 Task: Find connections with filter location Gundlupet with filter topic #Crowdfundingwith filter profile language German with filter current company B. Braun Group with filter school Kolkata Jobs with filter industry E-Learning Providers with filter service category Audio Engineering with filter keywords title Marketing Consultant
Action: Mouse moved to (557, 94)
Screenshot: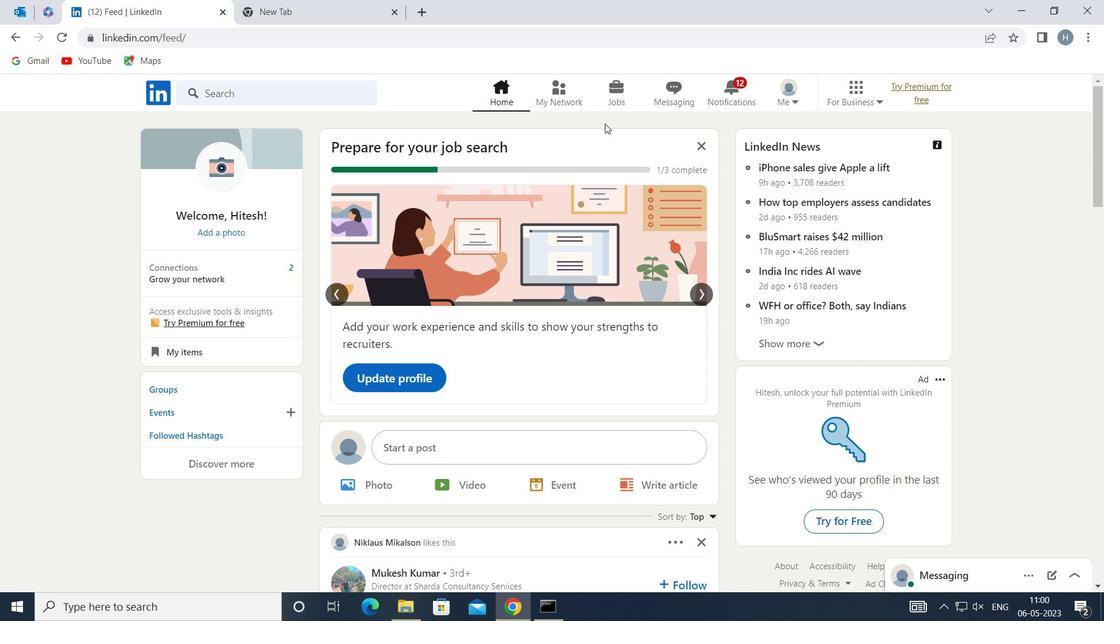 
Action: Mouse pressed left at (557, 94)
Screenshot: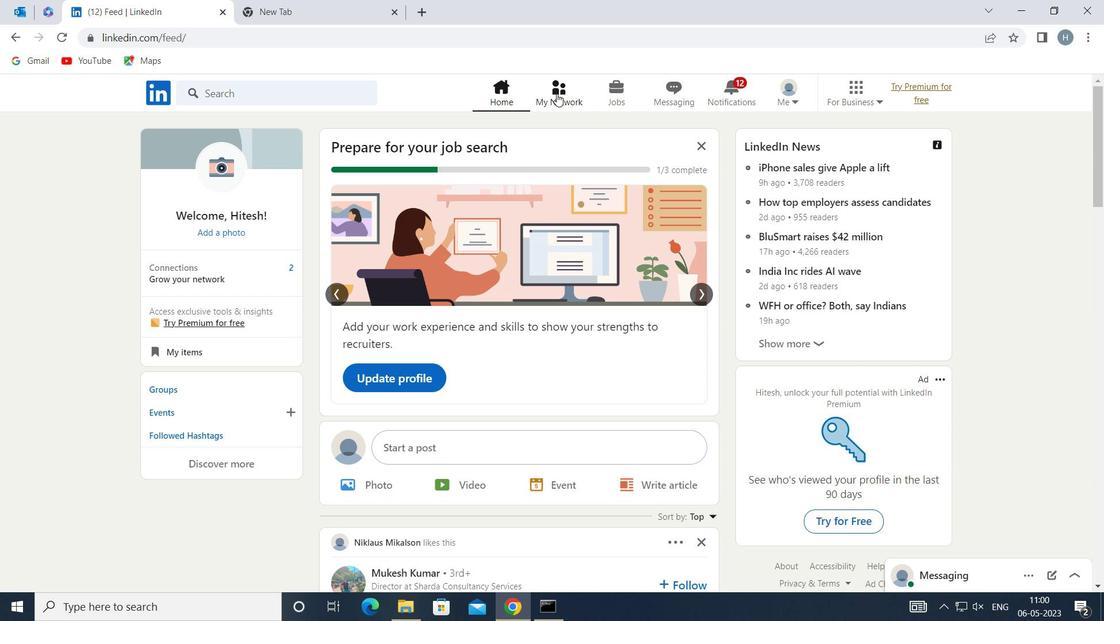 
Action: Mouse moved to (310, 175)
Screenshot: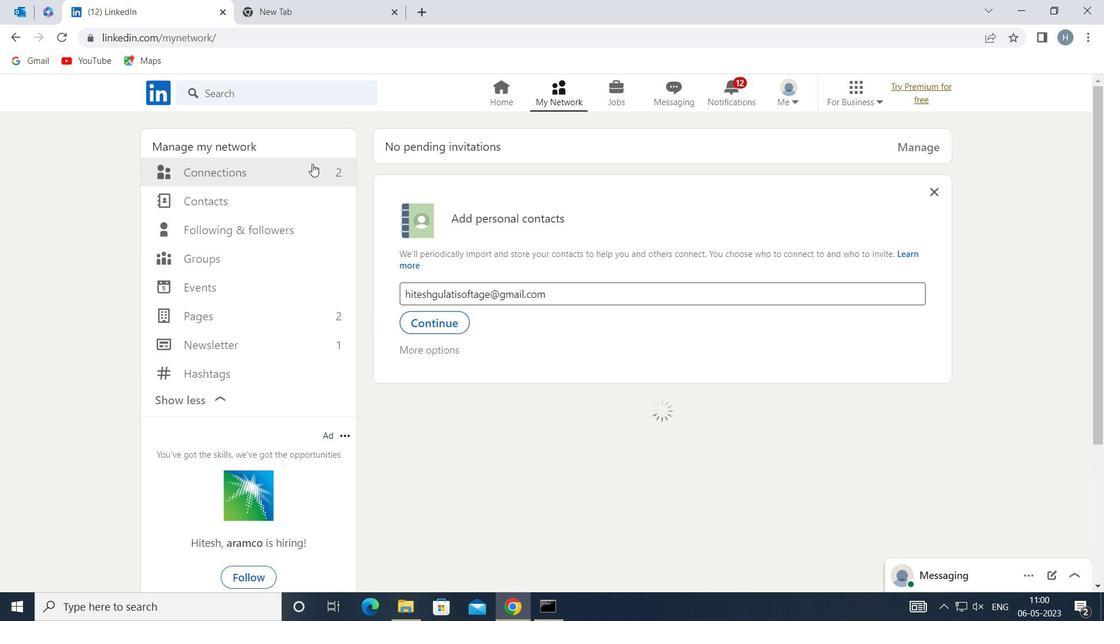 
Action: Mouse pressed left at (310, 175)
Screenshot: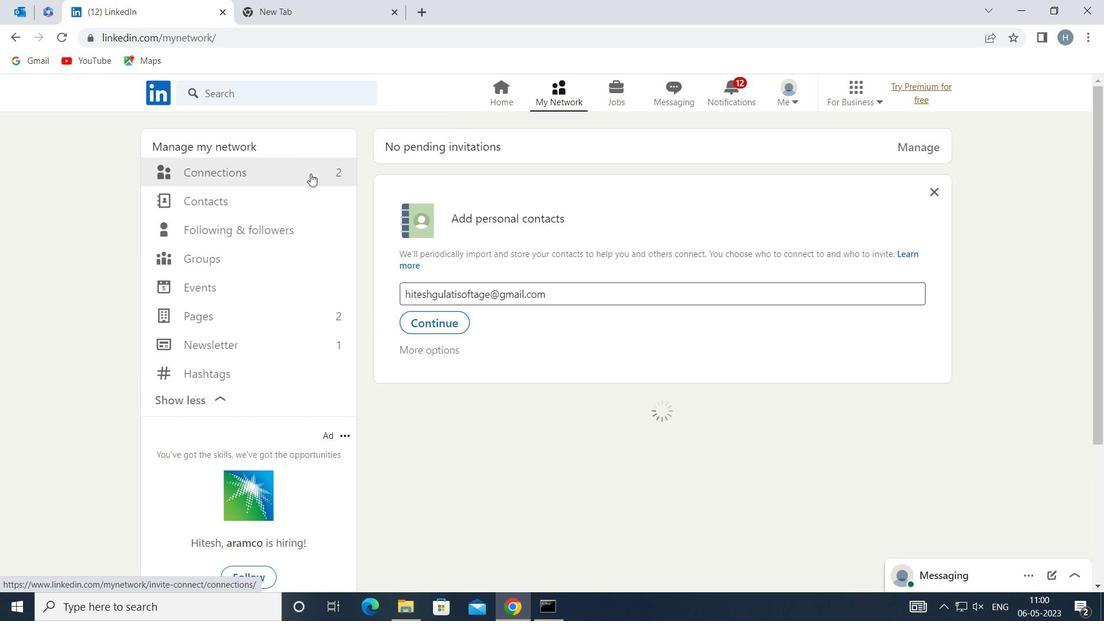
Action: Mouse moved to (677, 173)
Screenshot: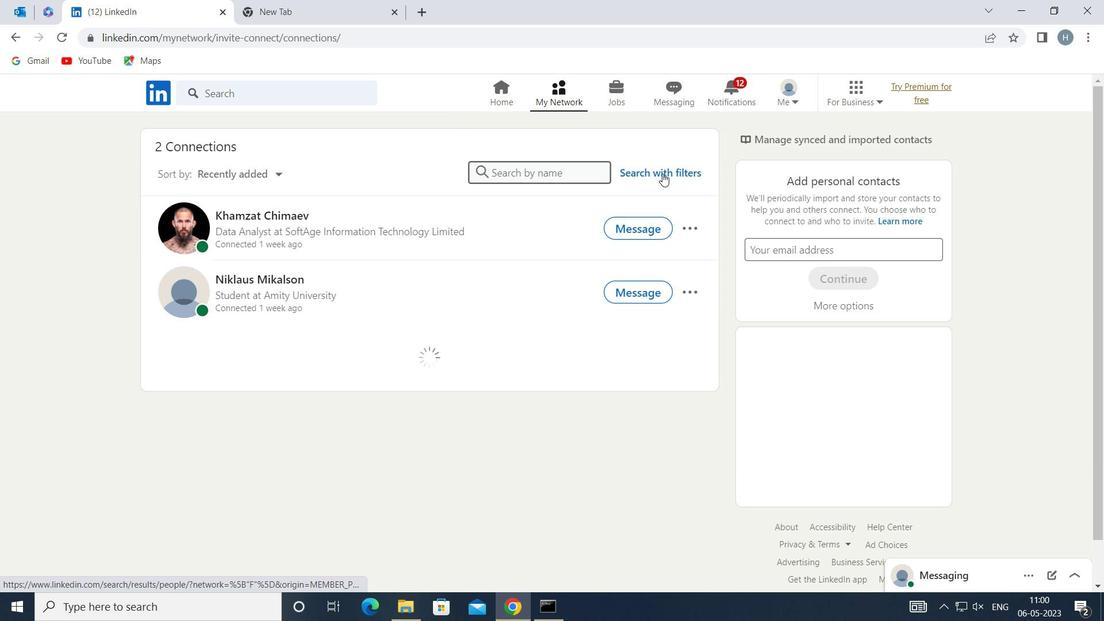 
Action: Mouse pressed left at (677, 173)
Screenshot: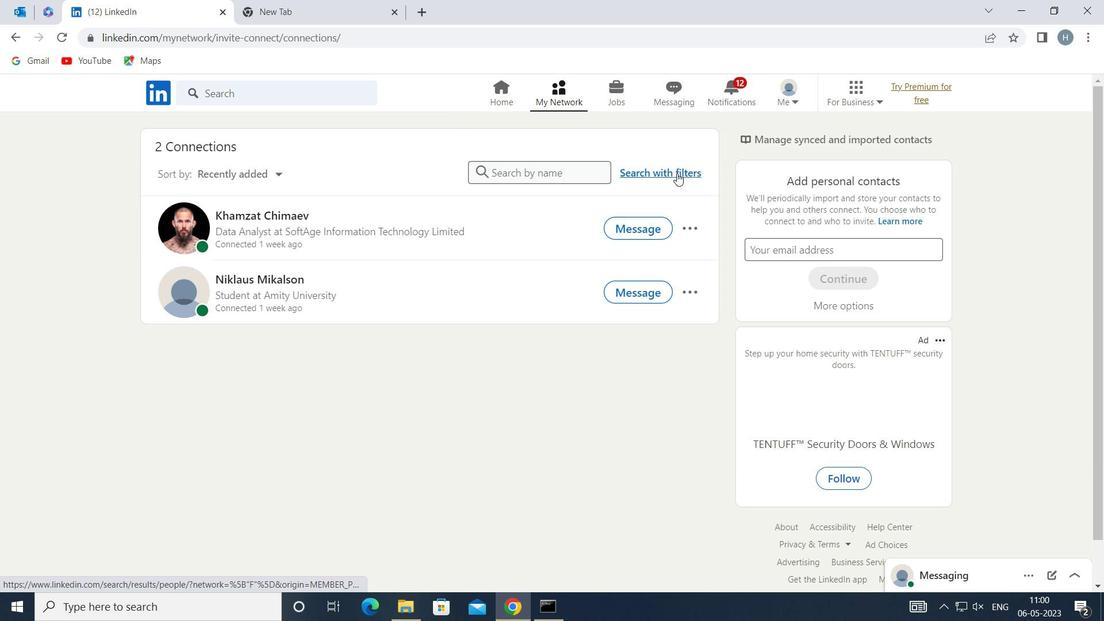 
Action: Mouse moved to (600, 132)
Screenshot: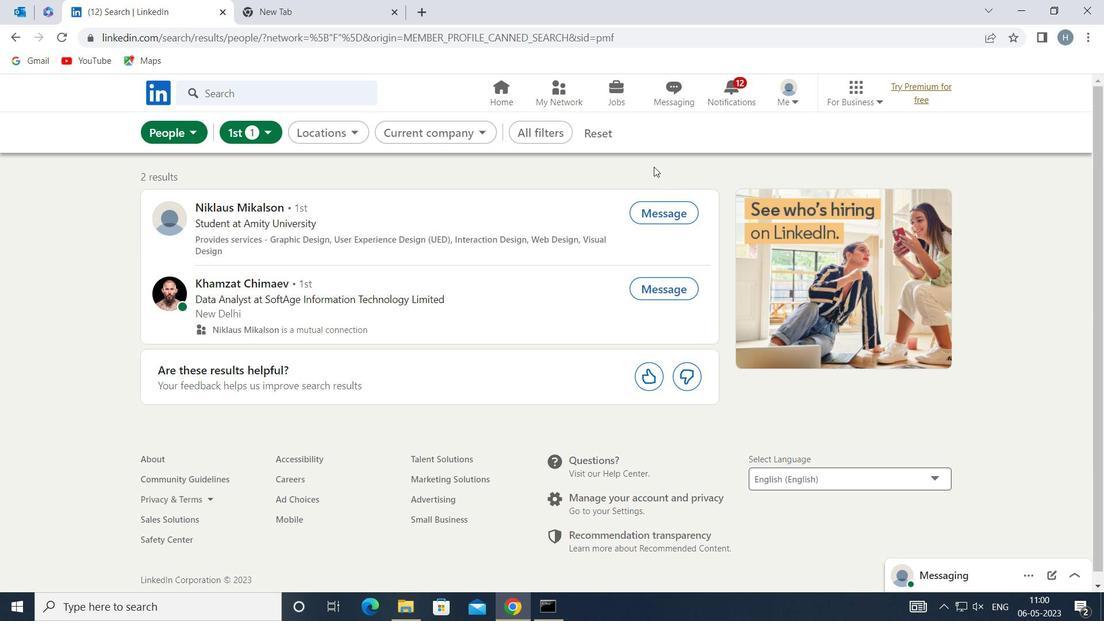 
Action: Mouse pressed left at (600, 132)
Screenshot: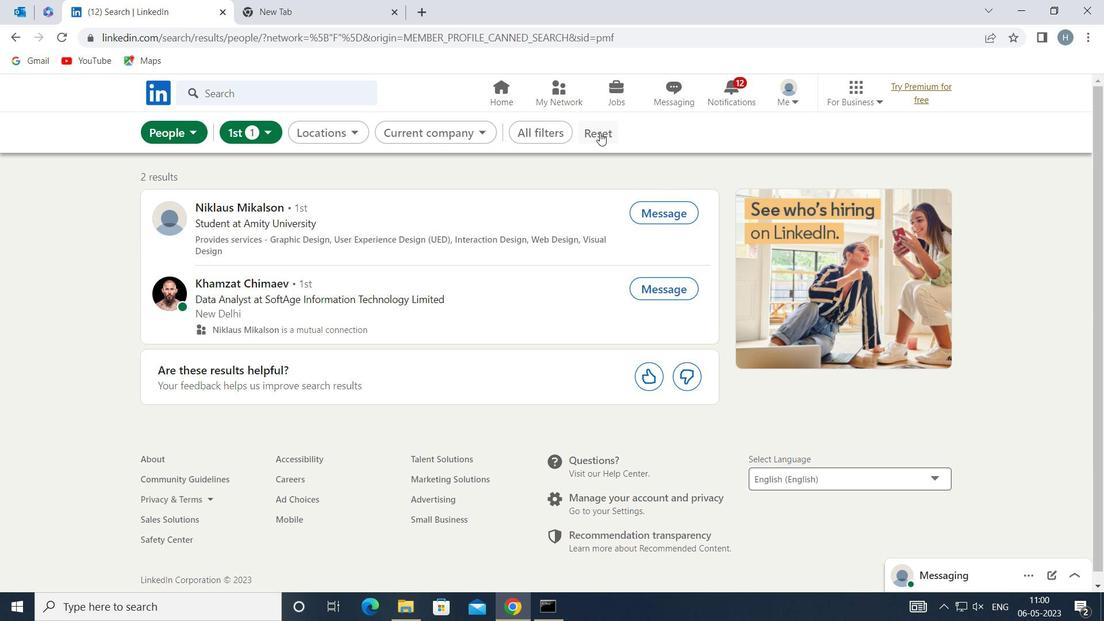 
Action: Mouse moved to (580, 130)
Screenshot: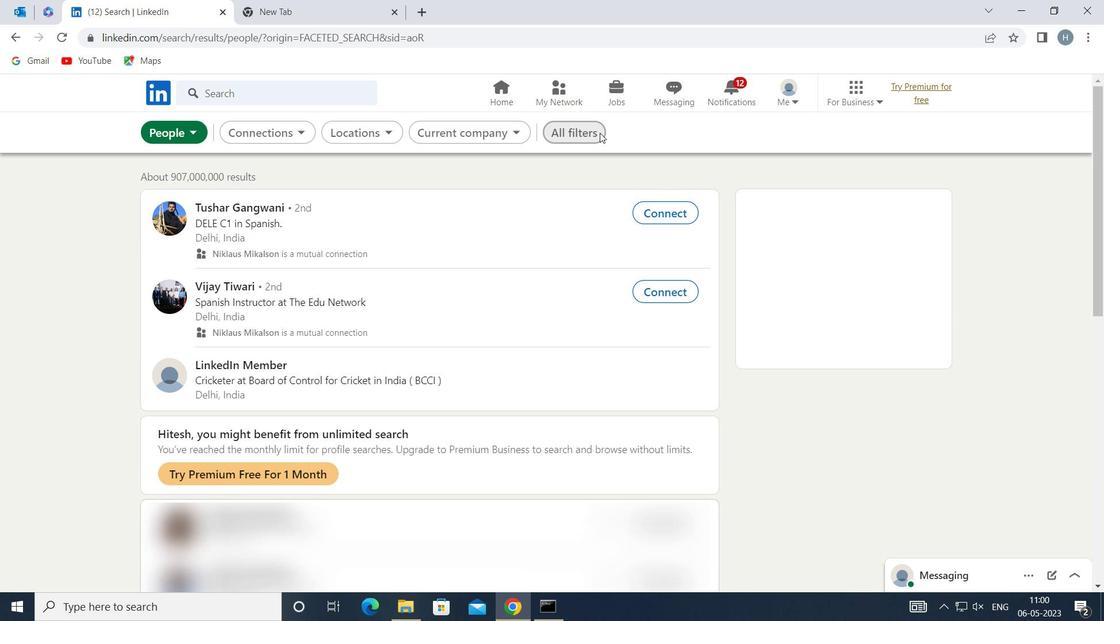 
Action: Mouse pressed left at (580, 130)
Screenshot: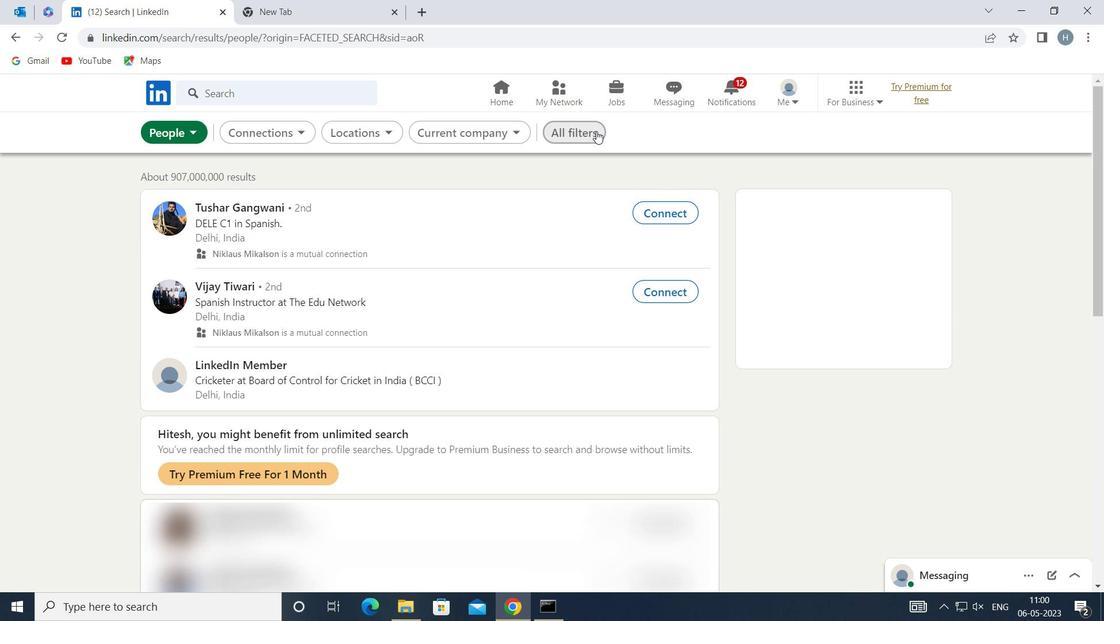 
Action: Mouse moved to (866, 363)
Screenshot: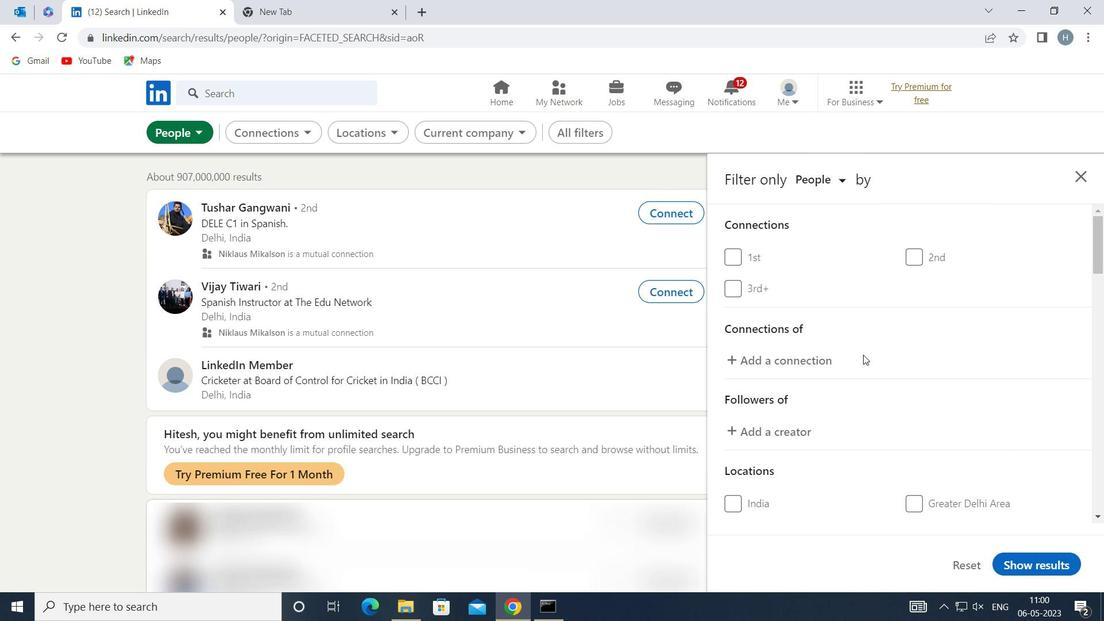 
Action: Mouse scrolled (866, 362) with delta (0, 0)
Screenshot: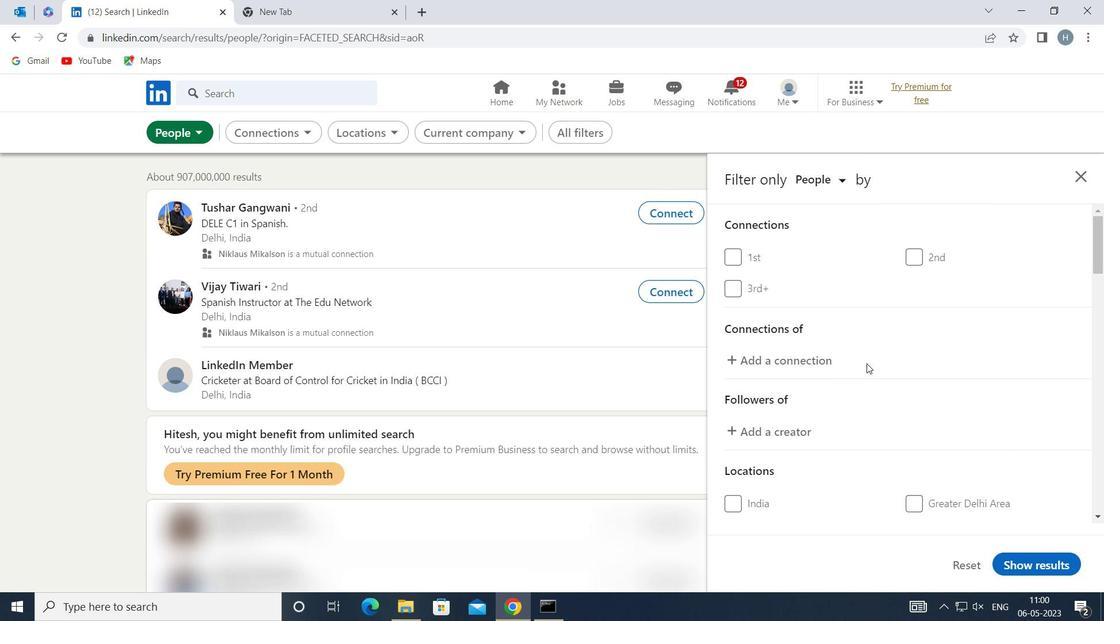 
Action: Mouse scrolled (866, 362) with delta (0, 0)
Screenshot: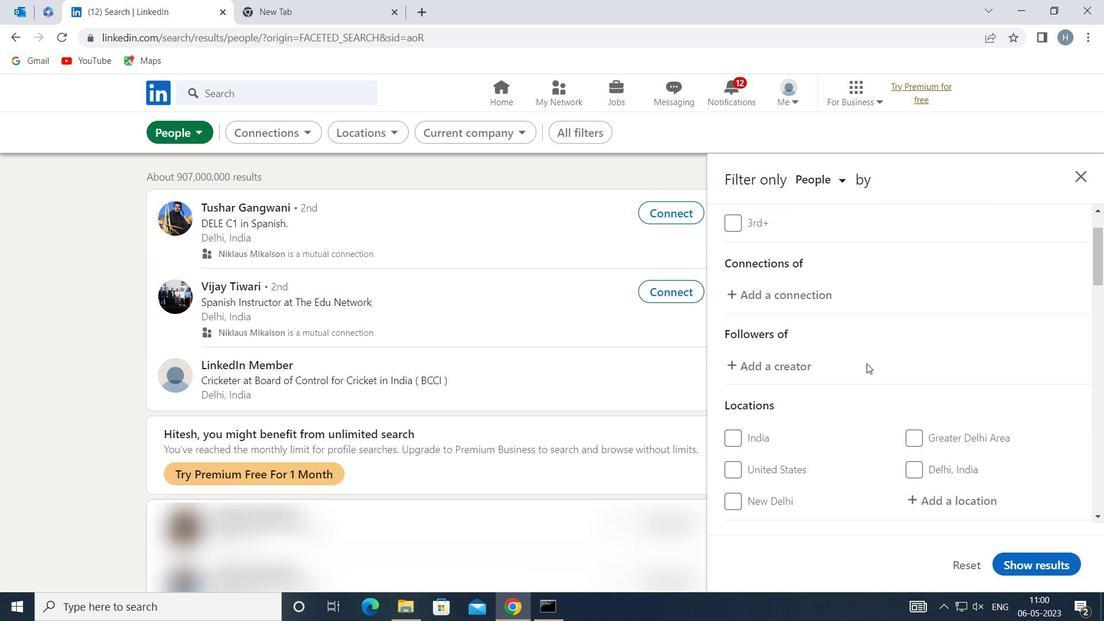 
Action: Mouse moved to (953, 413)
Screenshot: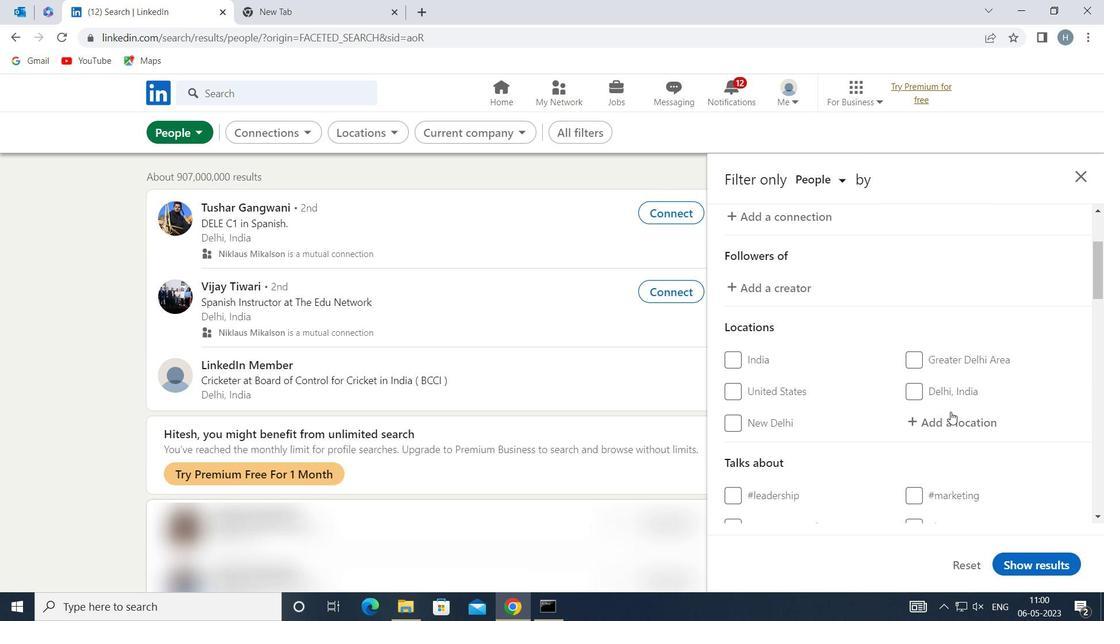 
Action: Mouse pressed left at (953, 413)
Screenshot: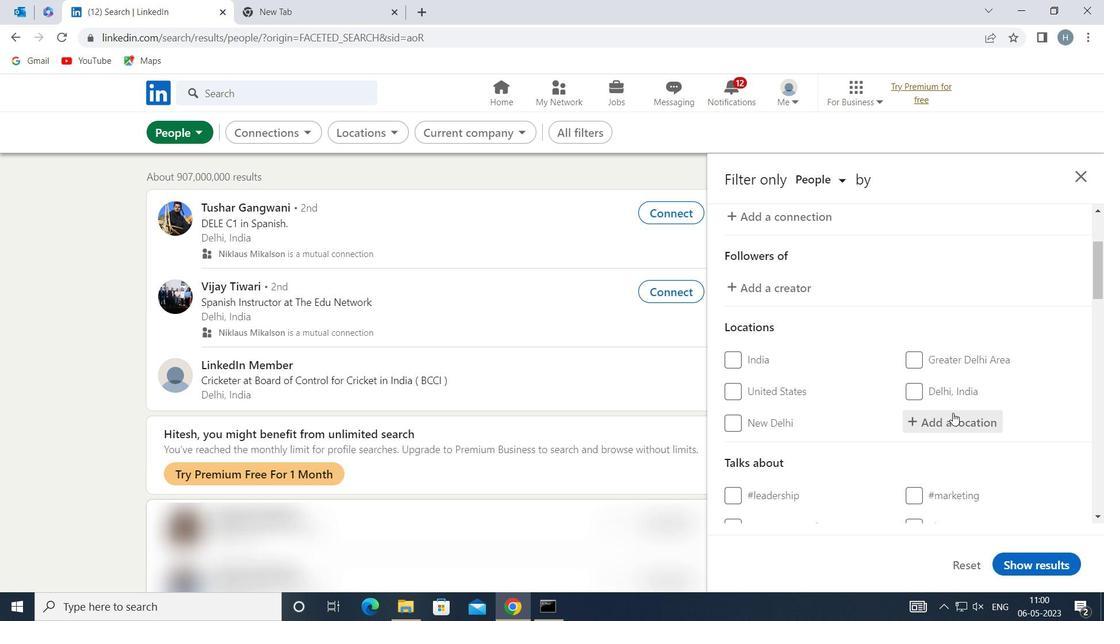 
Action: Key pressed <Key.shift>GUNDLUPET
Screenshot: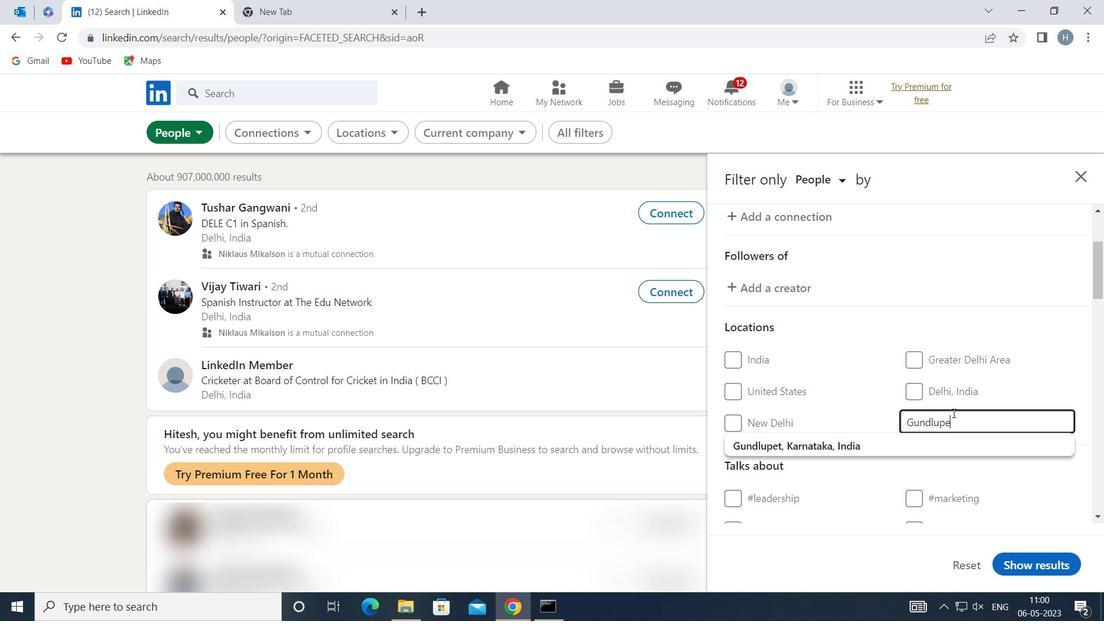 
Action: Mouse moved to (948, 448)
Screenshot: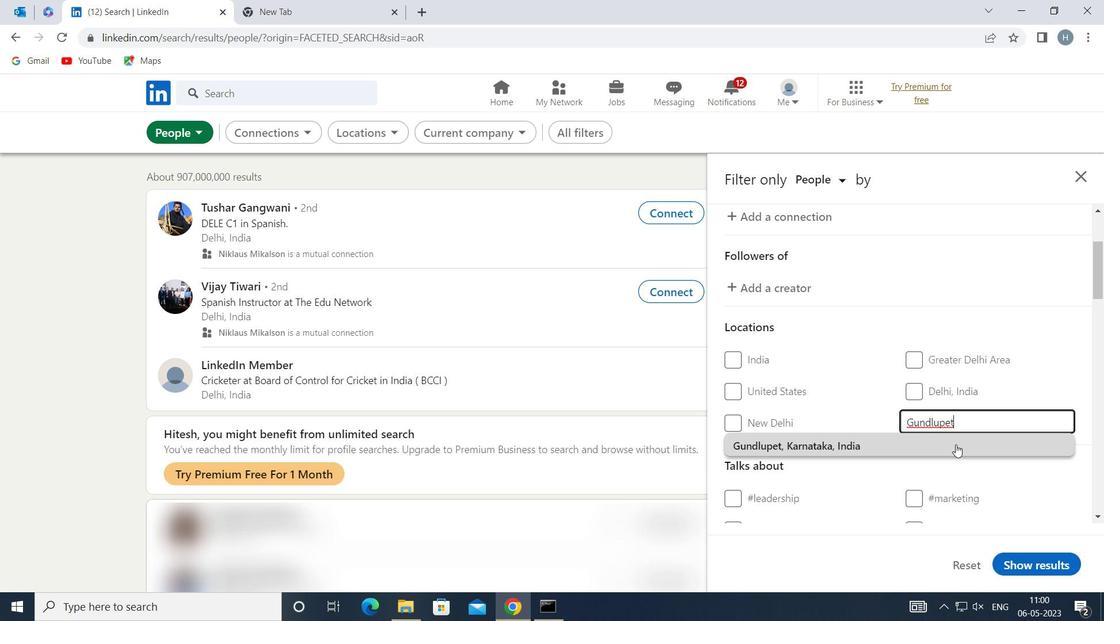 
Action: Mouse pressed left at (948, 448)
Screenshot: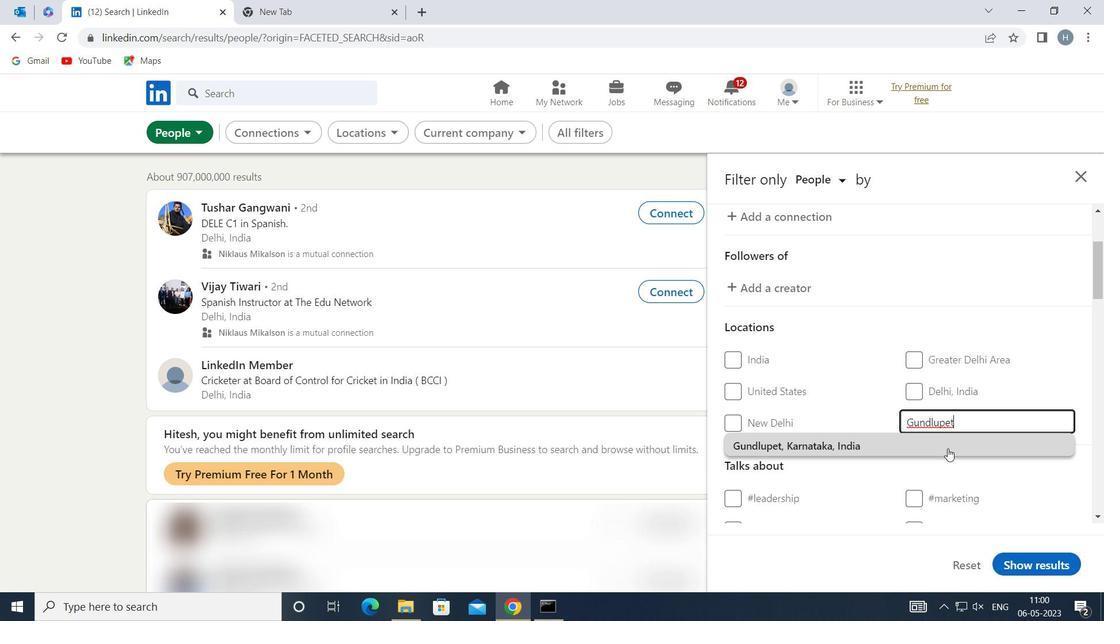 
Action: Mouse moved to (919, 444)
Screenshot: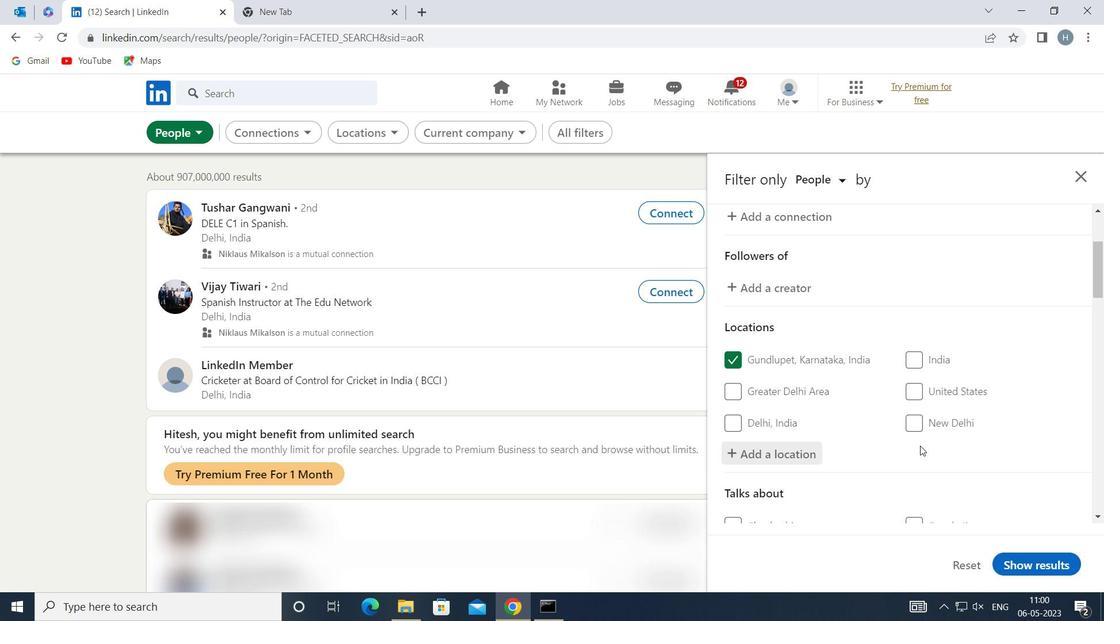 
Action: Mouse scrolled (919, 443) with delta (0, 0)
Screenshot: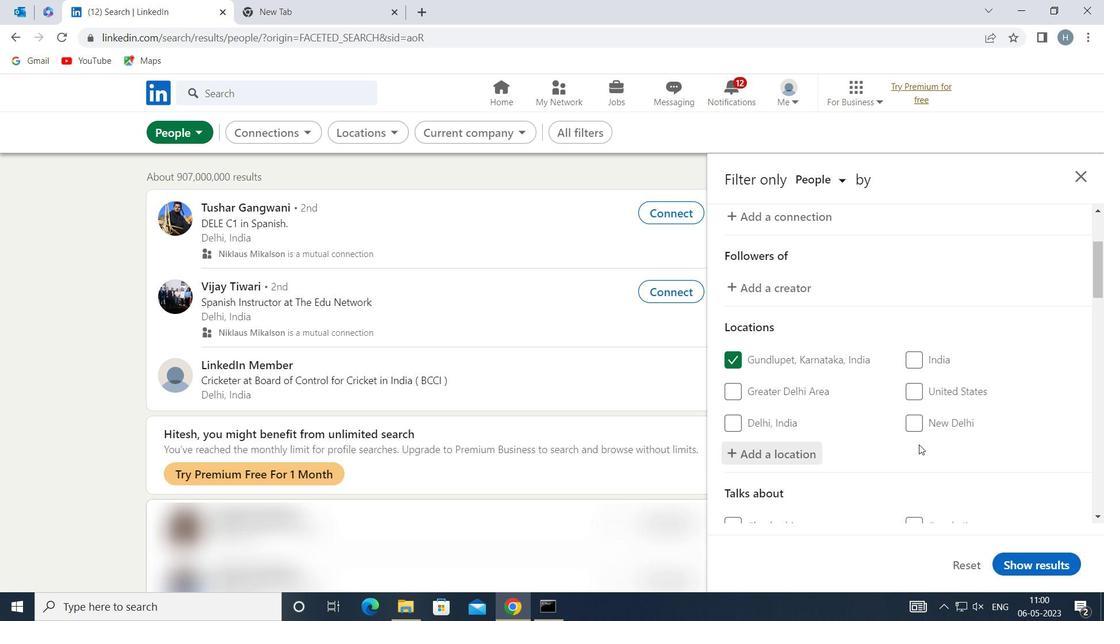 
Action: Mouse moved to (917, 444)
Screenshot: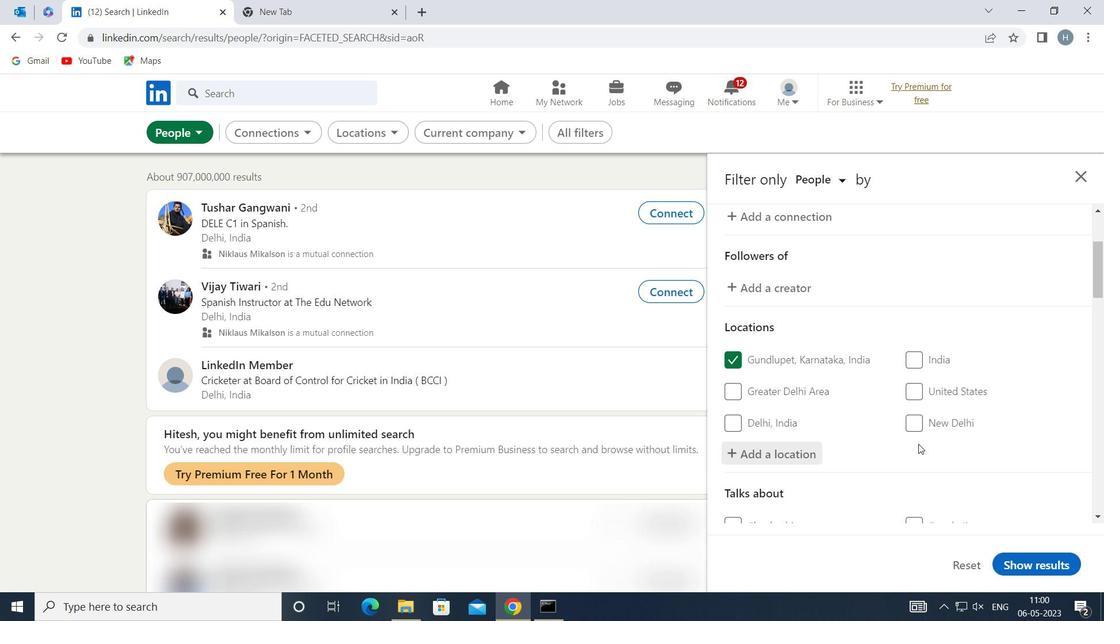 
Action: Mouse scrolled (917, 443) with delta (0, 0)
Screenshot: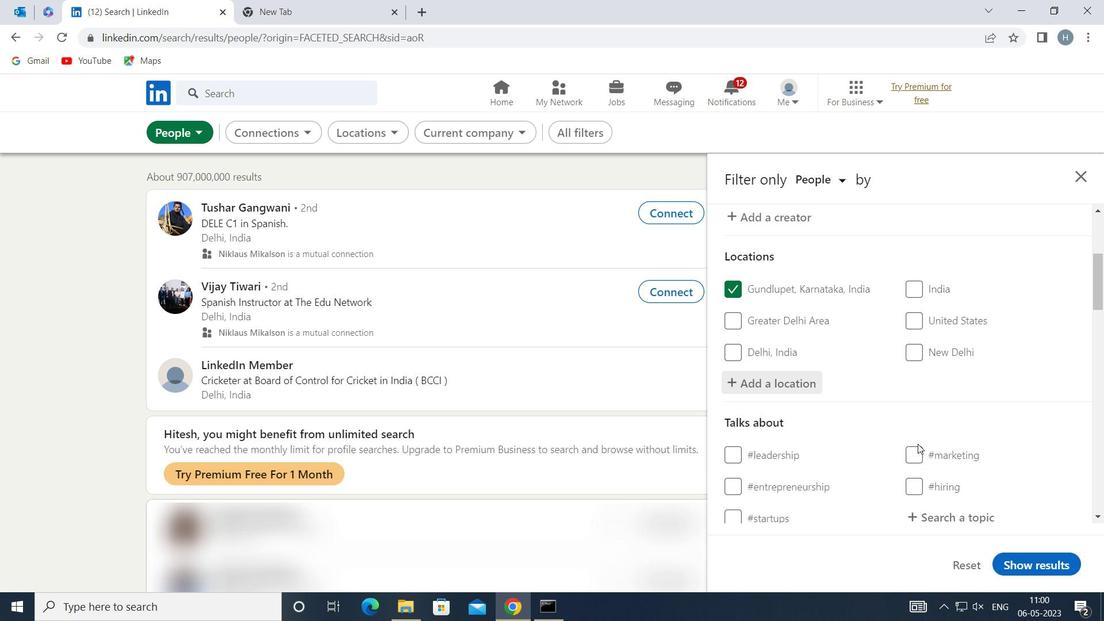 
Action: Mouse moved to (954, 438)
Screenshot: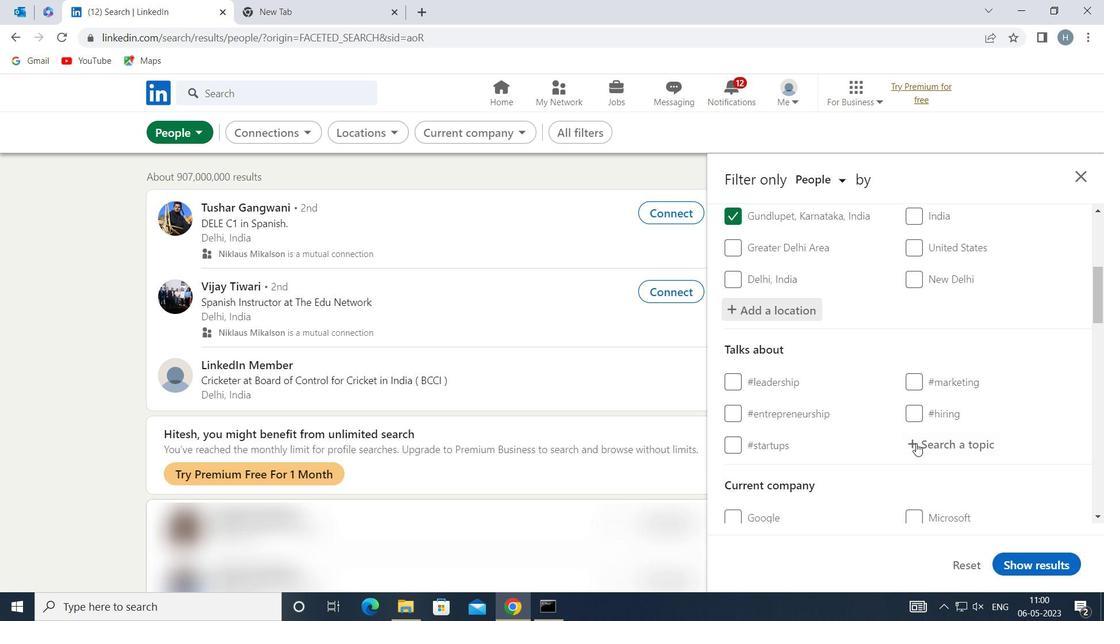 
Action: Mouse pressed left at (954, 438)
Screenshot: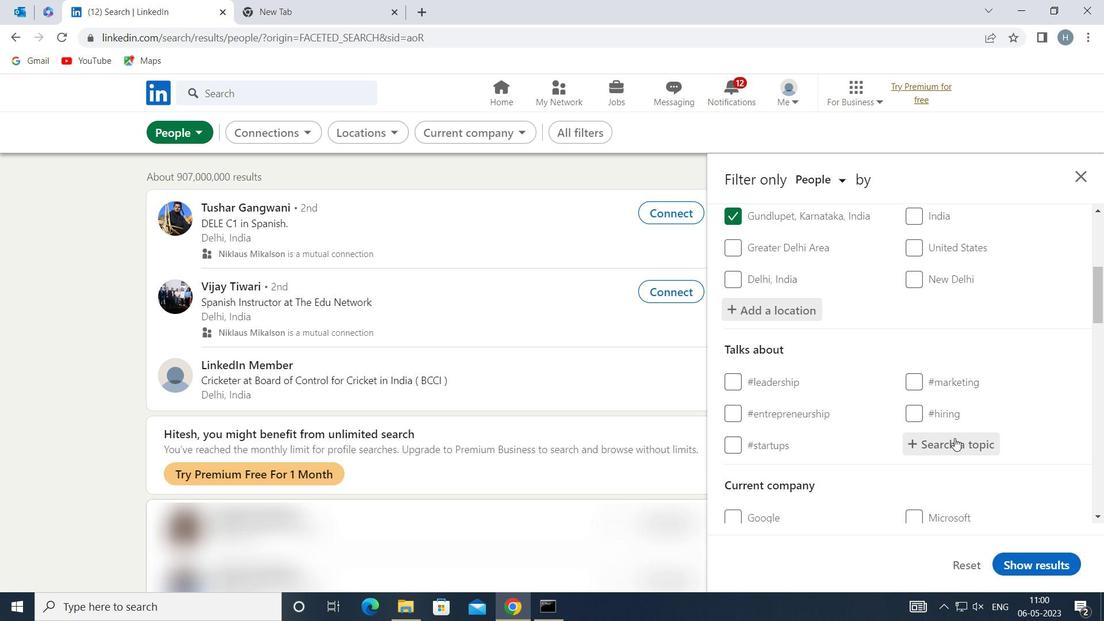 
Action: Key pressed <Key.shift>CROWDFUNING
Screenshot: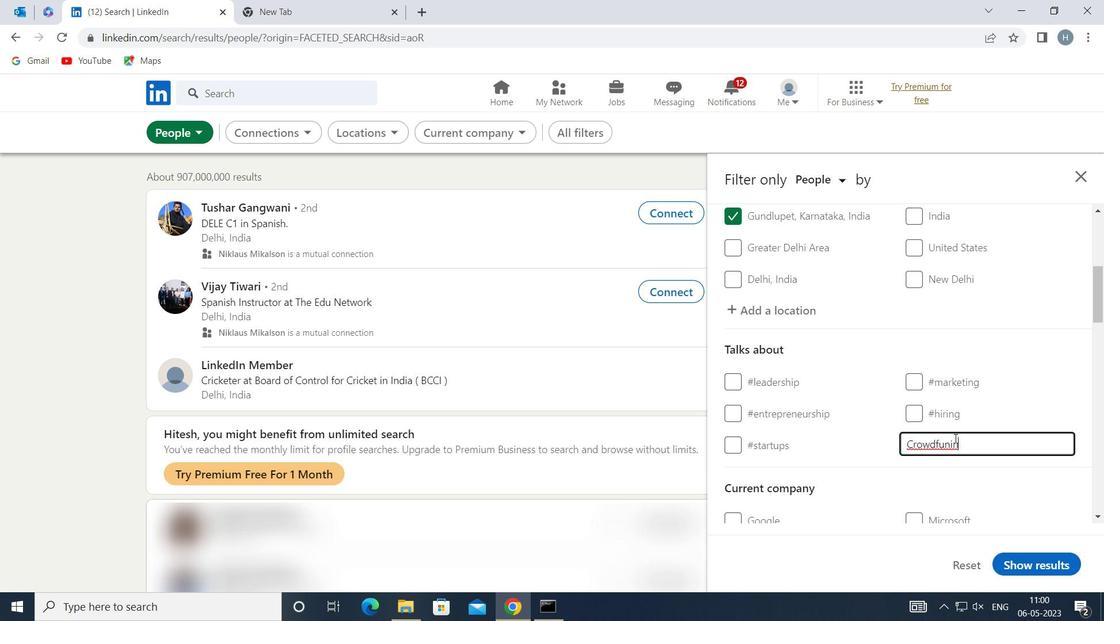 
Action: Mouse moved to (991, 442)
Screenshot: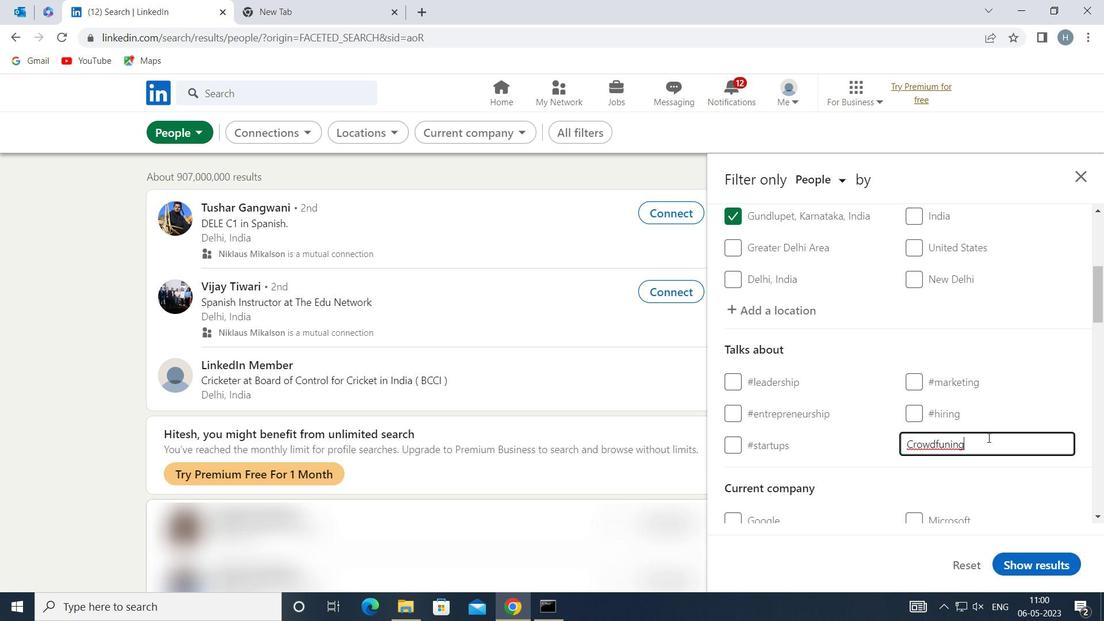 
Action: Key pressed <Key.backspace><Key.backspace><Key.backspace><Key.backspace>
Screenshot: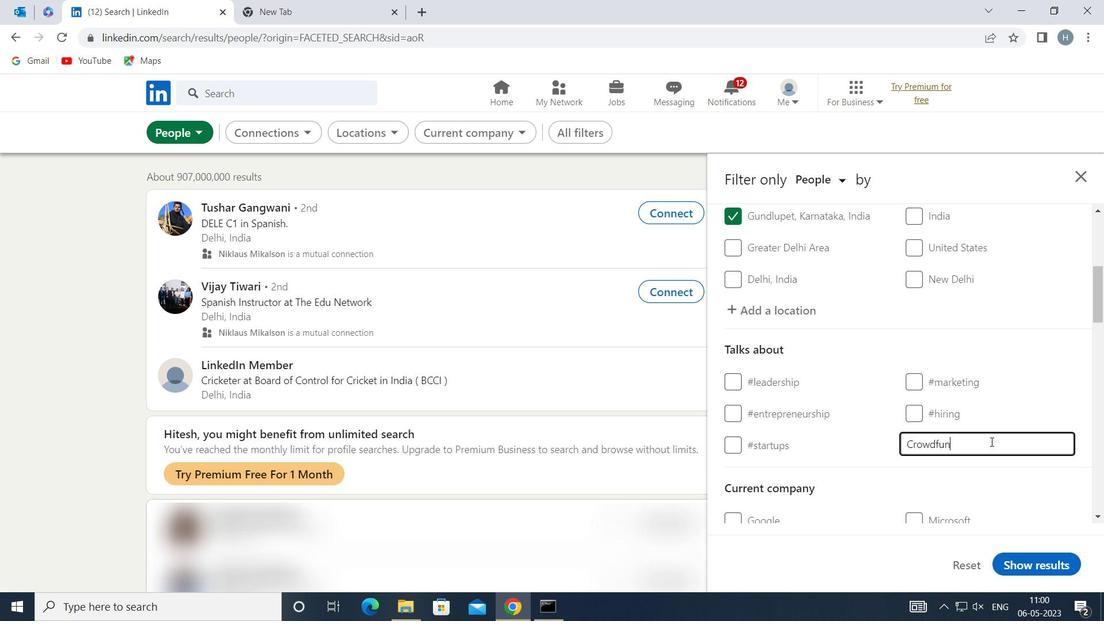 
Action: Mouse moved to (894, 463)
Screenshot: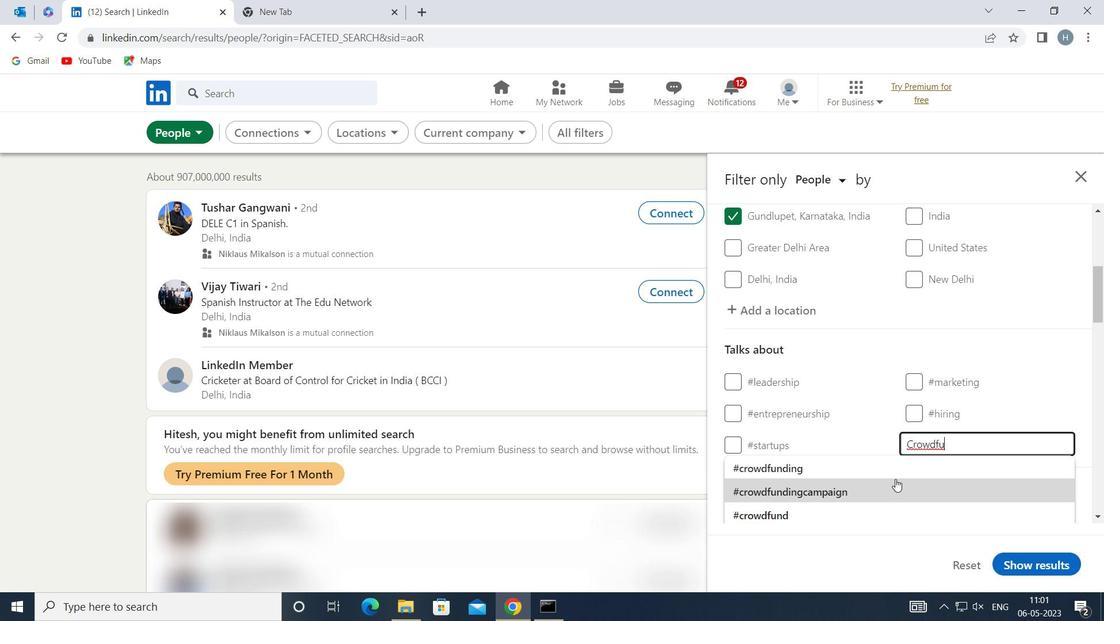 
Action: Mouse pressed left at (894, 463)
Screenshot: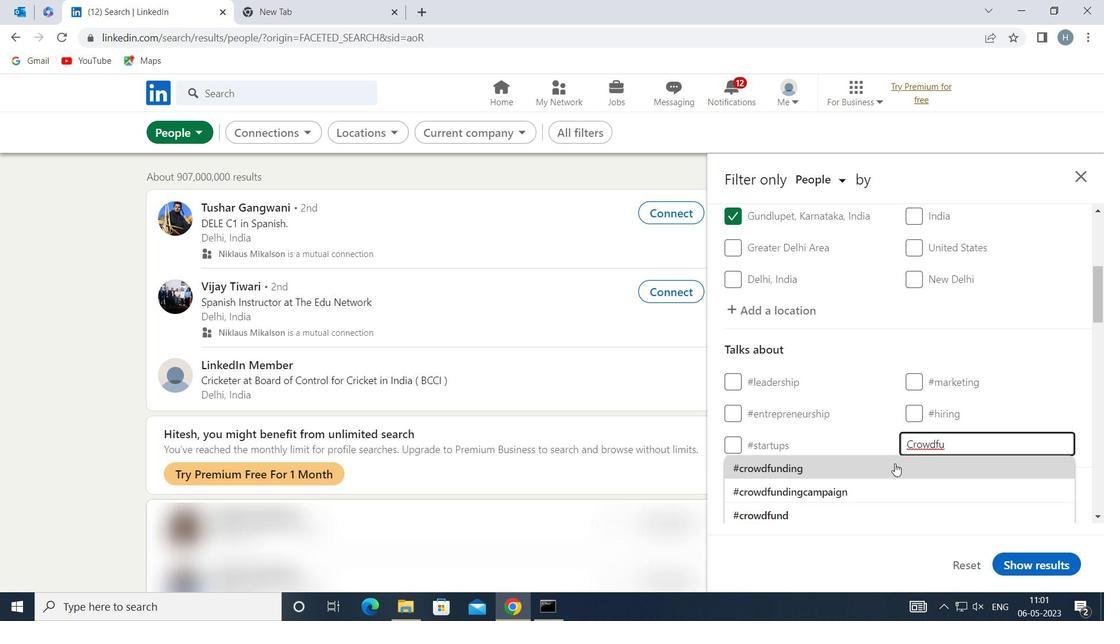 
Action: Mouse moved to (878, 445)
Screenshot: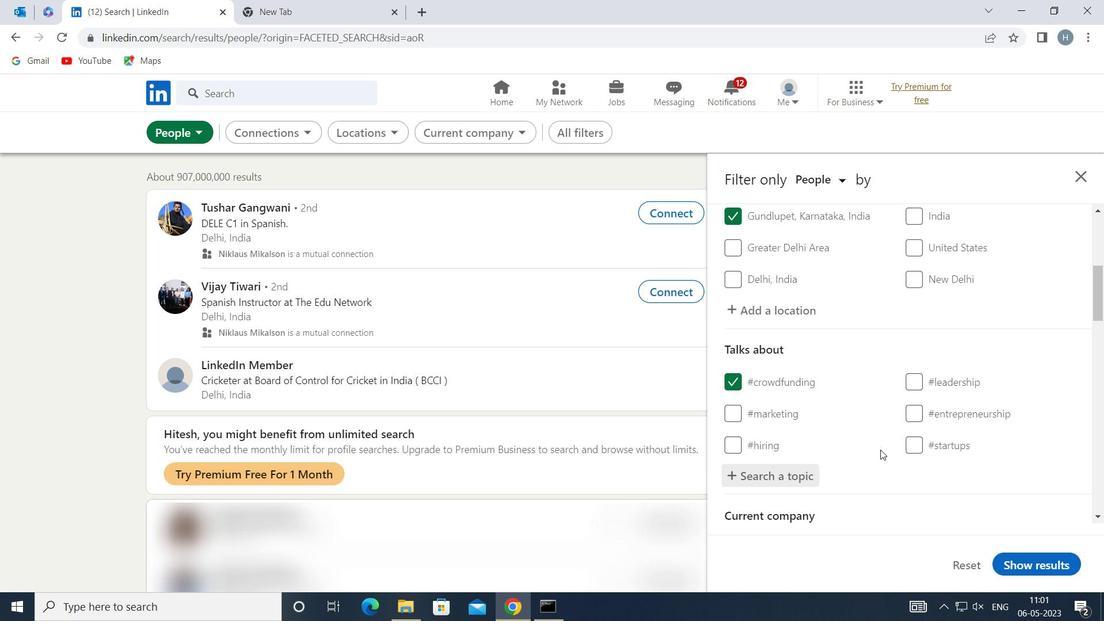 
Action: Mouse scrolled (878, 444) with delta (0, 0)
Screenshot: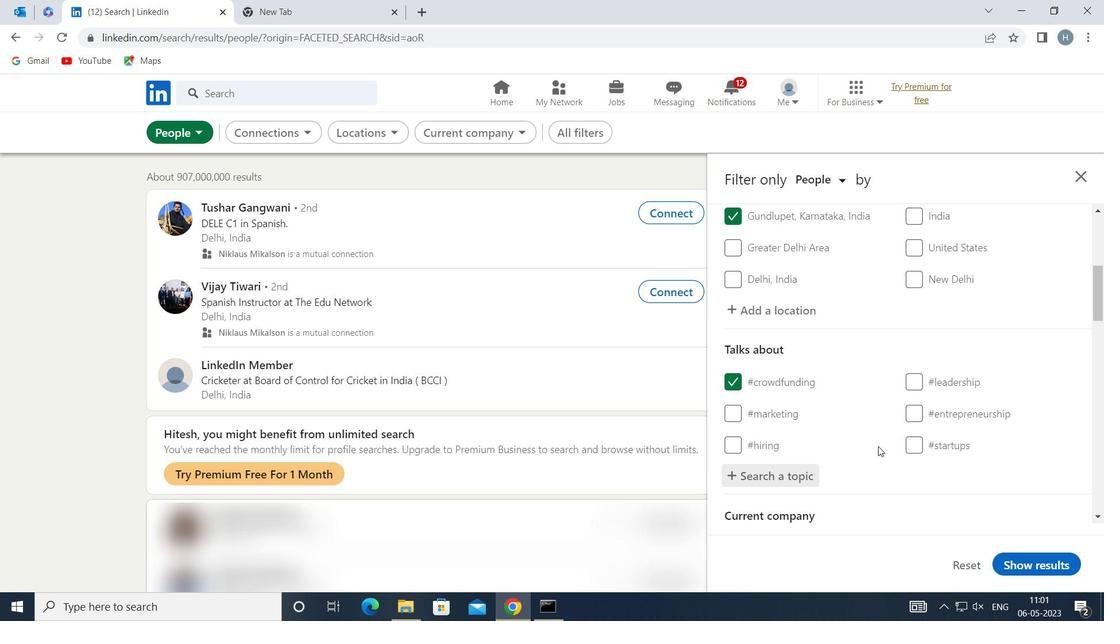 
Action: Mouse scrolled (878, 444) with delta (0, 0)
Screenshot: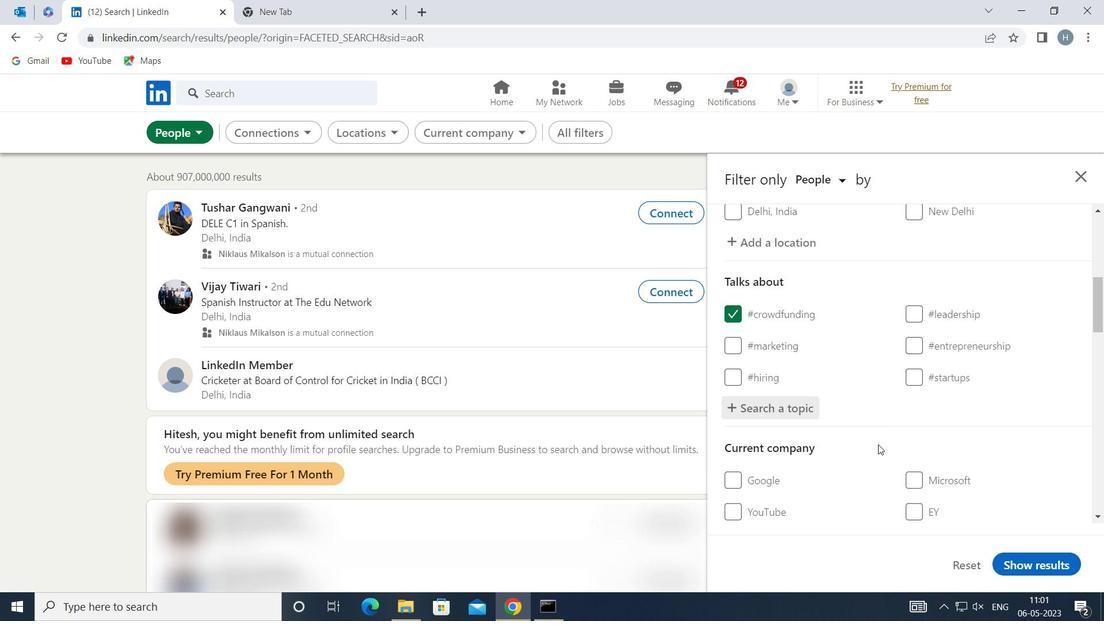 
Action: Mouse moved to (876, 441)
Screenshot: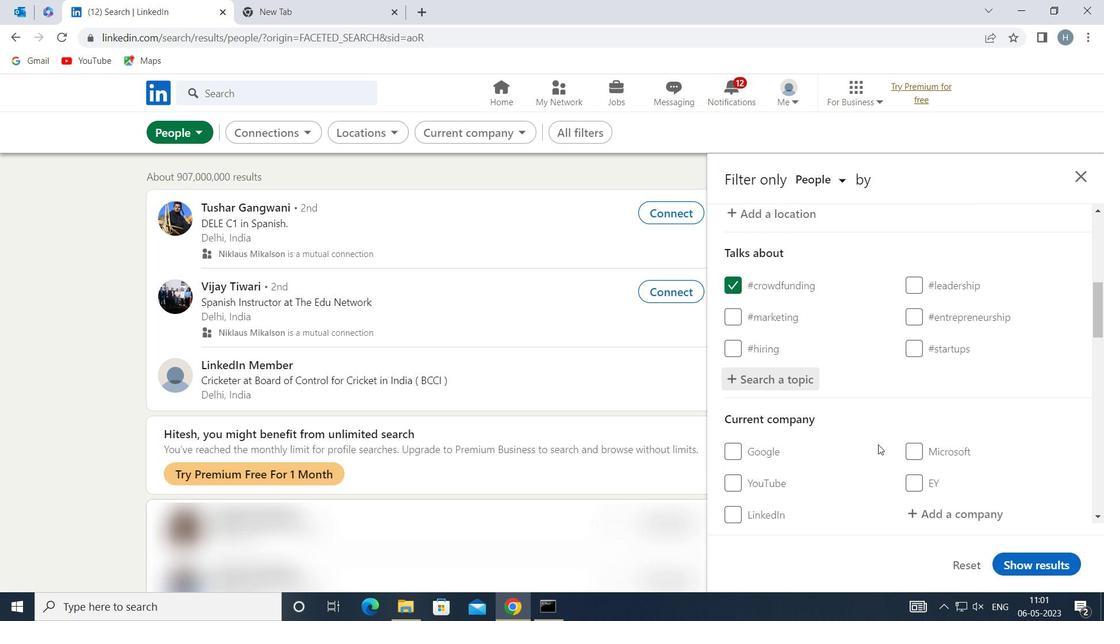 
Action: Mouse scrolled (876, 441) with delta (0, 0)
Screenshot: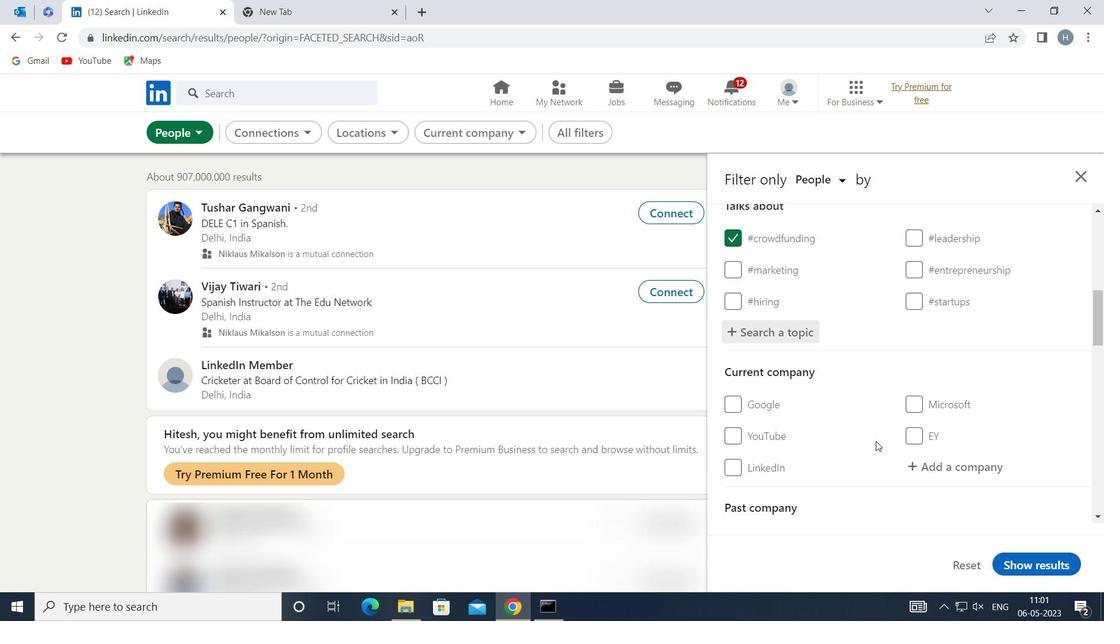 
Action: Mouse moved to (876, 441)
Screenshot: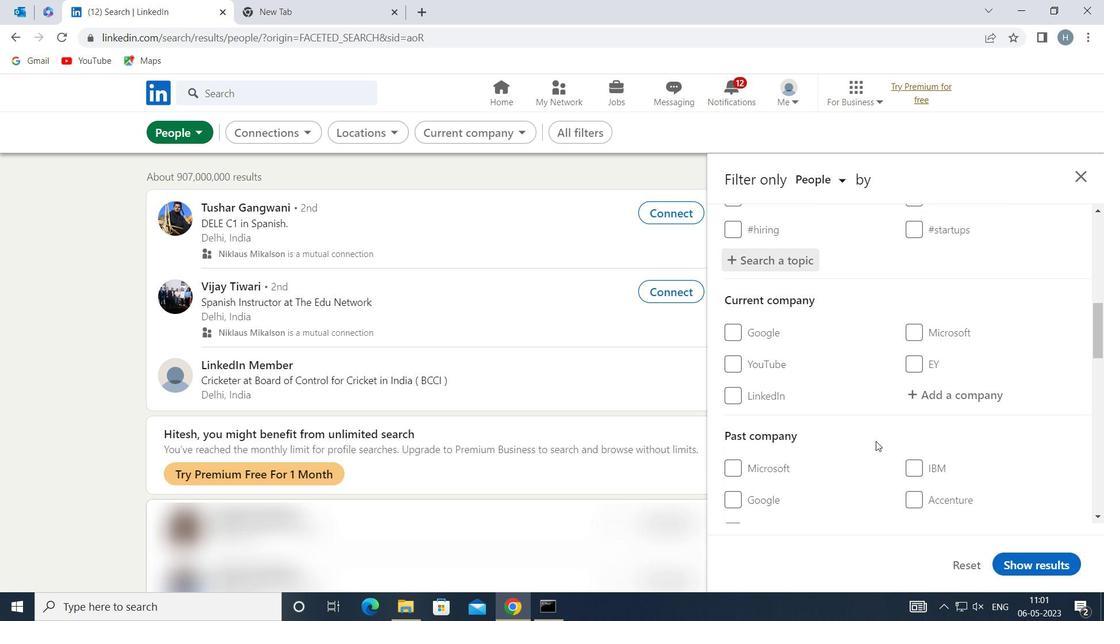 
Action: Mouse scrolled (876, 440) with delta (0, 0)
Screenshot: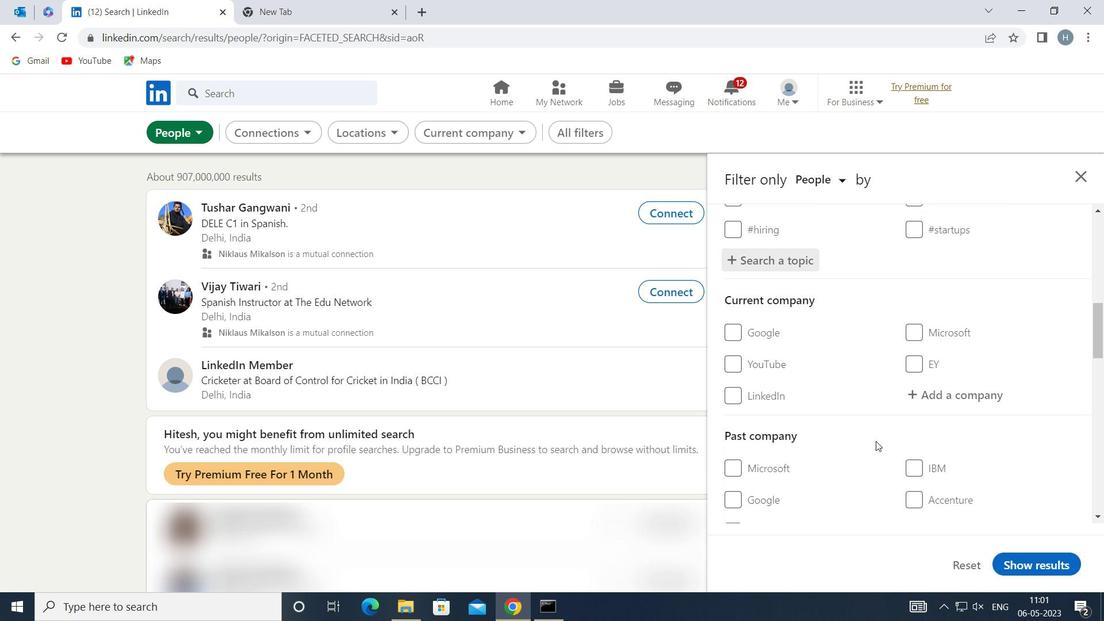 
Action: Mouse scrolled (876, 440) with delta (0, 0)
Screenshot: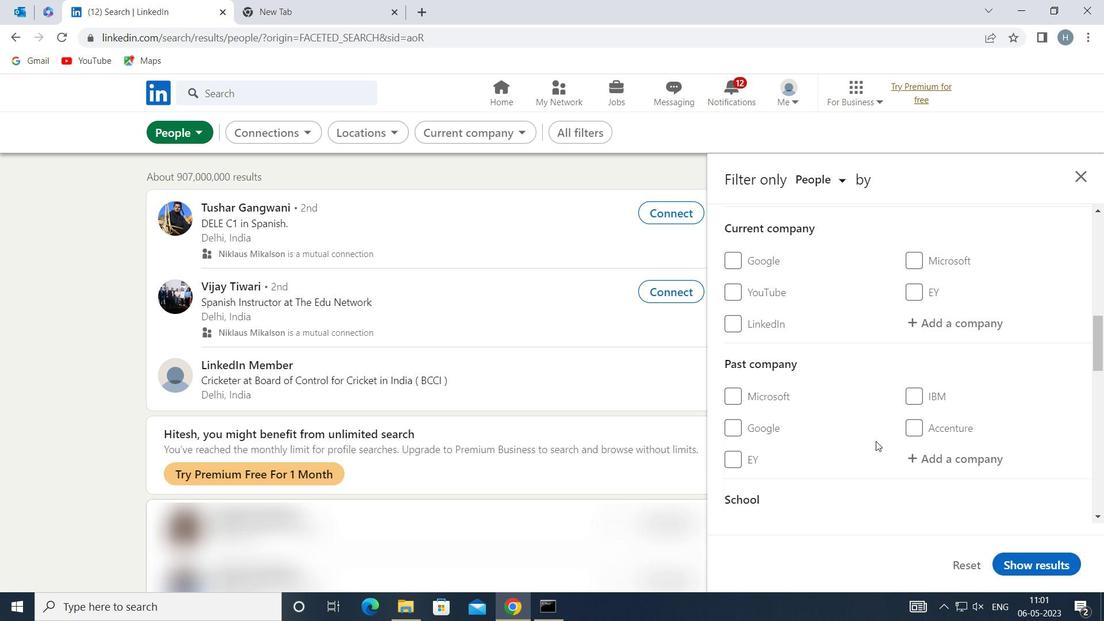 
Action: Mouse scrolled (876, 440) with delta (0, 0)
Screenshot: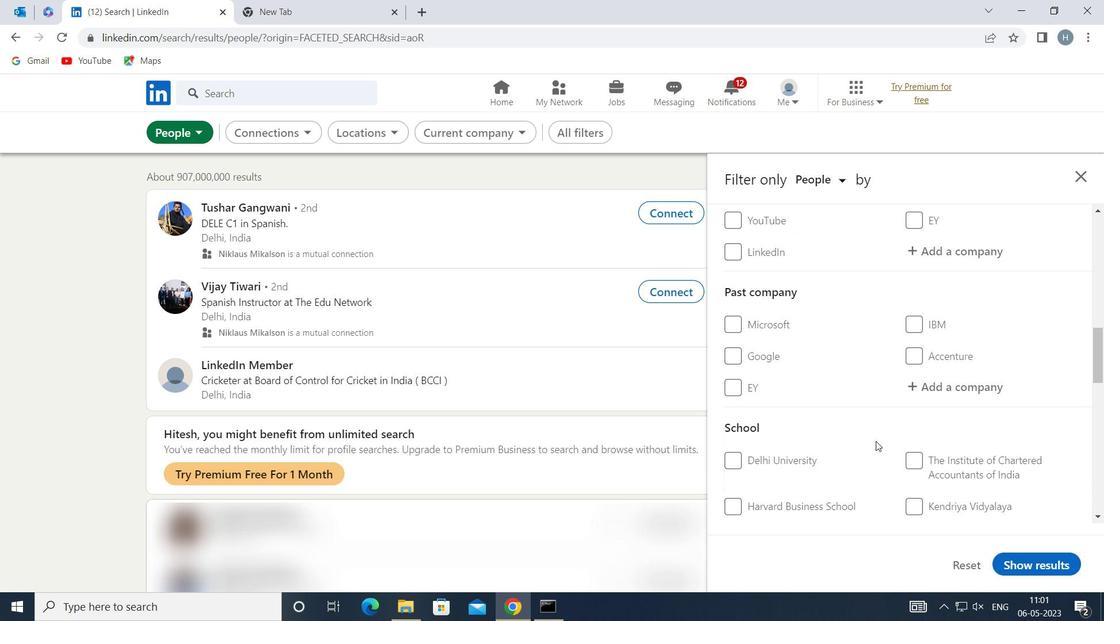 
Action: Mouse scrolled (876, 440) with delta (0, 0)
Screenshot: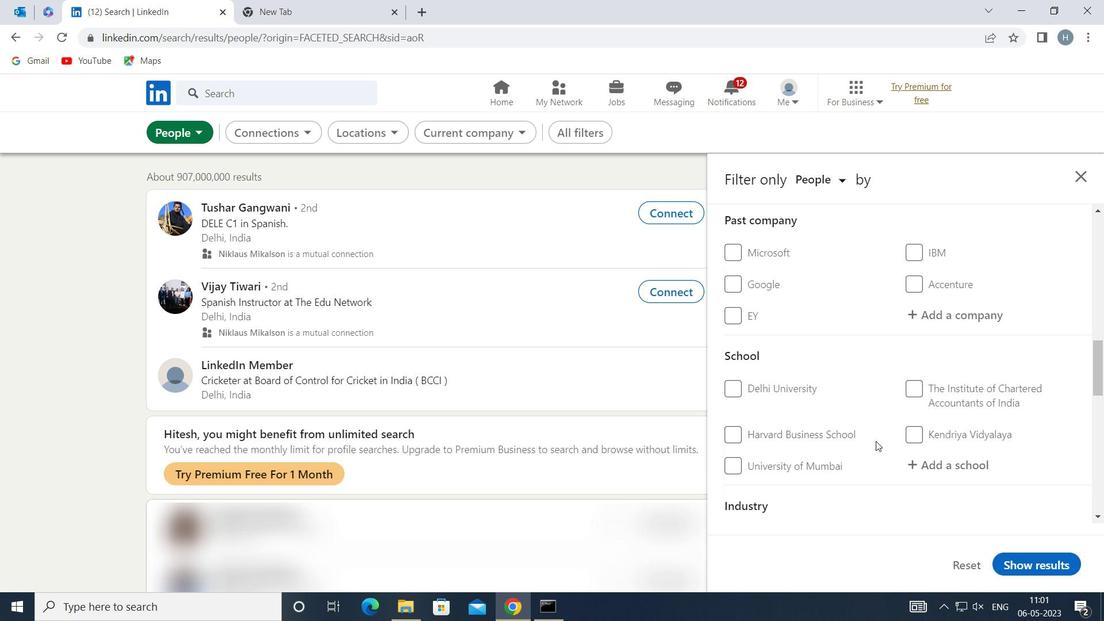 
Action: Mouse scrolled (876, 440) with delta (0, 0)
Screenshot: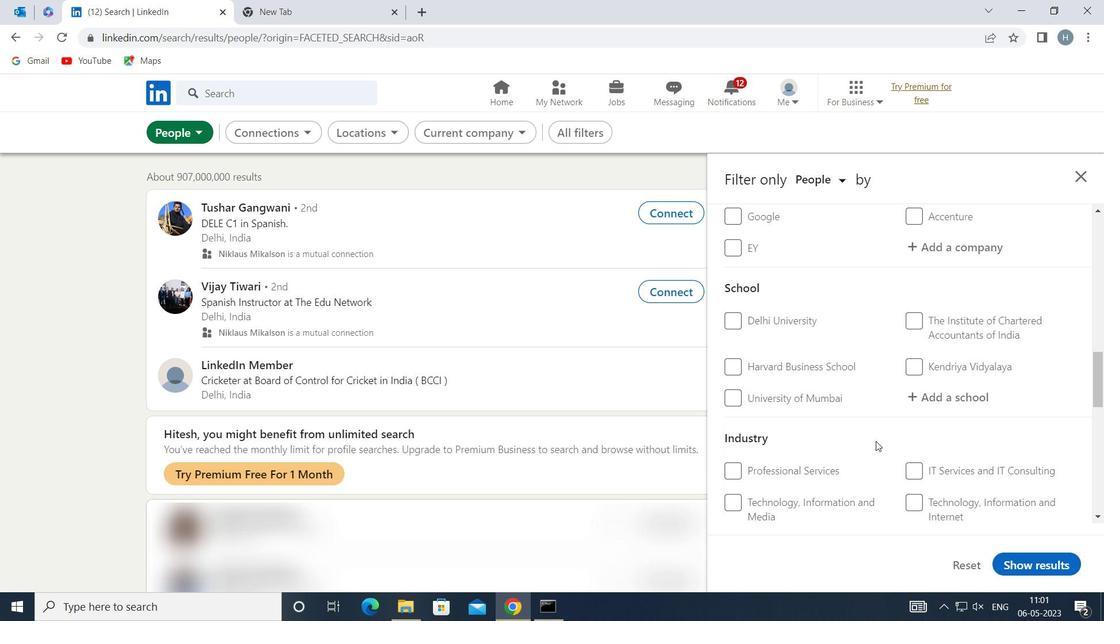 
Action: Mouse scrolled (876, 440) with delta (0, 0)
Screenshot: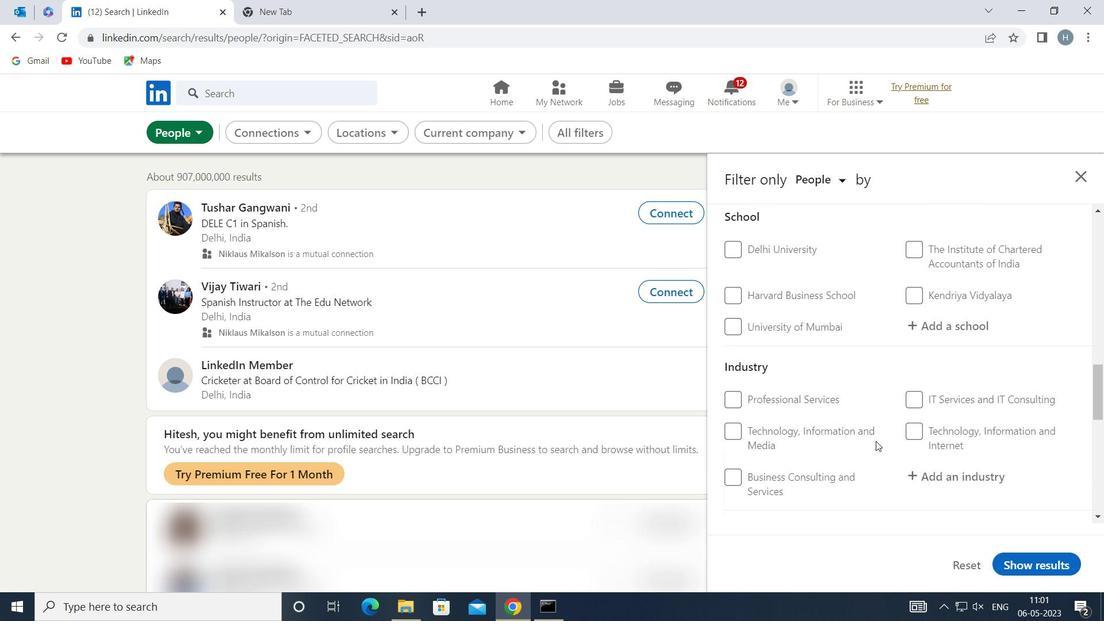 
Action: Mouse scrolled (876, 440) with delta (0, 0)
Screenshot: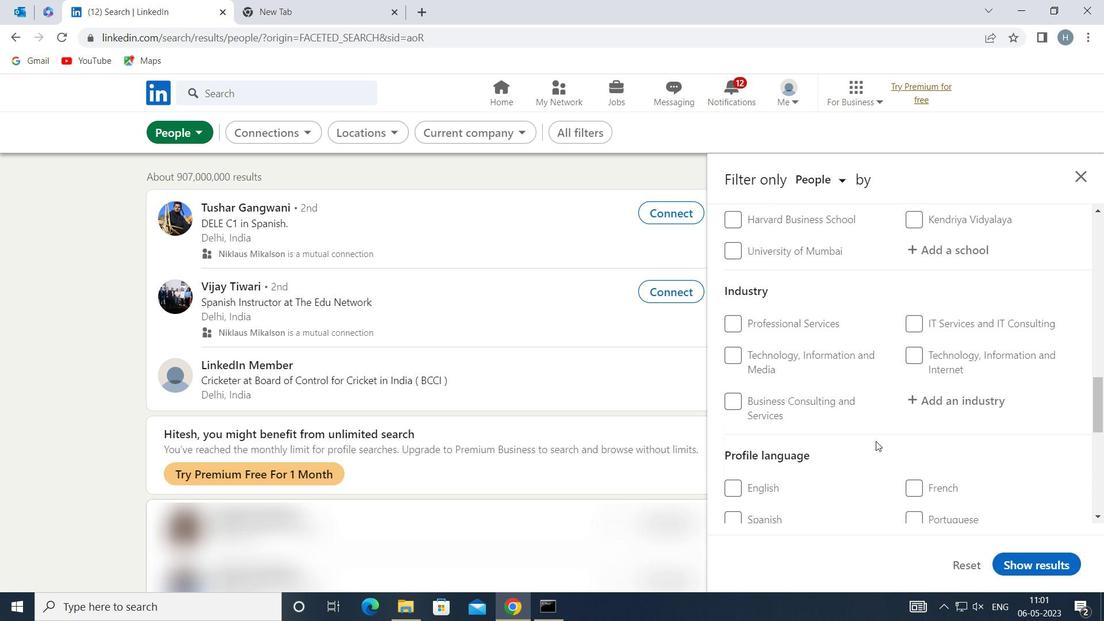 
Action: Mouse moved to (759, 478)
Screenshot: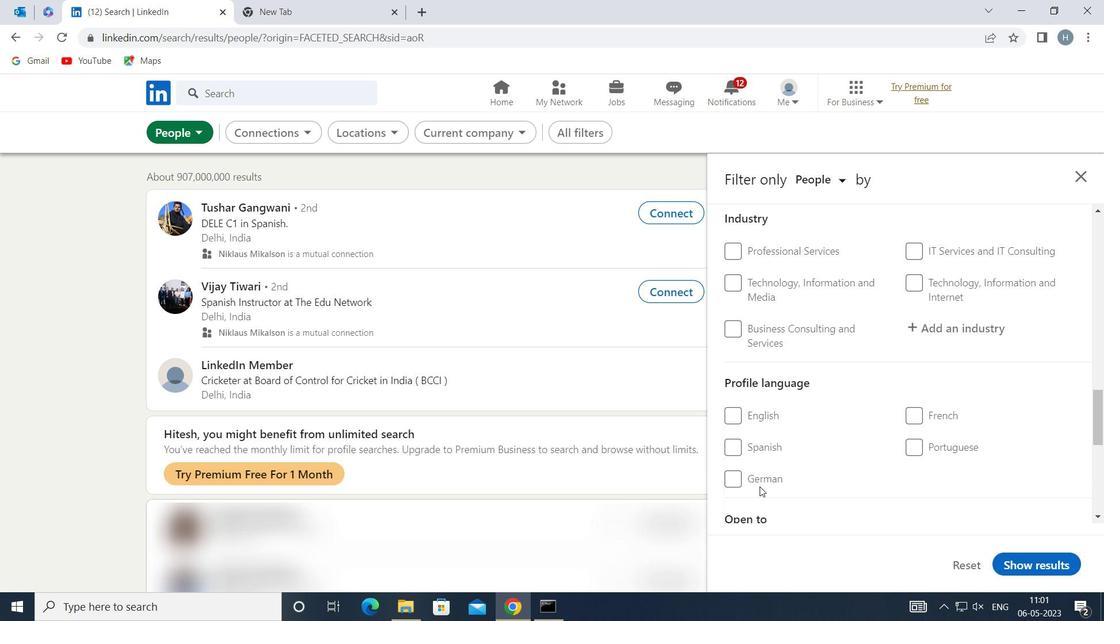 
Action: Mouse pressed left at (759, 478)
Screenshot: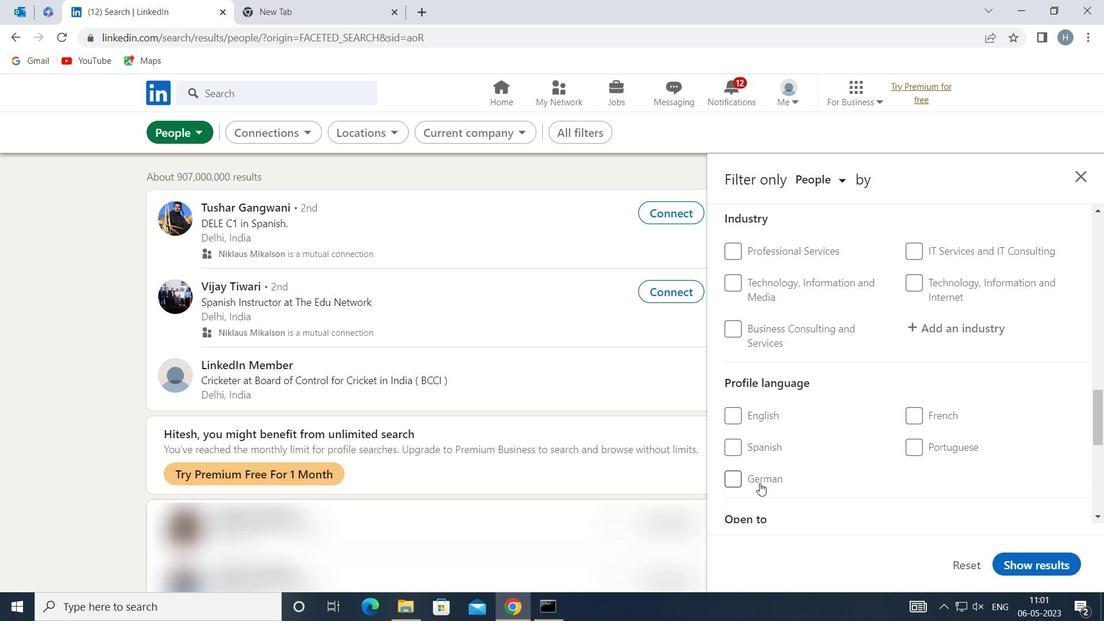 
Action: Mouse moved to (817, 471)
Screenshot: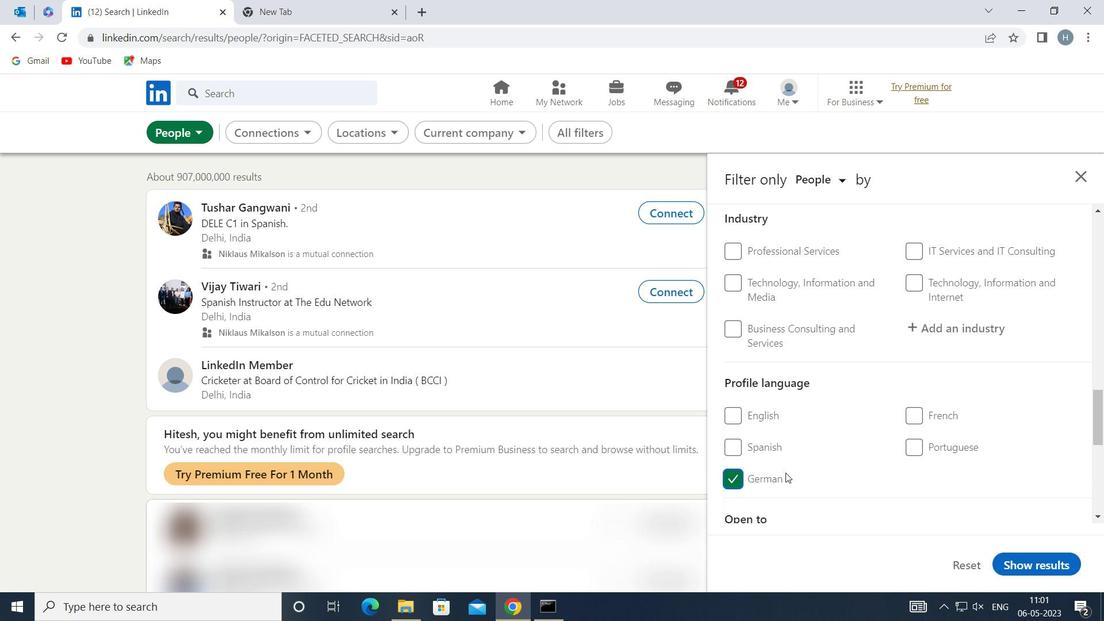 
Action: Mouse scrolled (817, 471) with delta (0, 0)
Screenshot: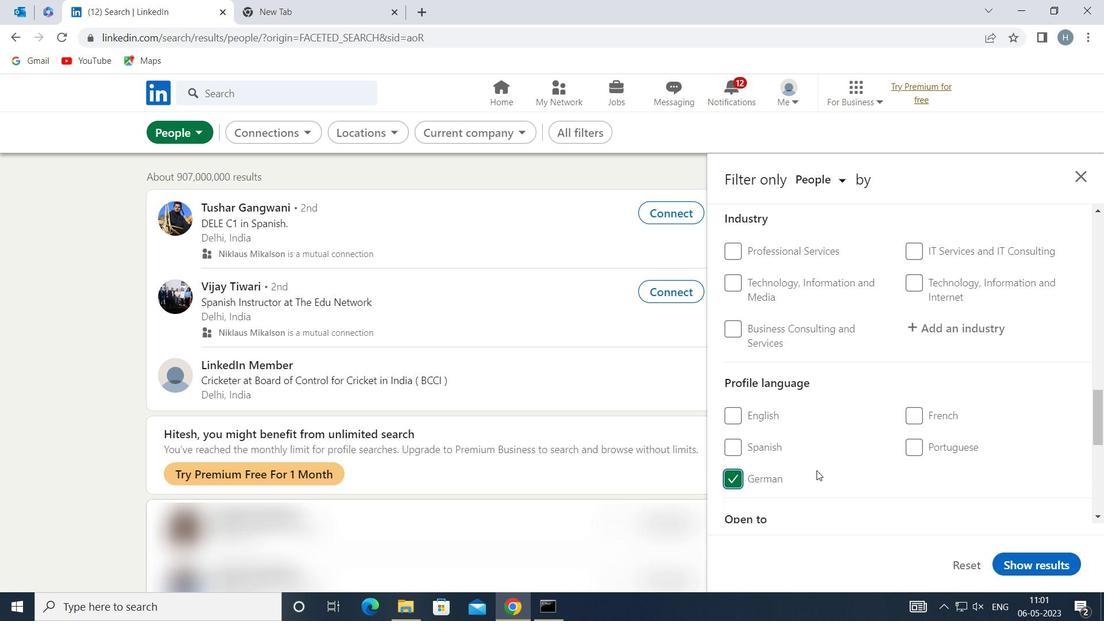 
Action: Mouse scrolled (817, 471) with delta (0, 0)
Screenshot: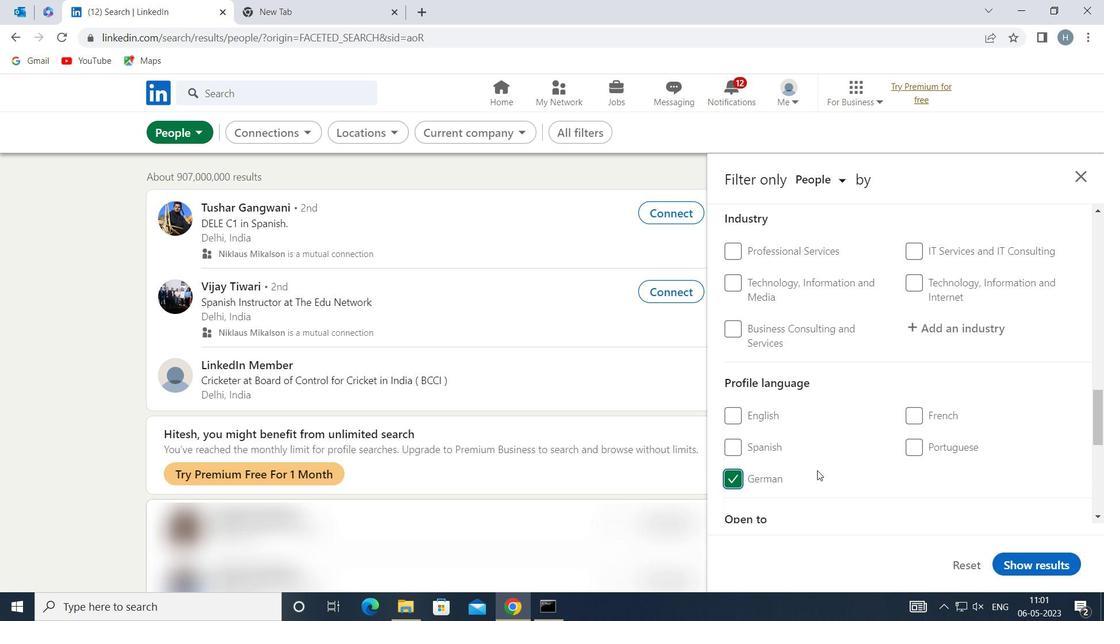 
Action: Mouse moved to (823, 465)
Screenshot: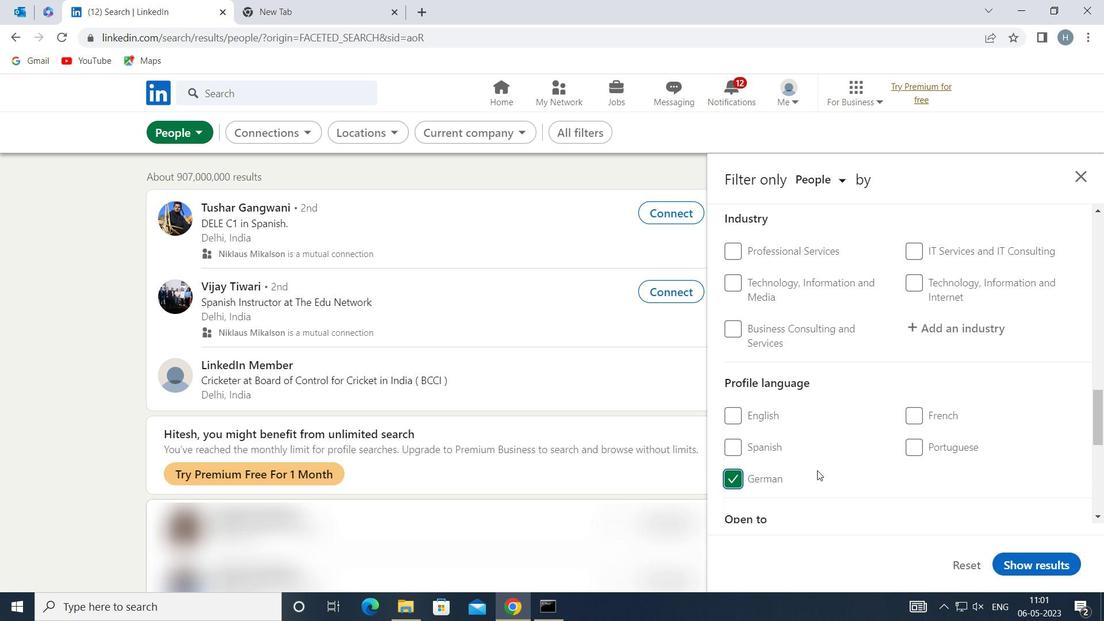 
Action: Mouse scrolled (823, 466) with delta (0, 0)
Screenshot: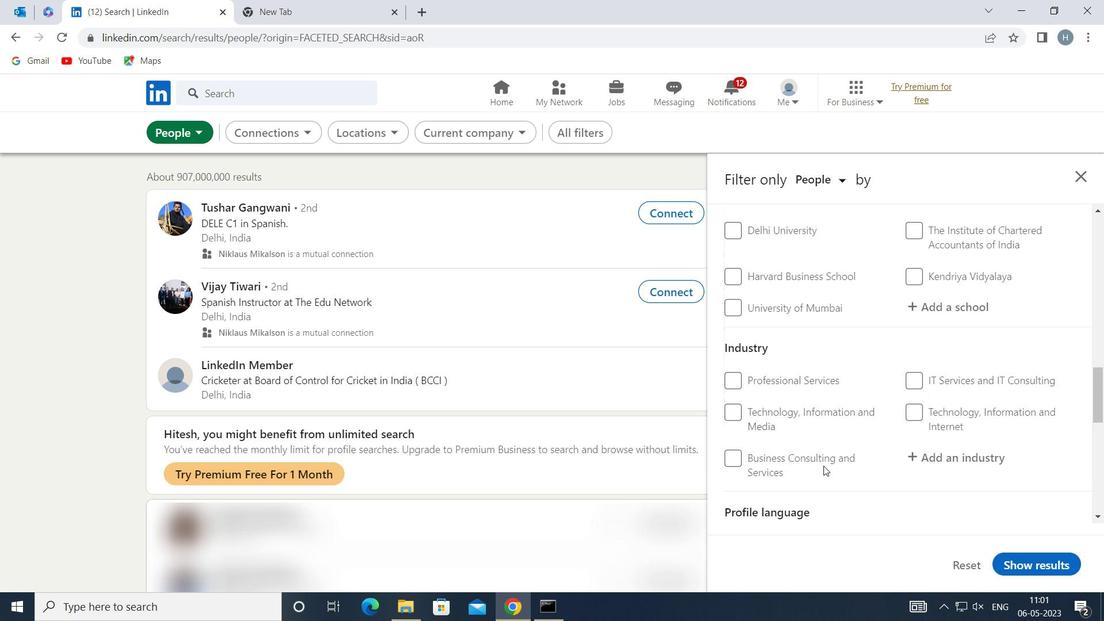 
Action: Mouse scrolled (823, 466) with delta (0, 0)
Screenshot: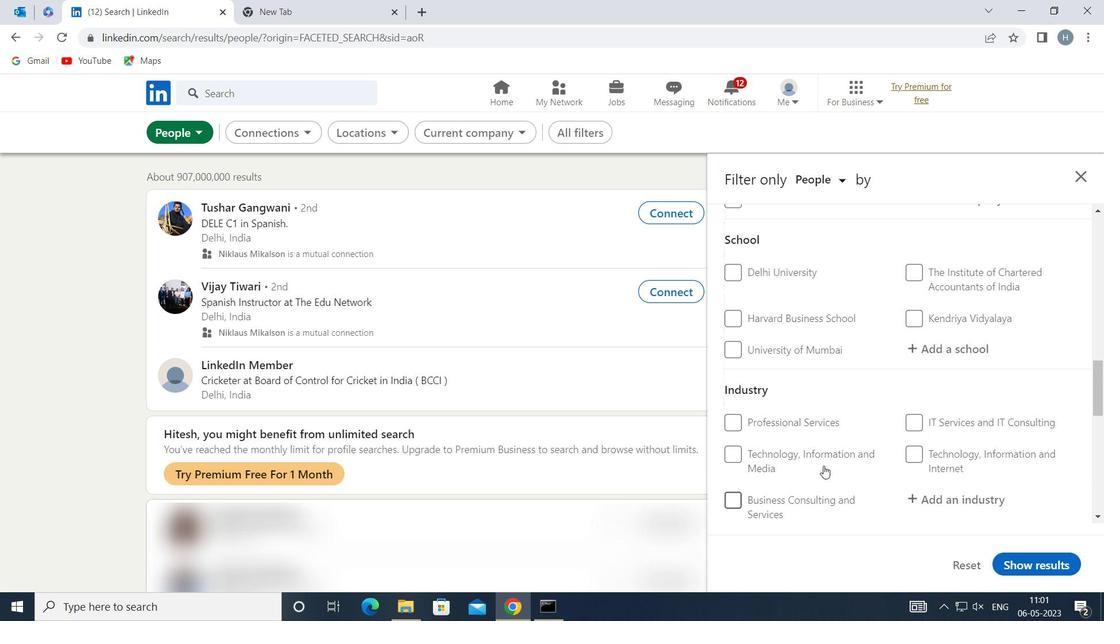 
Action: Mouse scrolled (823, 466) with delta (0, 0)
Screenshot: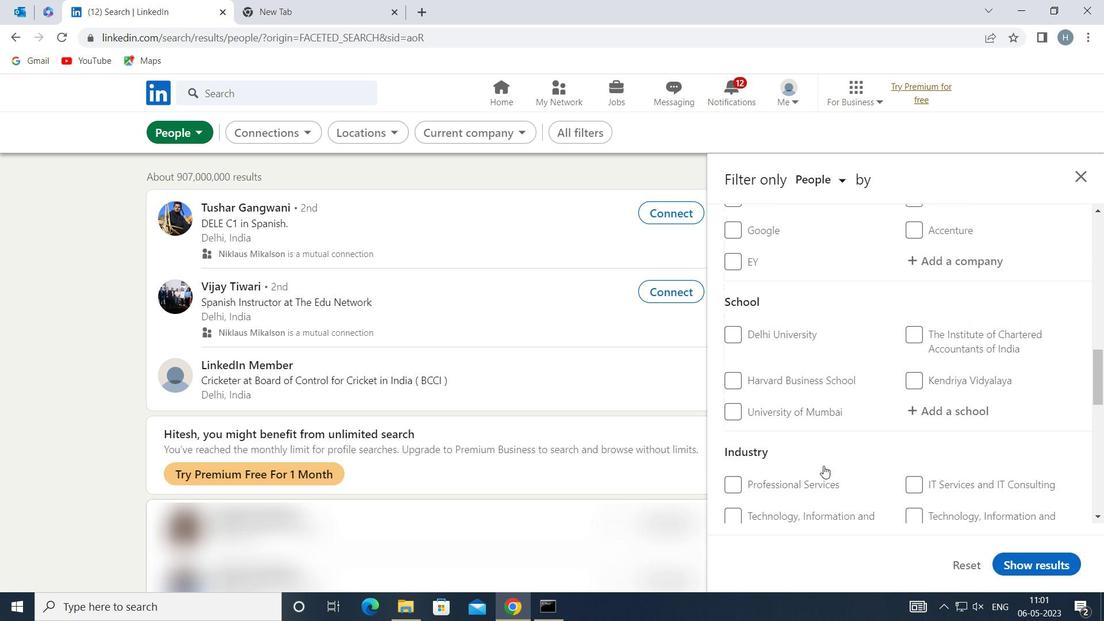 
Action: Mouse scrolled (823, 466) with delta (0, 0)
Screenshot: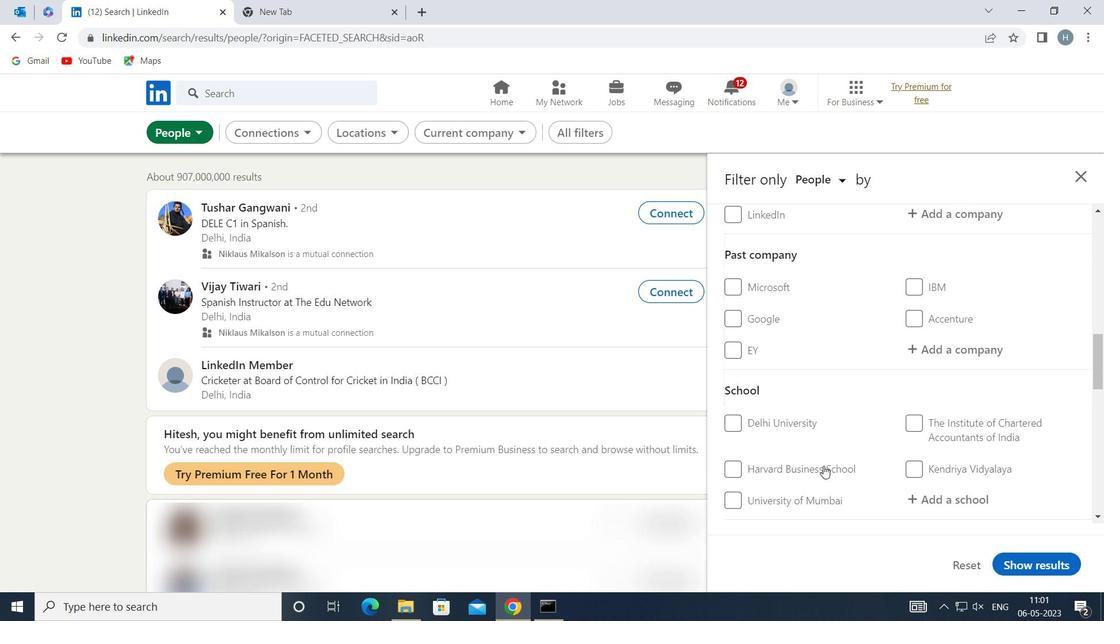 
Action: Mouse scrolled (823, 466) with delta (0, 0)
Screenshot: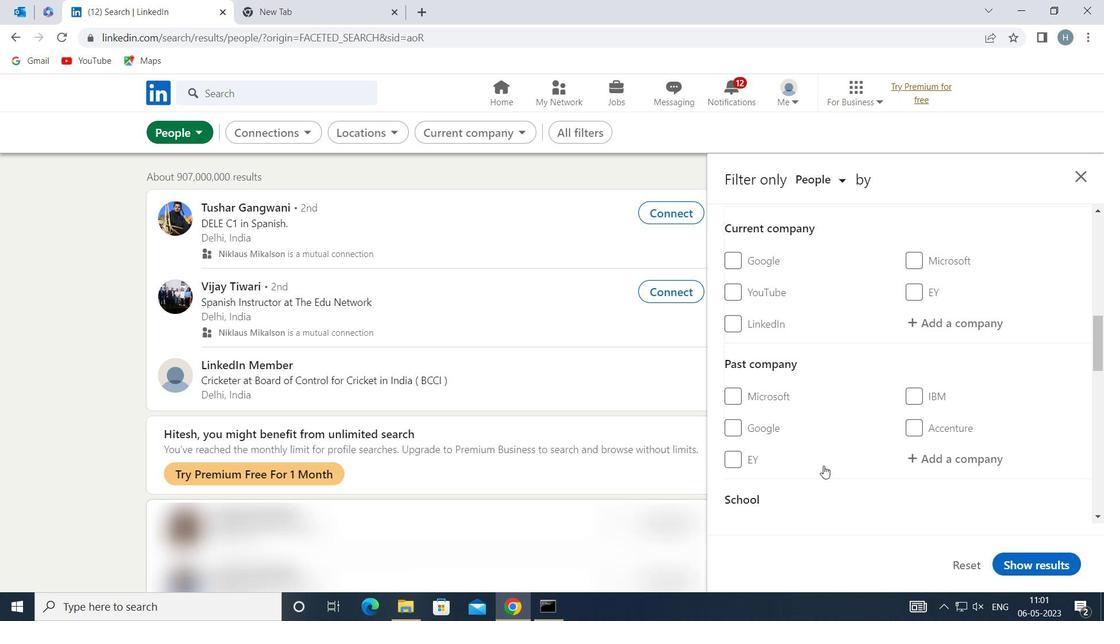 
Action: Mouse moved to (960, 398)
Screenshot: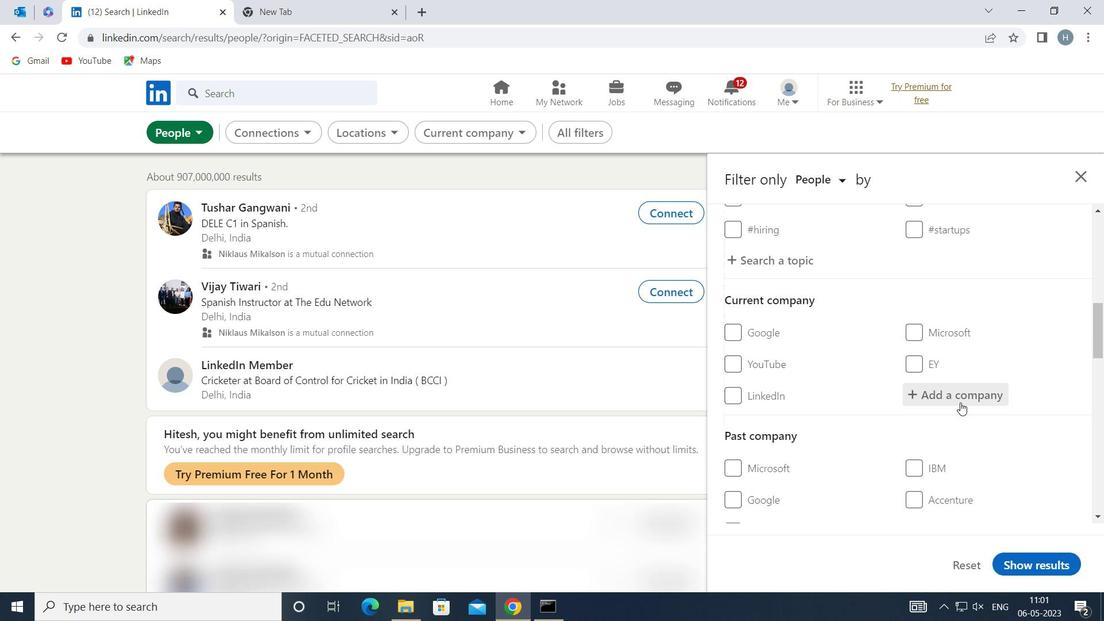 
Action: Mouse pressed left at (960, 398)
Screenshot: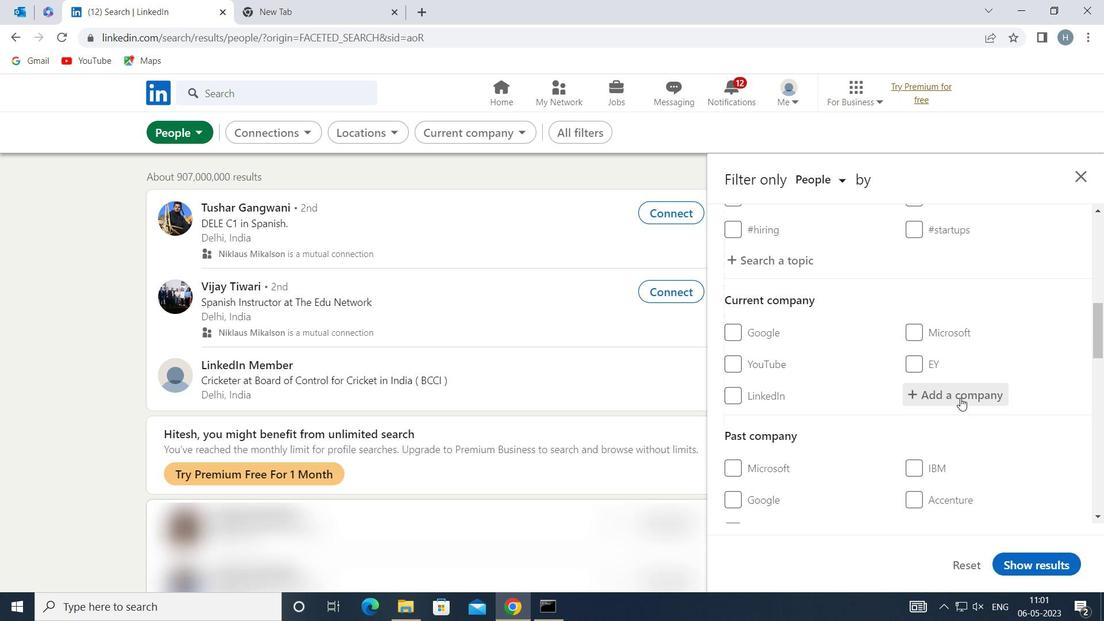 
Action: Key pressed <Key.shift>B<Key.space><Key.shift>BRAUN<Key.space>
Screenshot: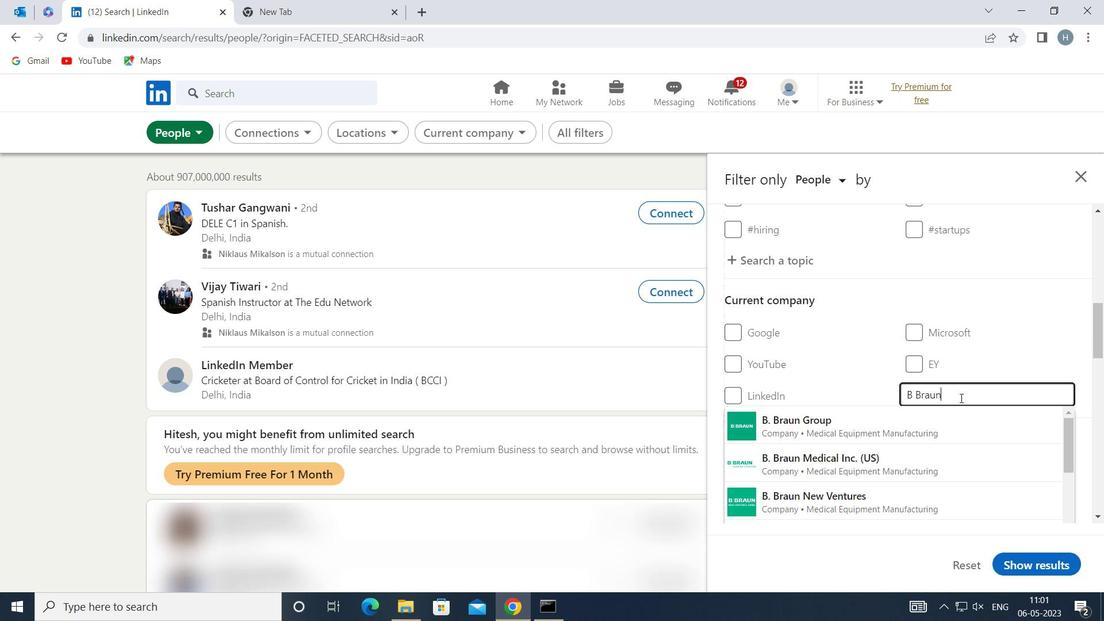 
Action: Mouse moved to (917, 421)
Screenshot: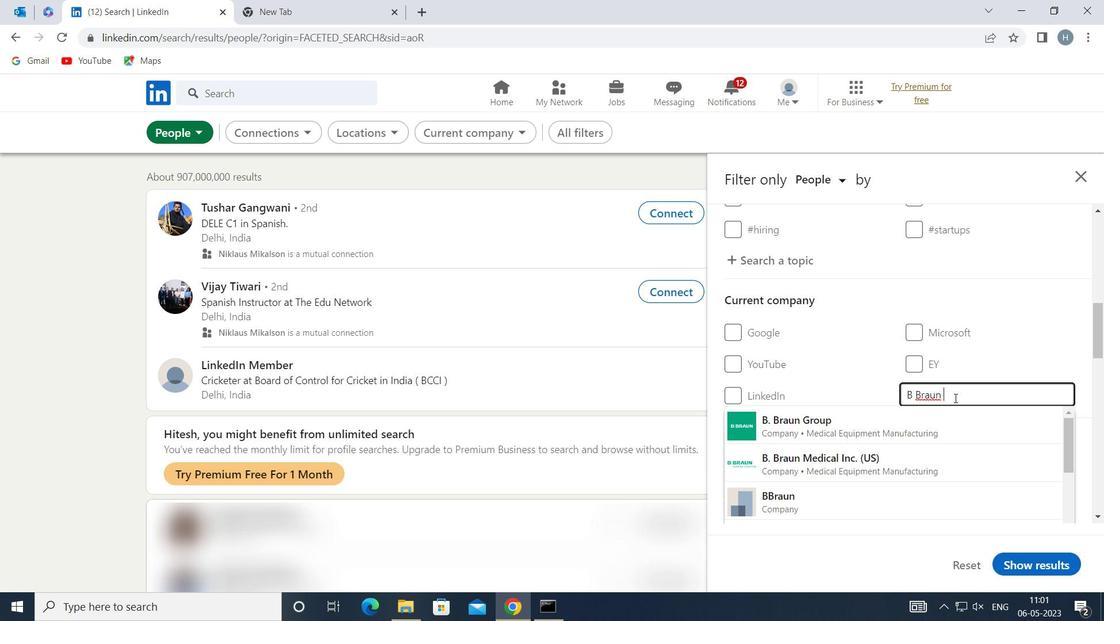
Action: Mouse pressed left at (917, 421)
Screenshot: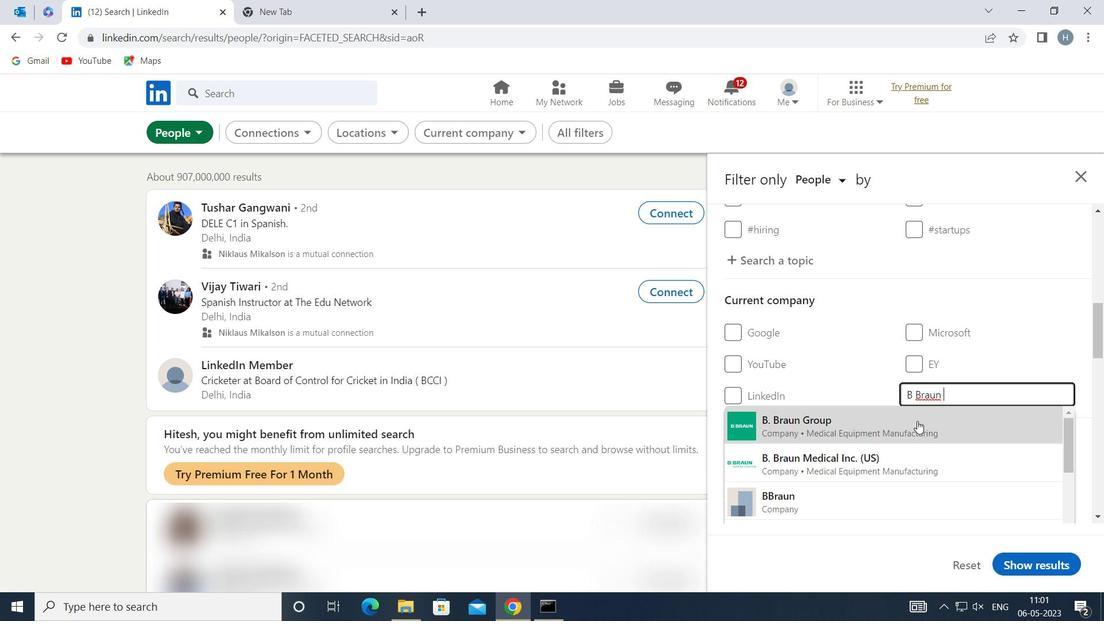 
Action: Mouse moved to (823, 430)
Screenshot: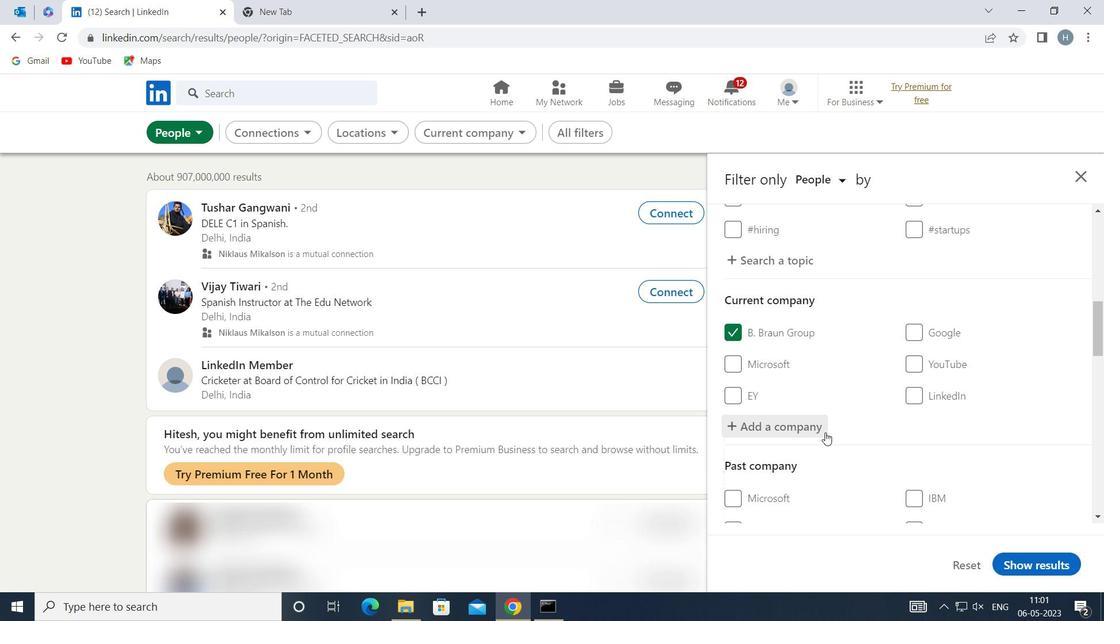 
Action: Mouse scrolled (823, 430) with delta (0, 0)
Screenshot: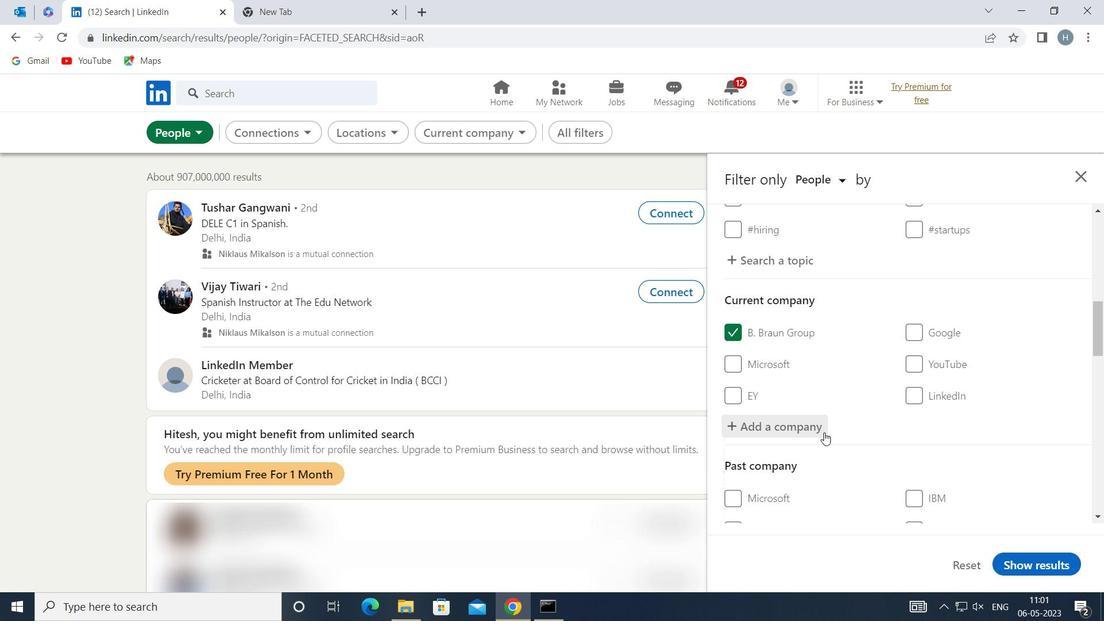 
Action: Mouse moved to (826, 428)
Screenshot: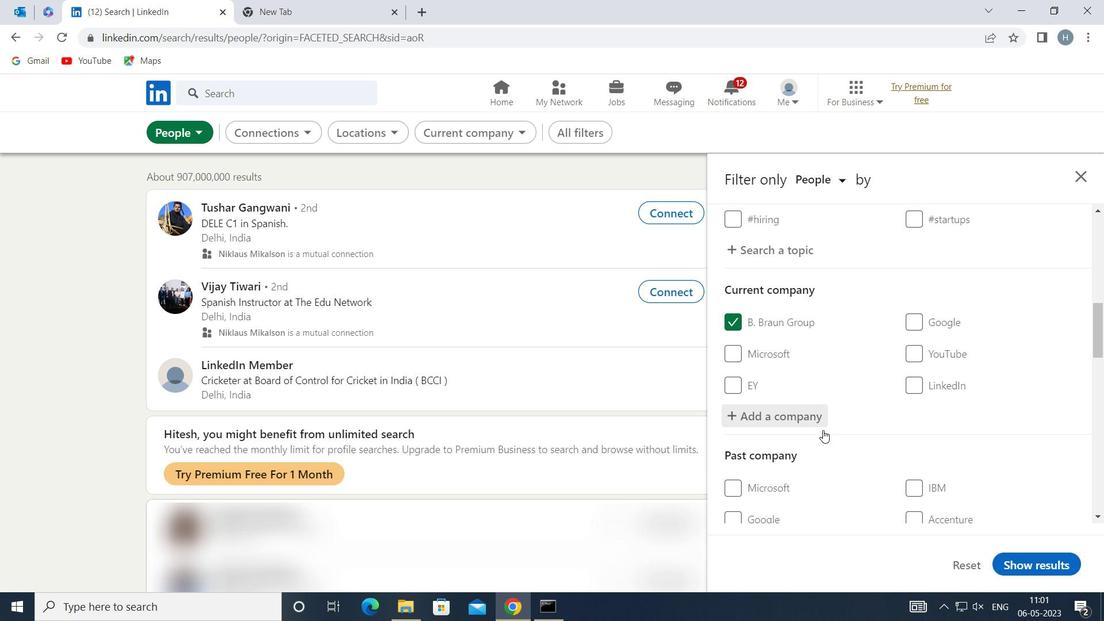 
Action: Mouse scrolled (826, 427) with delta (0, 0)
Screenshot: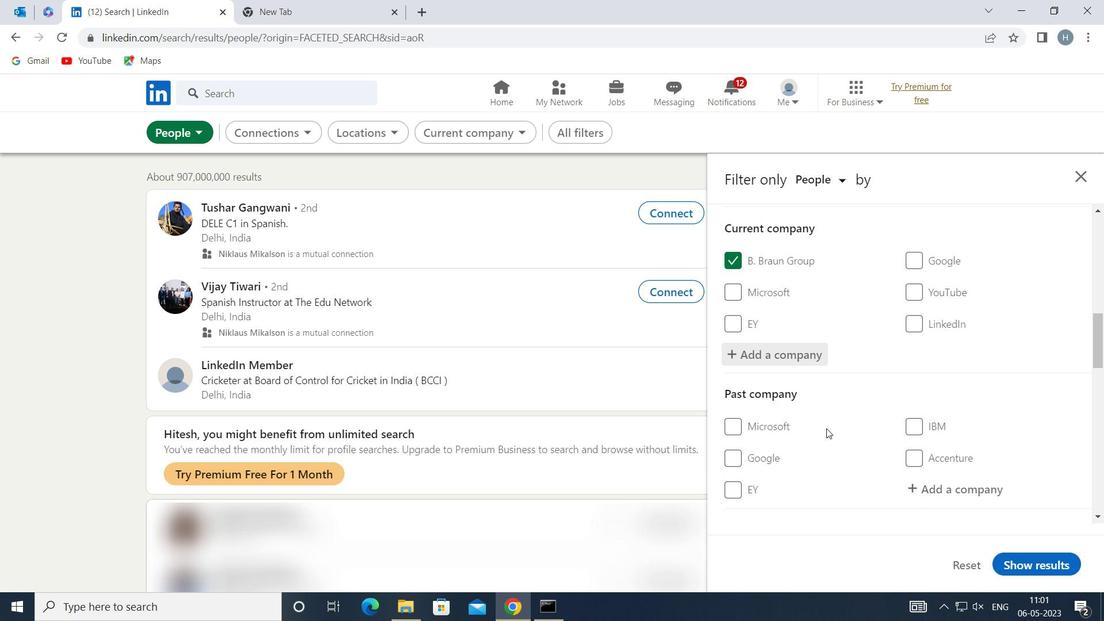 
Action: Mouse moved to (831, 426)
Screenshot: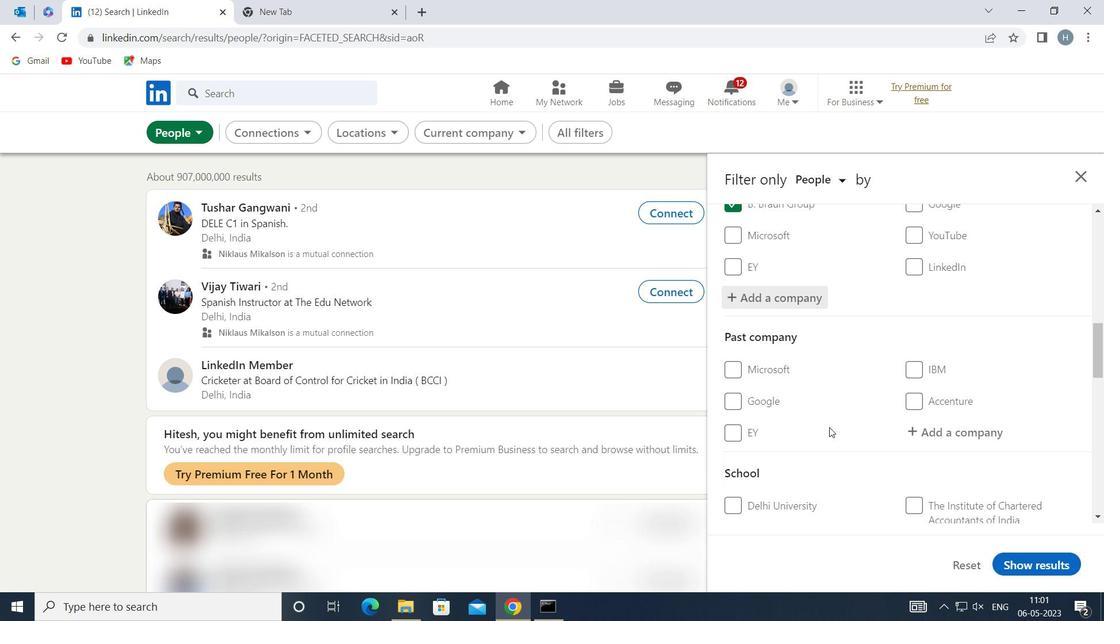 
Action: Mouse scrolled (831, 426) with delta (0, 0)
Screenshot: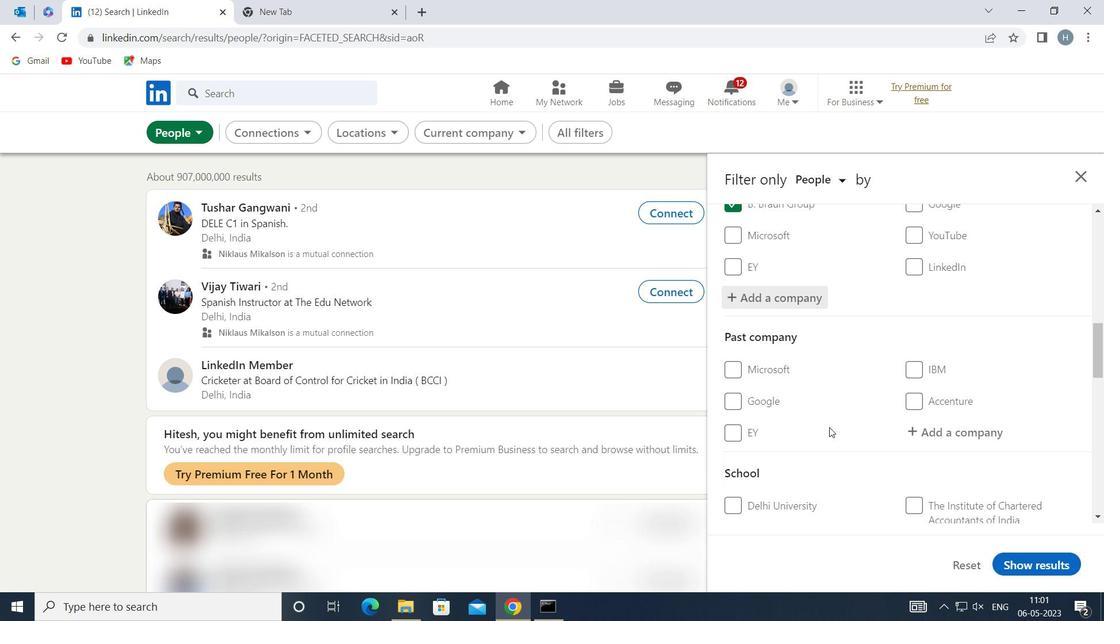 
Action: Mouse moved to (836, 426)
Screenshot: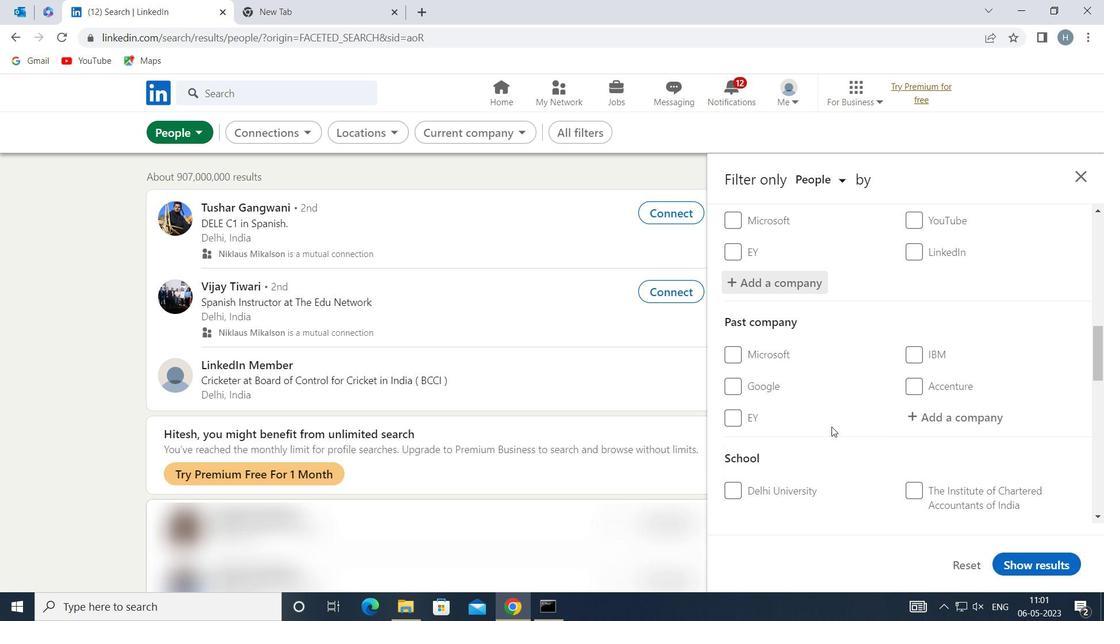 
Action: Mouse scrolled (836, 426) with delta (0, 0)
Screenshot: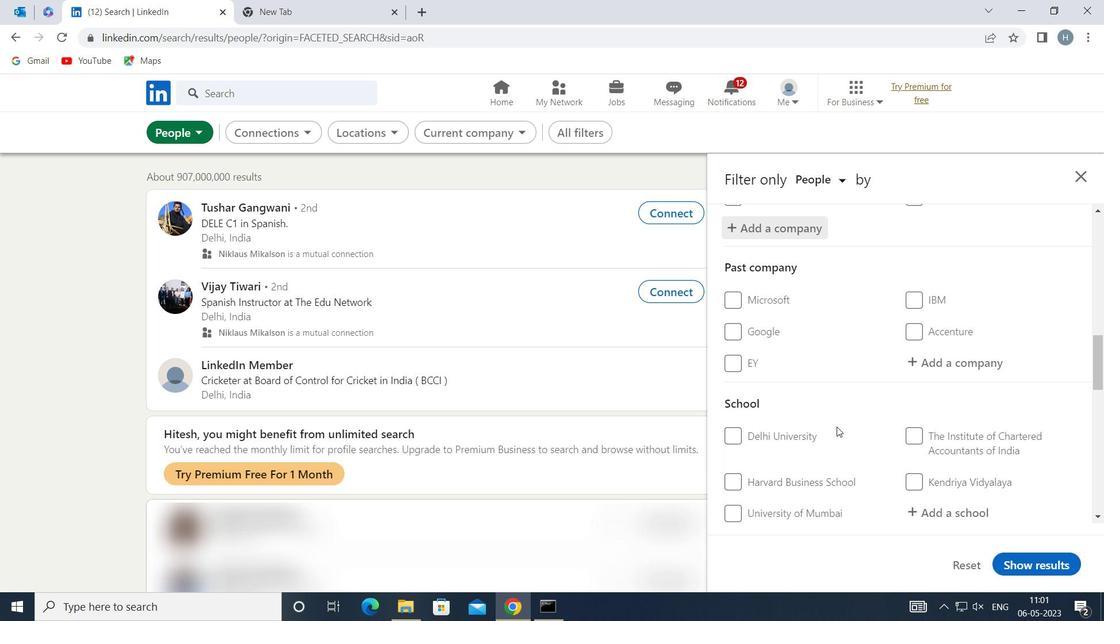 
Action: Mouse moved to (944, 423)
Screenshot: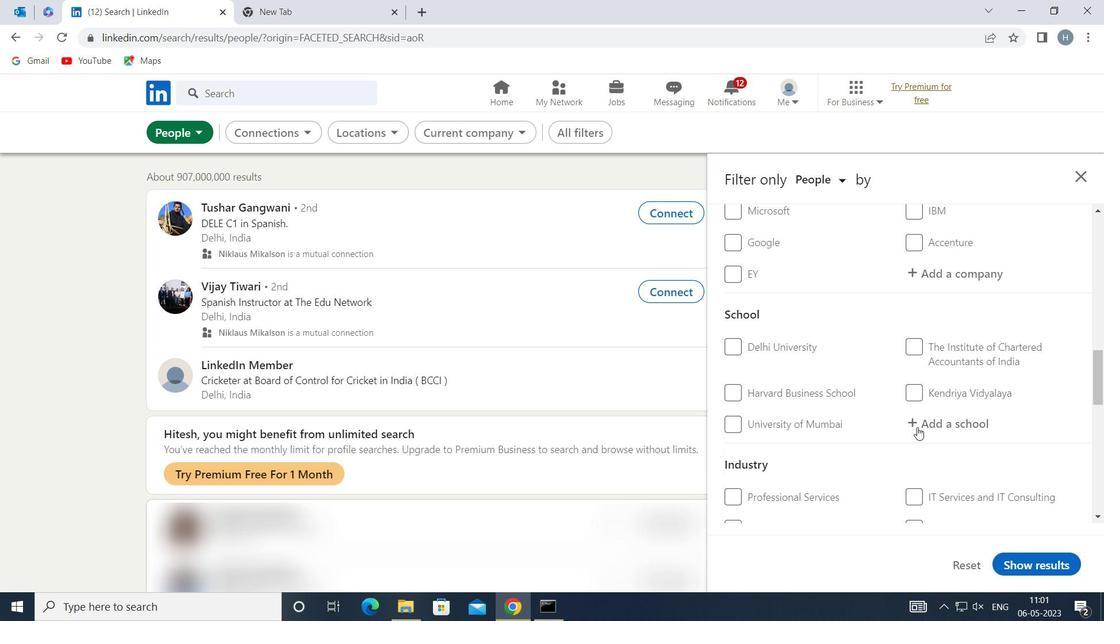 
Action: Mouse pressed left at (944, 423)
Screenshot: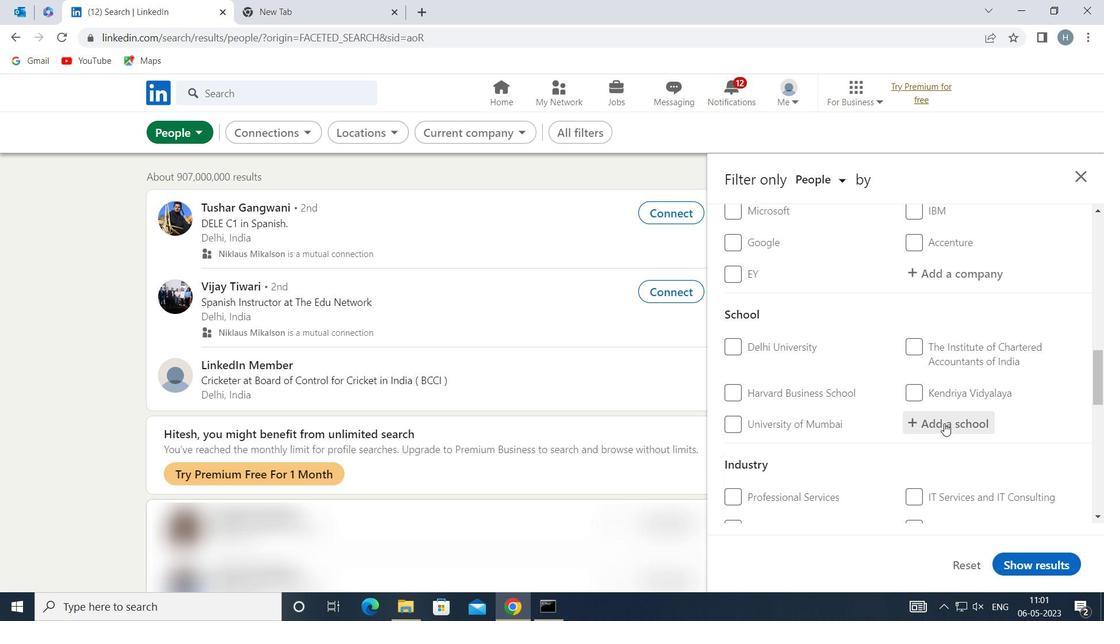
Action: Mouse moved to (945, 422)
Screenshot: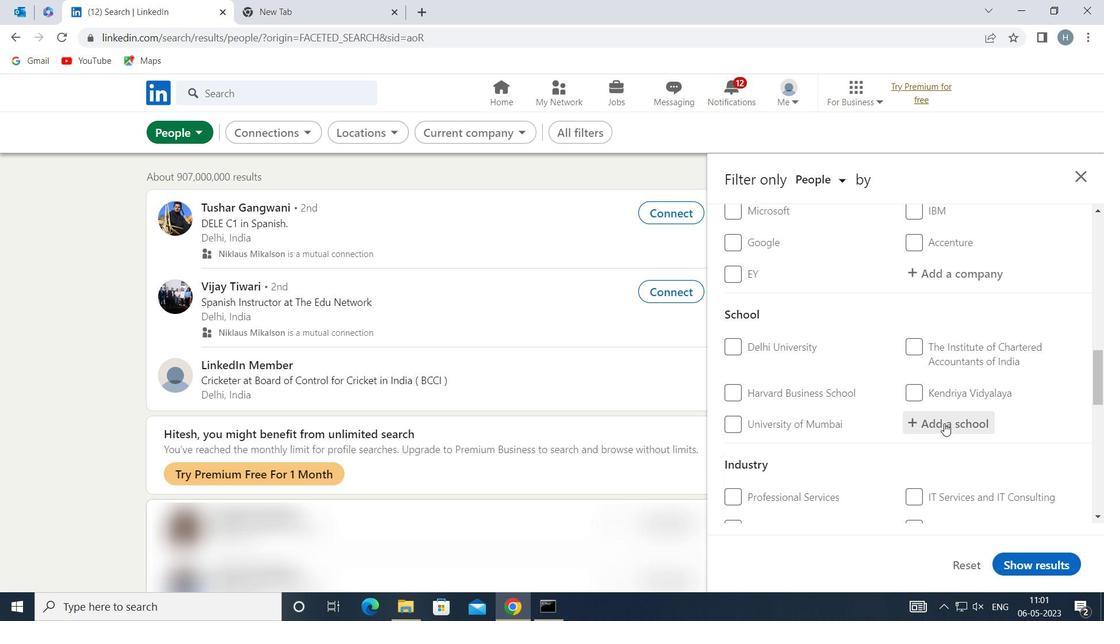 
Action: Key pressed <Key.shift>KOLKATA<Key.space><Key.shift>J
Screenshot: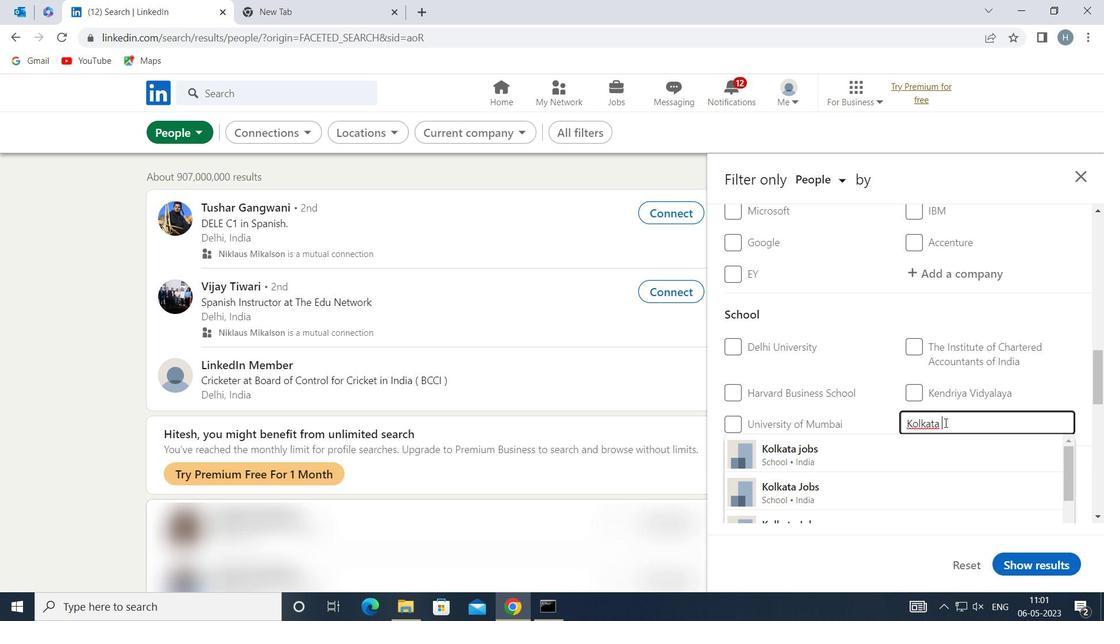 
Action: Mouse moved to (879, 456)
Screenshot: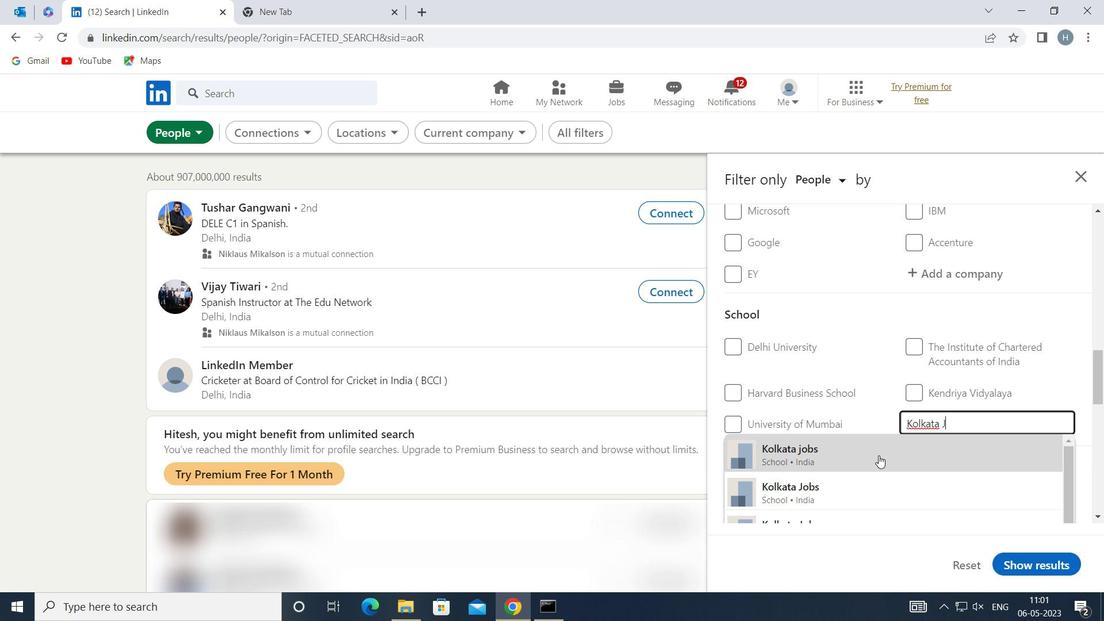 
Action: Mouse pressed left at (879, 456)
Screenshot: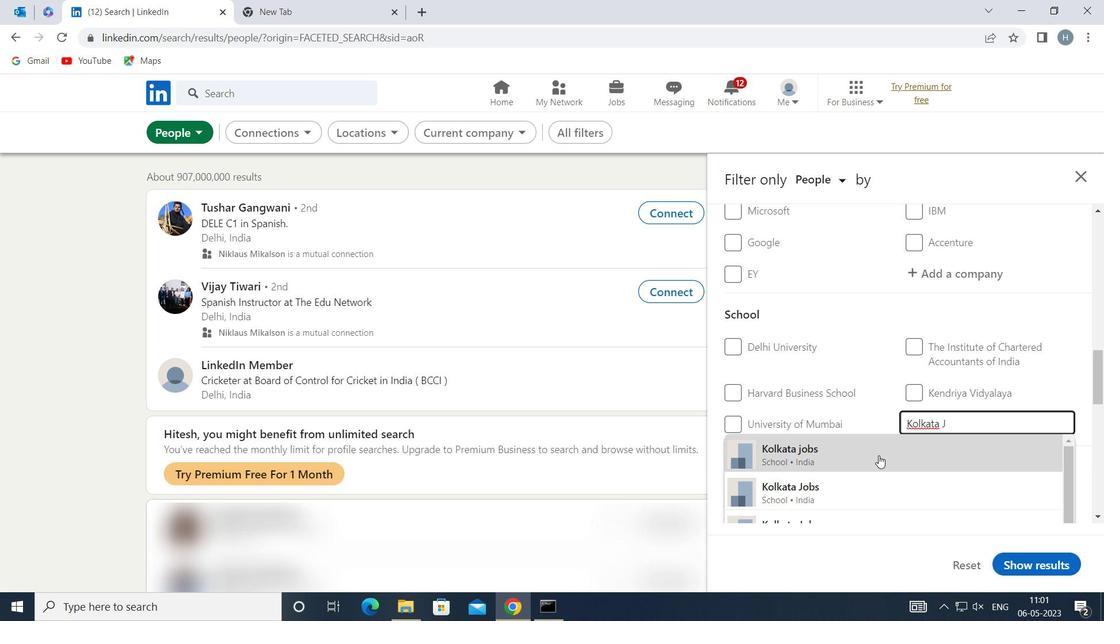 
Action: Mouse moved to (819, 434)
Screenshot: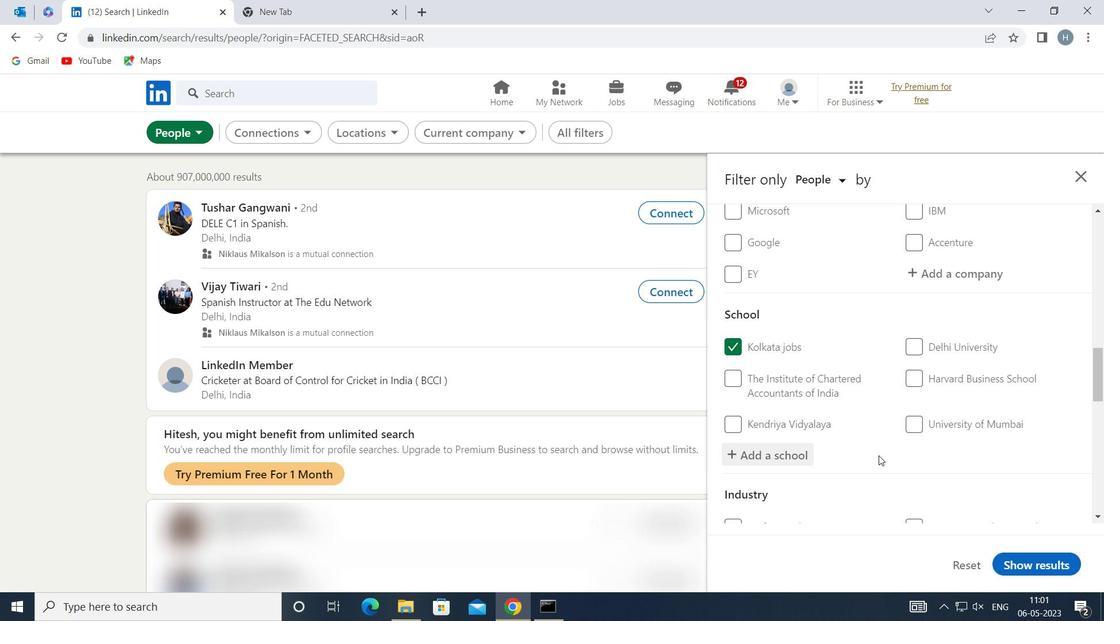 
Action: Mouse scrolled (819, 434) with delta (0, 0)
Screenshot: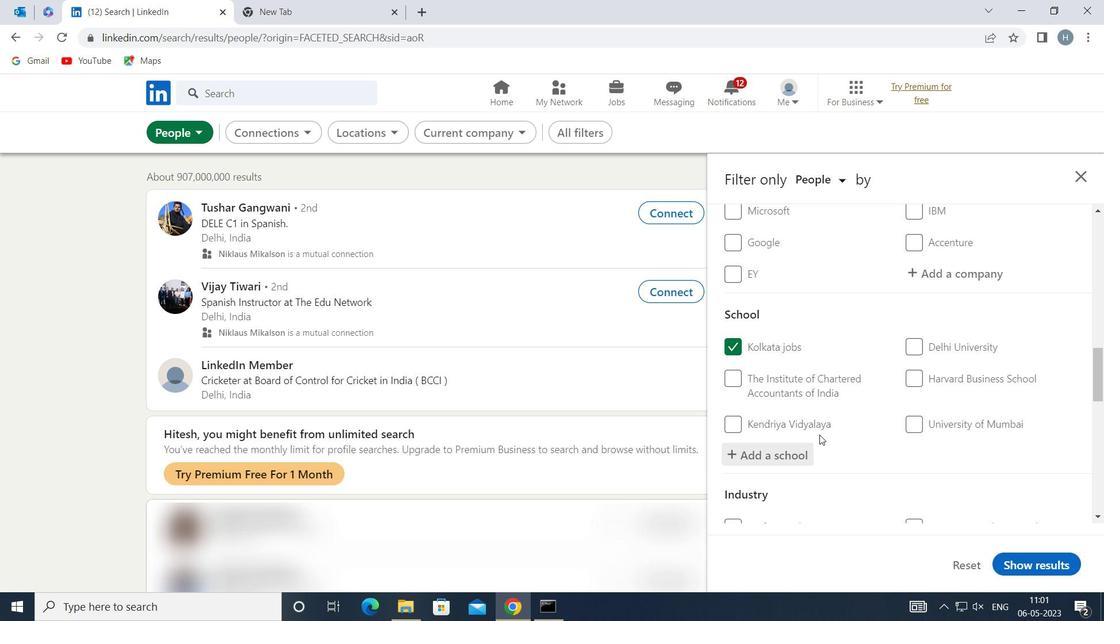 
Action: Mouse scrolled (819, 434) with delta (0, 0)
Screenshot: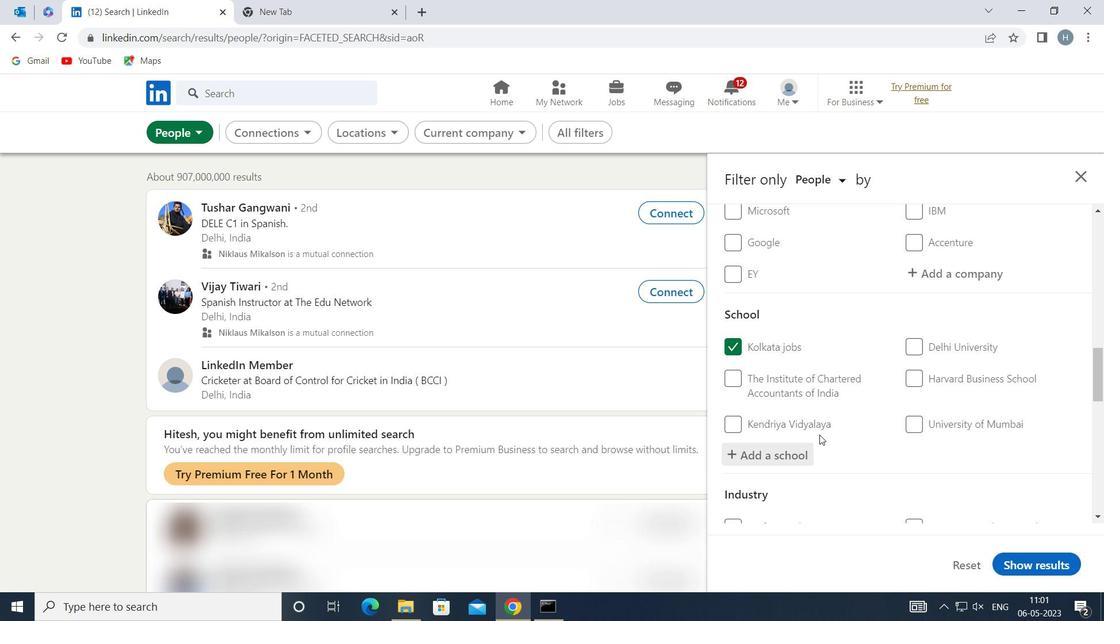 
Action: Mouse moved to (823, 433)
Screenshot: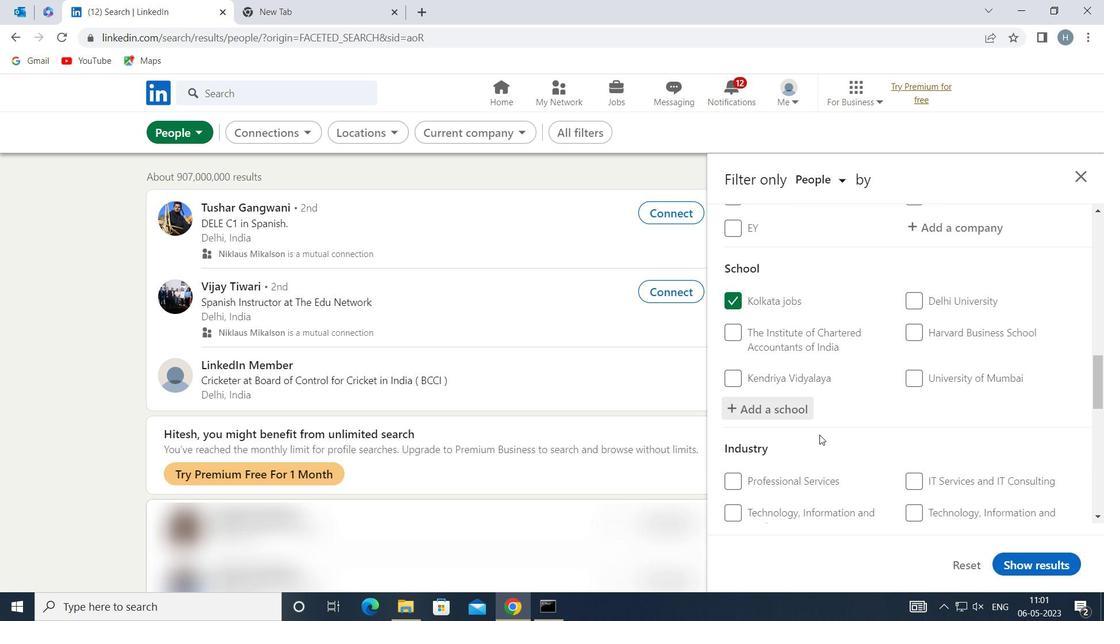 
Action: Mouse scrolled (823, 433) with delta (0, 0)
Screenshot: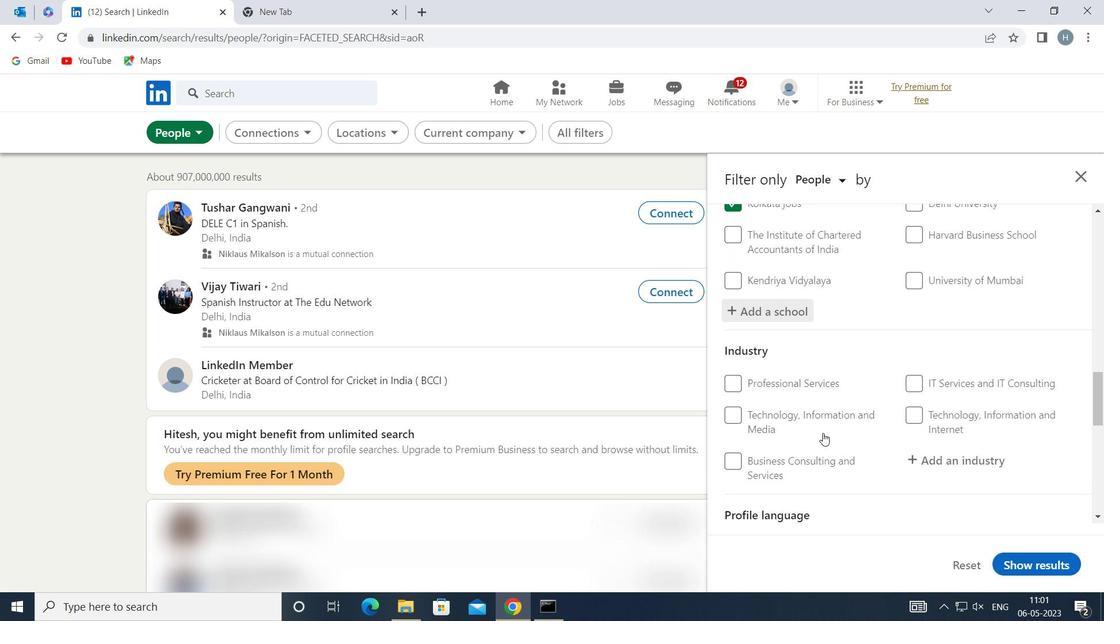 
Action: Mouse moved to (968, 391)
Screenshot: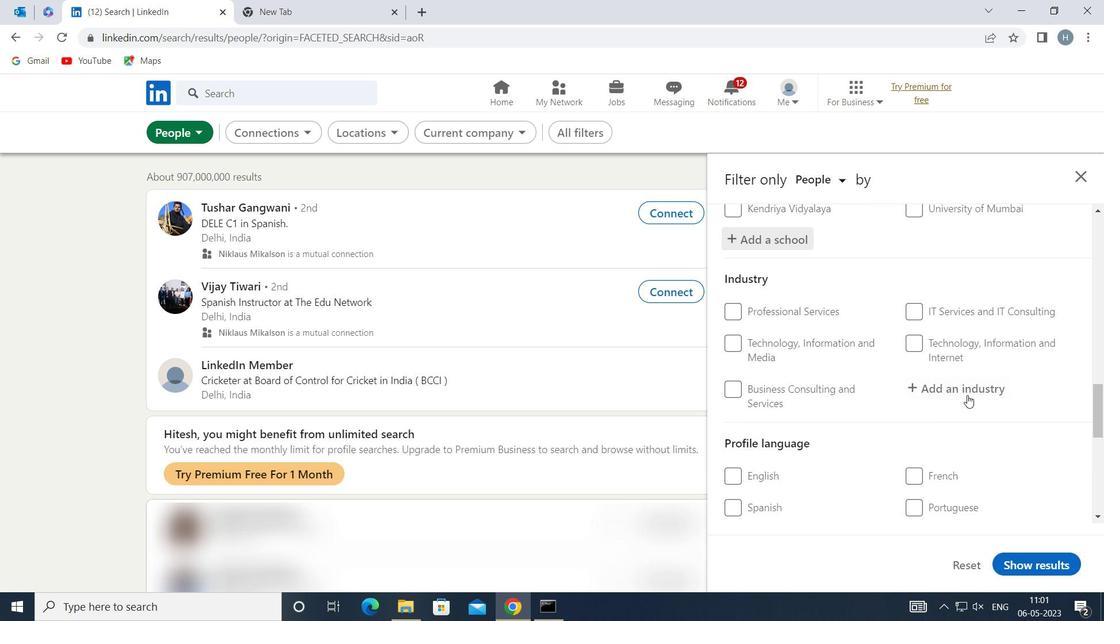 
Action: Mouse pressed left at (968, 391)
Screenshot: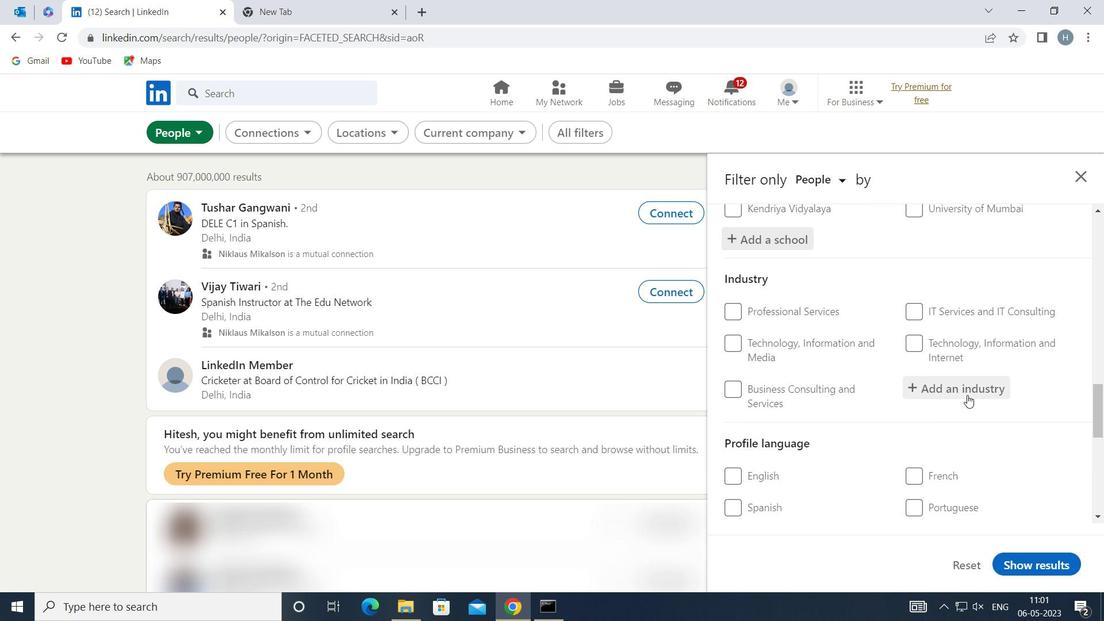 
Action: Key pressed <Key.shift>E-<Key.space><Key.shift>LEAR
Screenshot: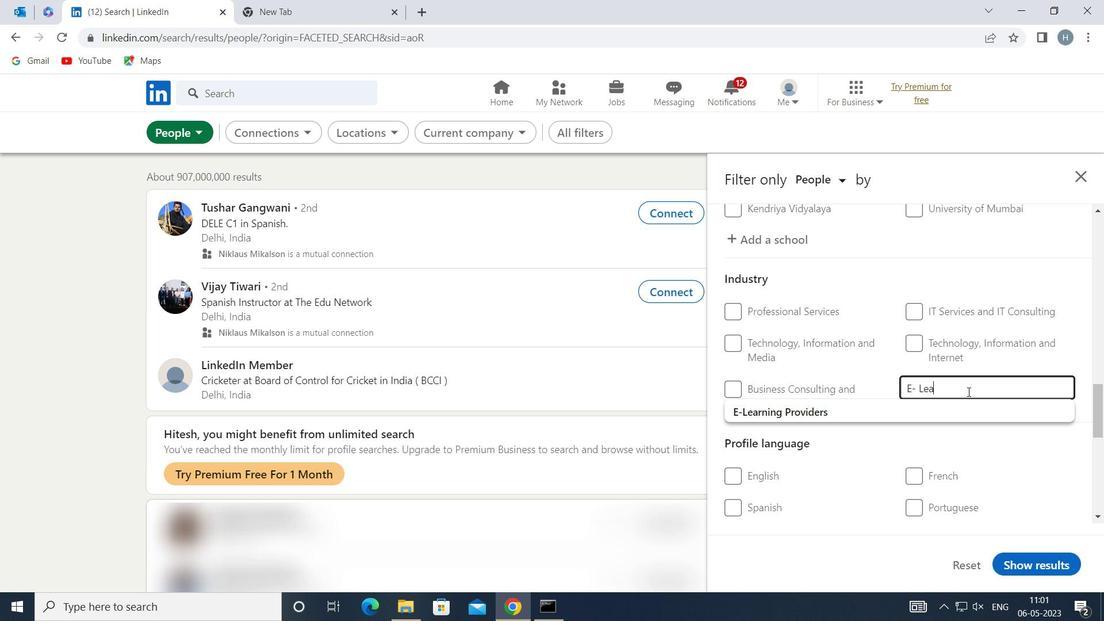 
Action: Mouse moved to (850, 410)
Screenshot: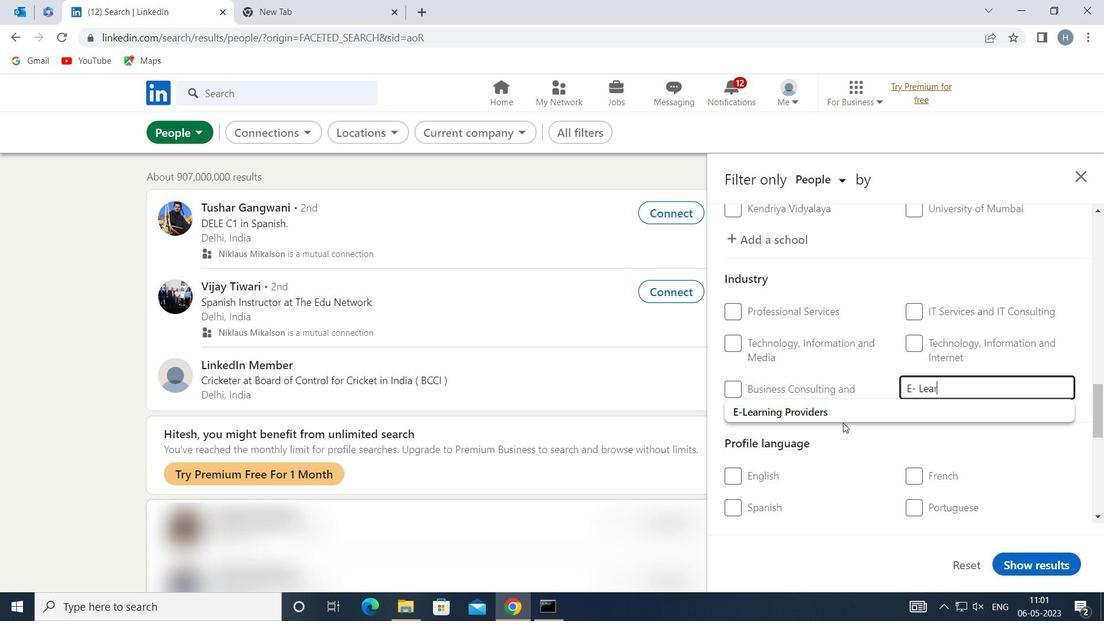 
Action: Mouse pressed left at (850, 410)
Screenshot: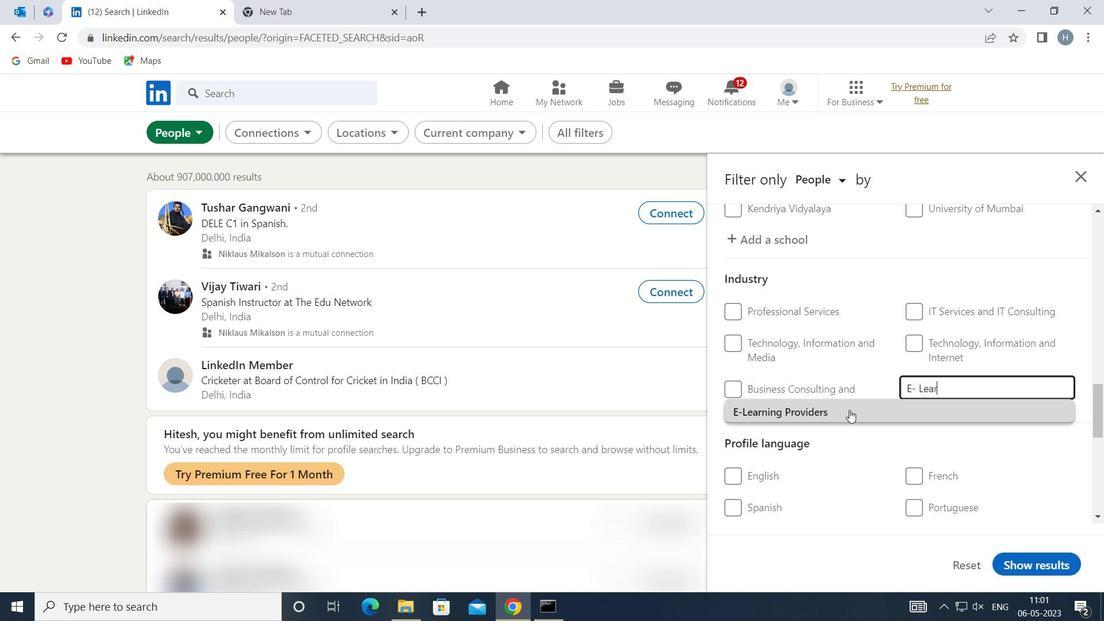 
Action: Mouse moved to (847, 391)
Screenshot: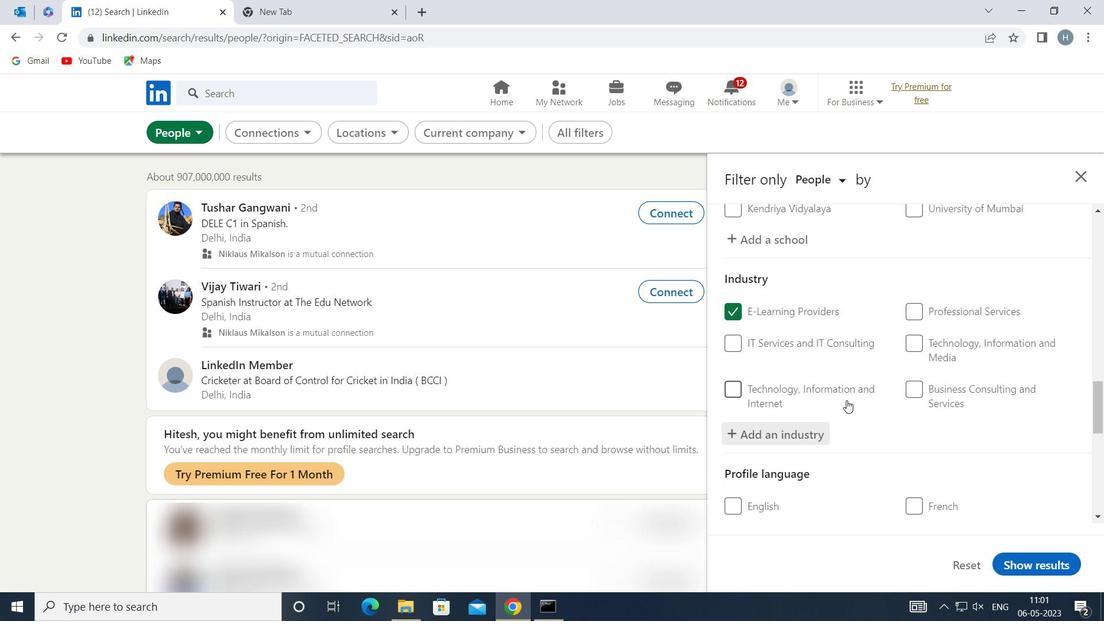 
Action: Mouse scrolled (847, 391) with delta (0, 0)
Screenshot: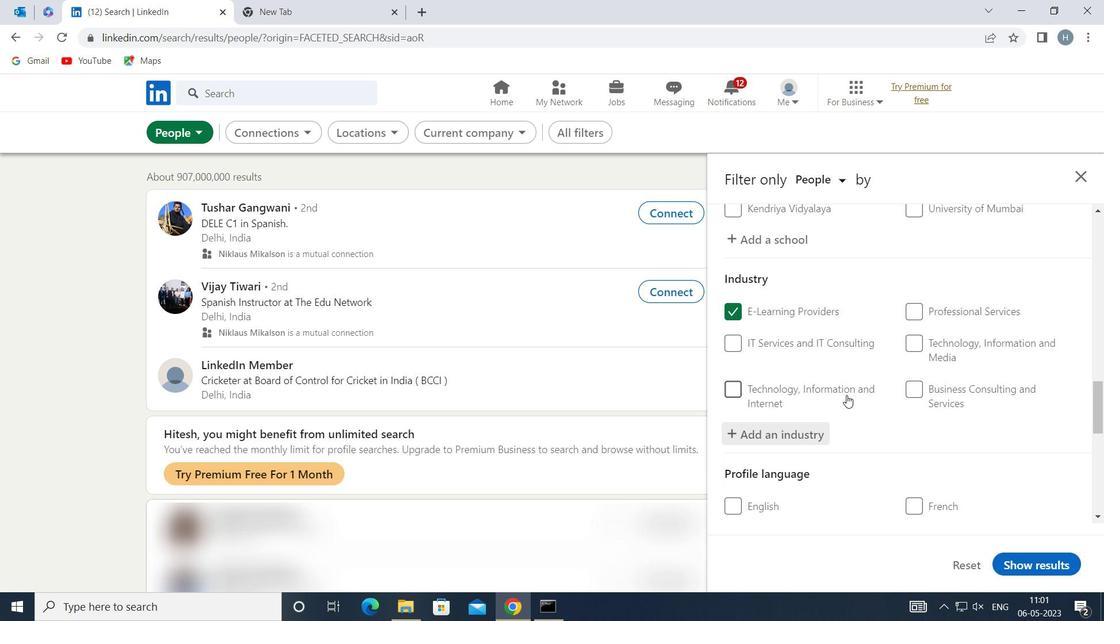 
Action: Mouse scrolled (847, 391) with delta (0, 0)
Screenshot: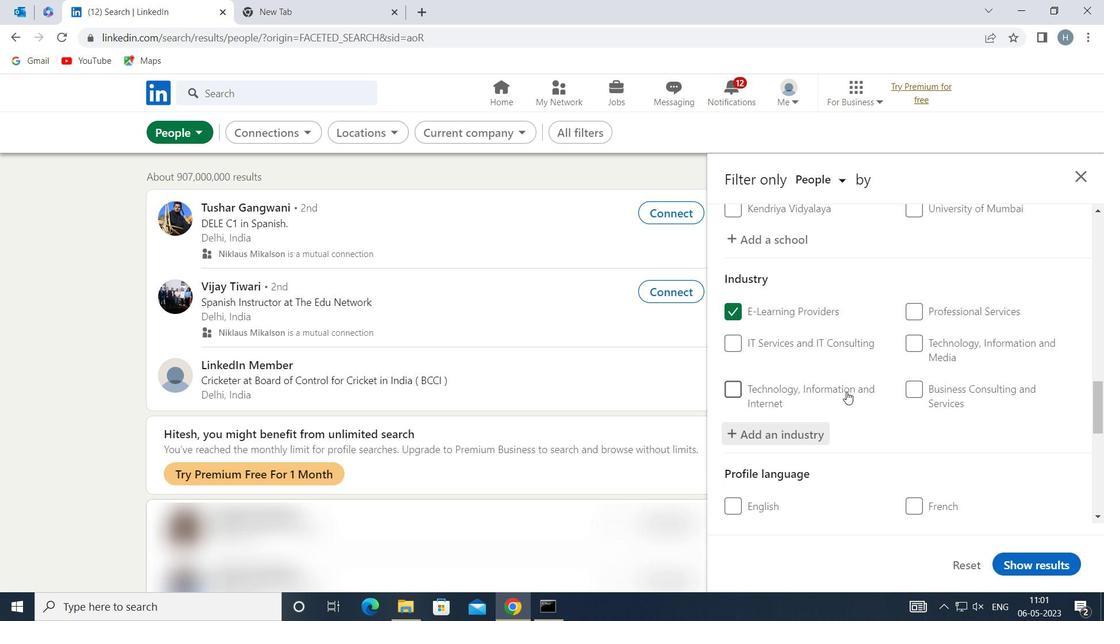 
Action: Mouse moved to (849, 383)
Screenshot: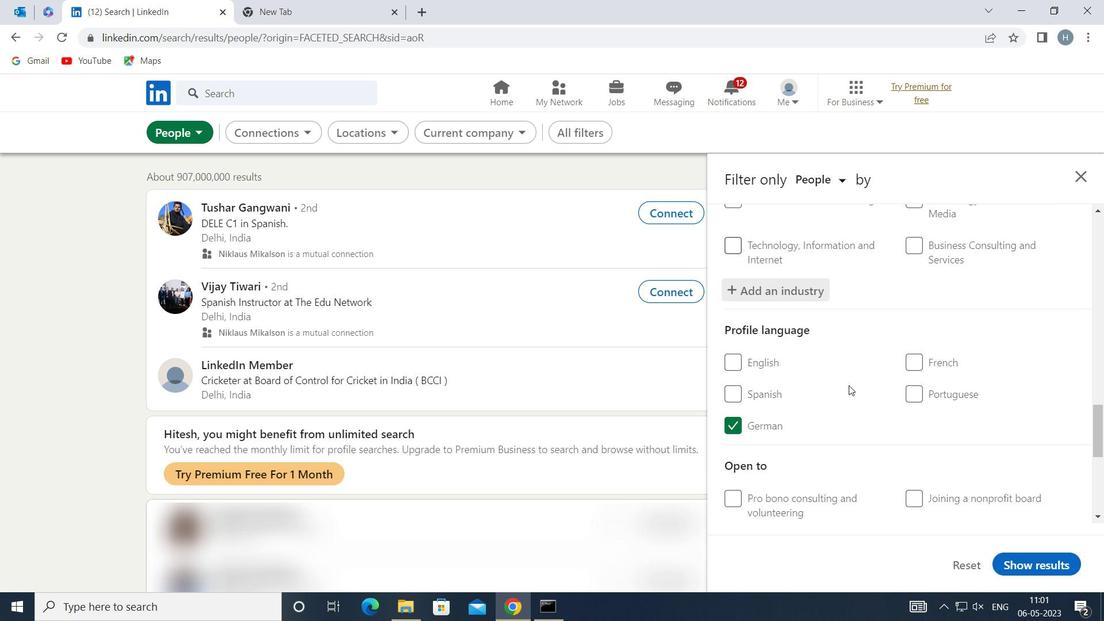 
Action: Mouse scrolled (849, 383) with delta (0, 0)
Screenshot: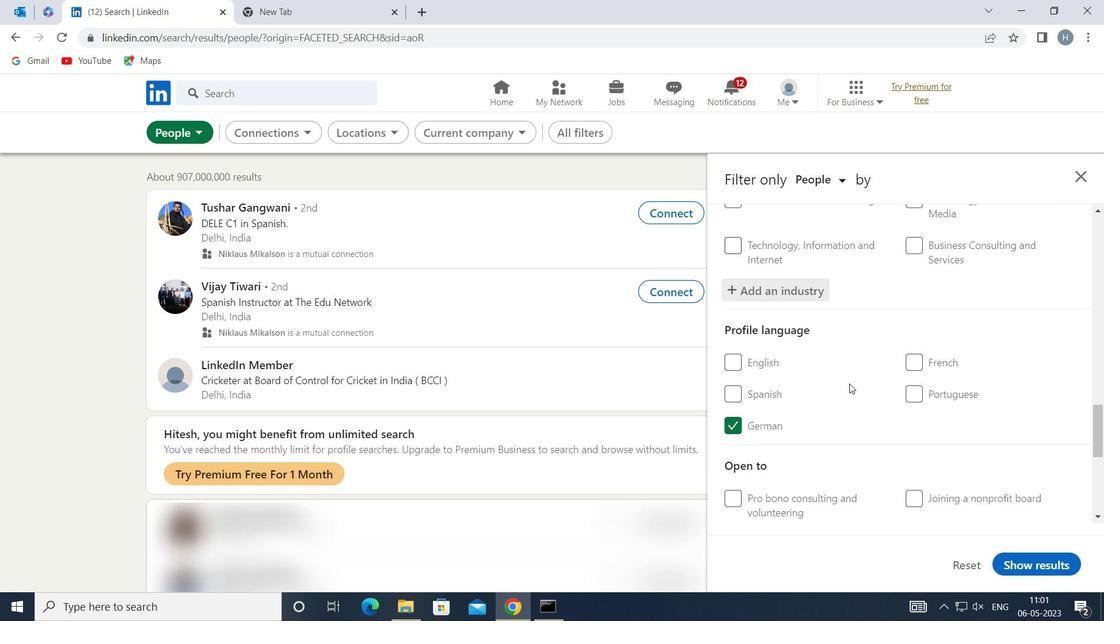
Action: Mouse moved to (850, 383)
Screenshot: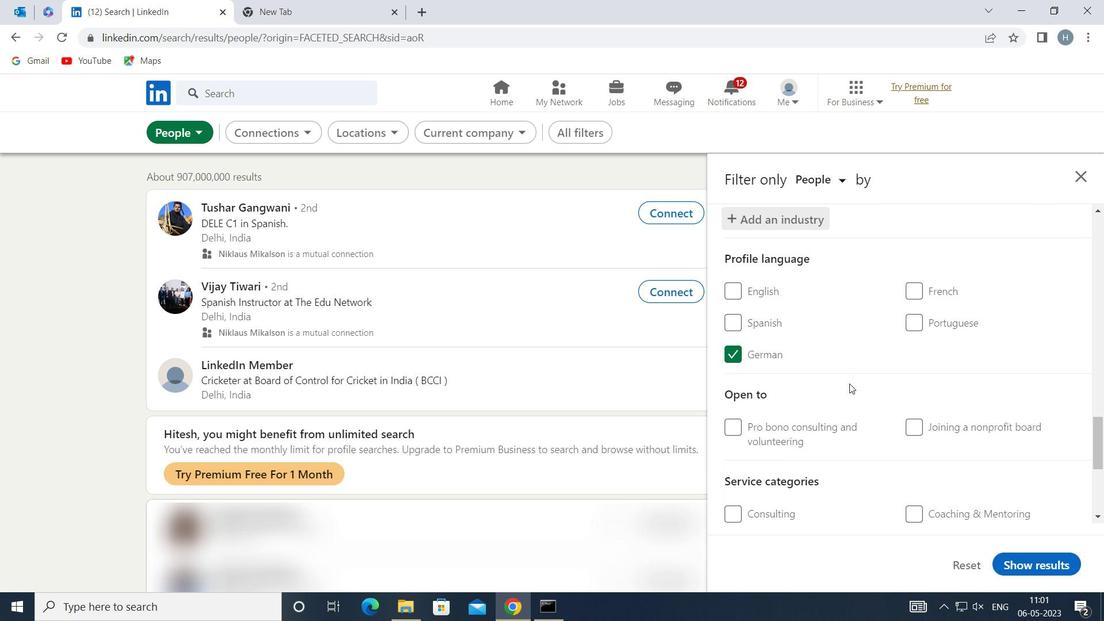 
Action: Mouse scrolled (850, 383) with delta (0, 0)
Screenshot: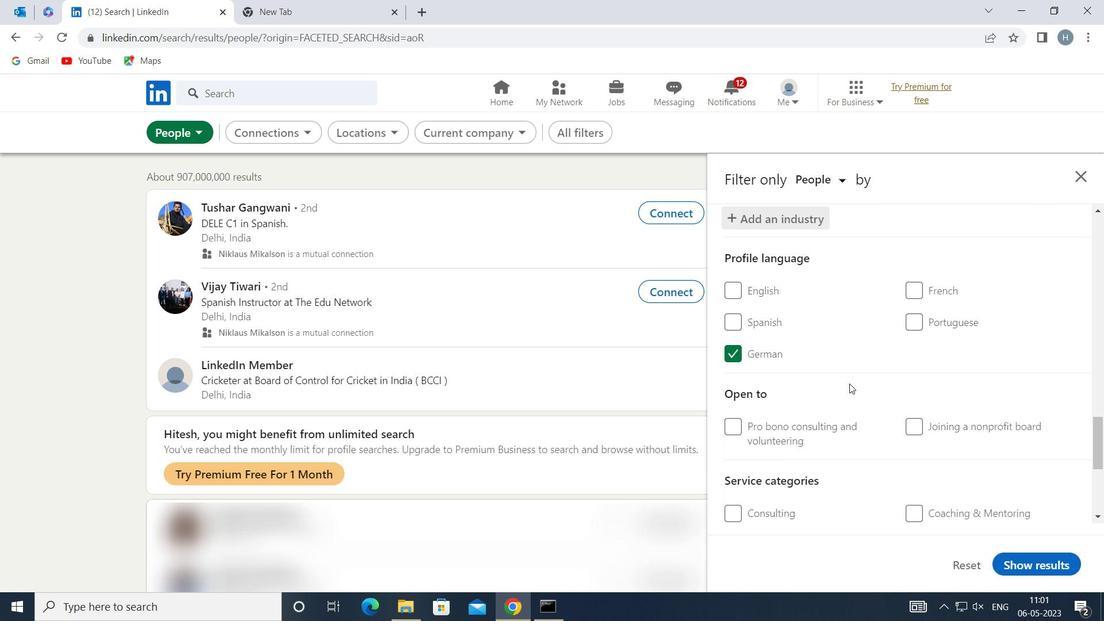 
Action: Mouse scrolled (850, 383) with delta (0, 0)
Screenshot: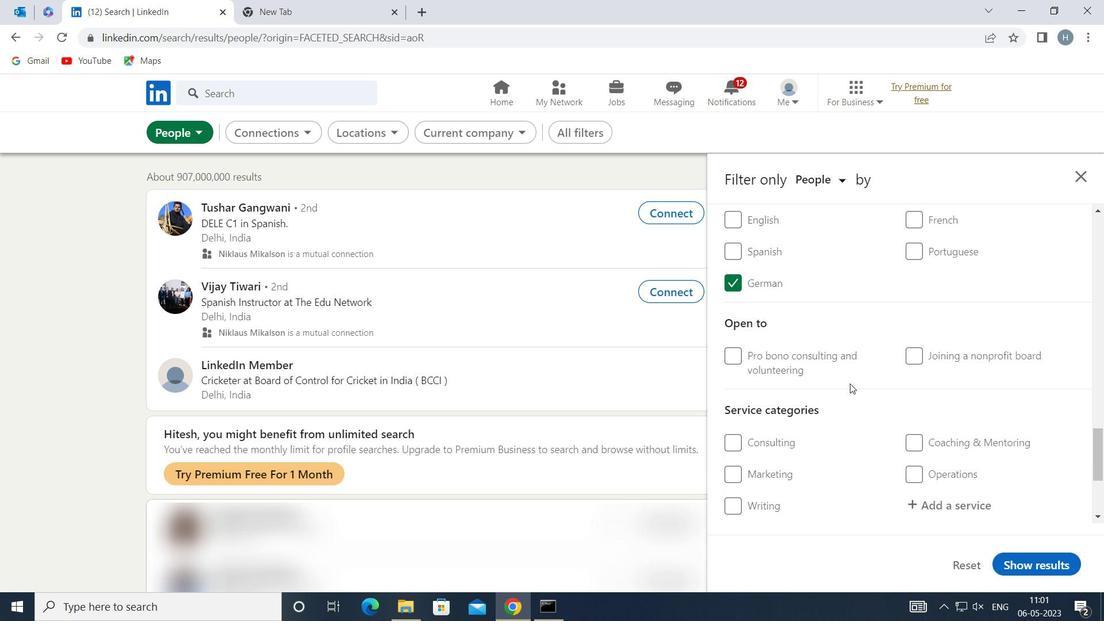 
Action: Mouse scrolled (850, 383) with delta (0, 0)
Screenshot: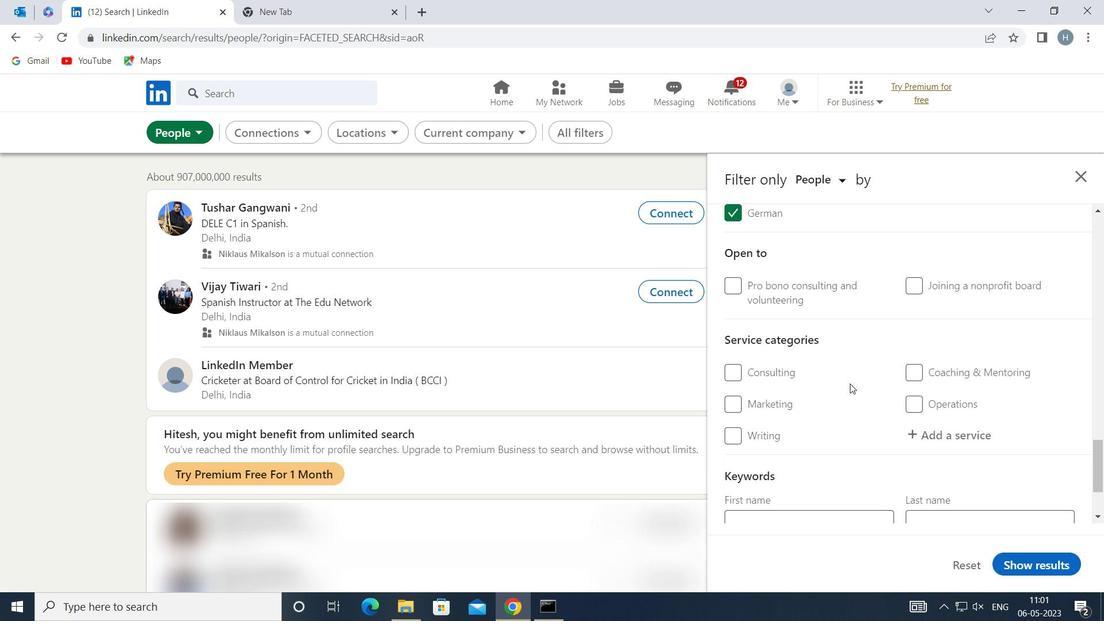 
Action: Mouse moved to (941, 357)
Screenshot: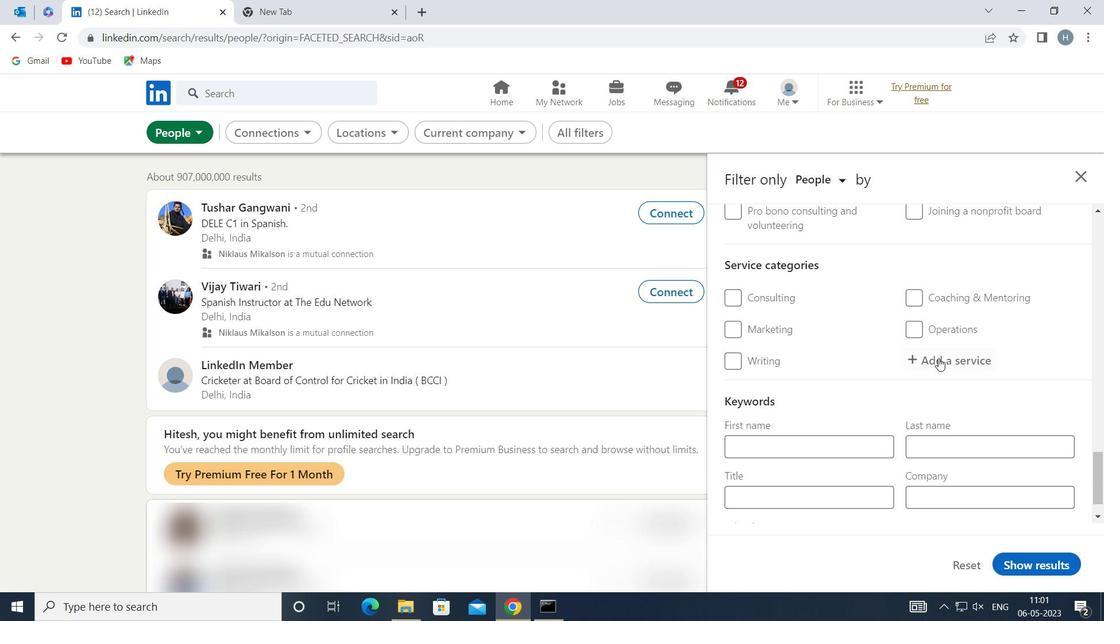 
Action: Mouse pressed left at (941, 357)
Screenshot: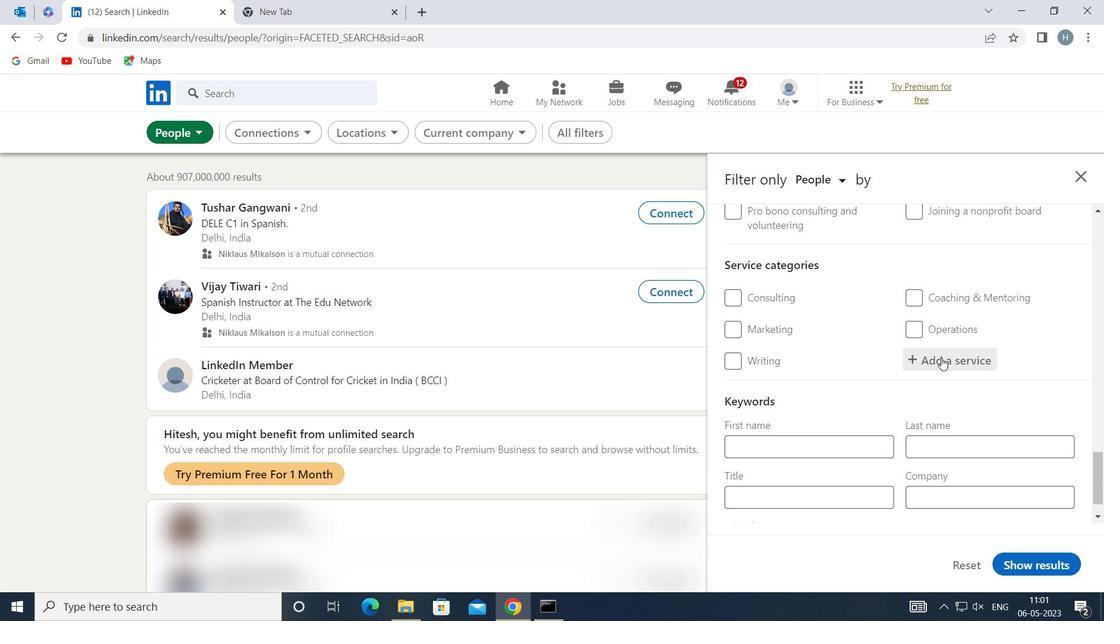 
Action: Key pressed <Key.shift>AUDIO<Key.space><Key.shift>E
Screenshot: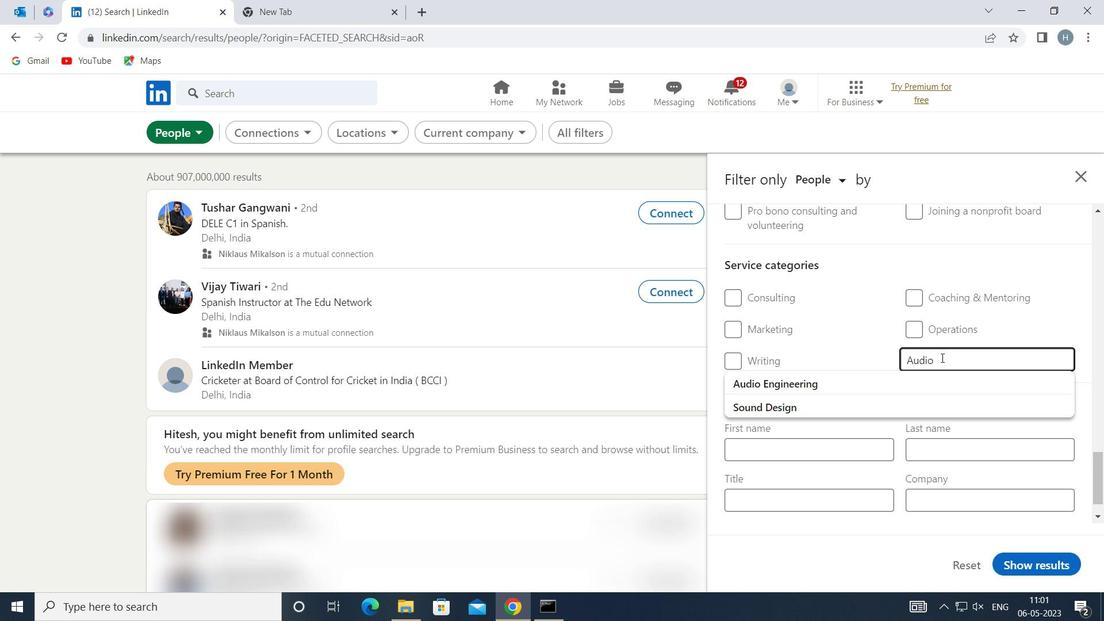 
Action: Mouse moved to (878, 377)
Screenshot: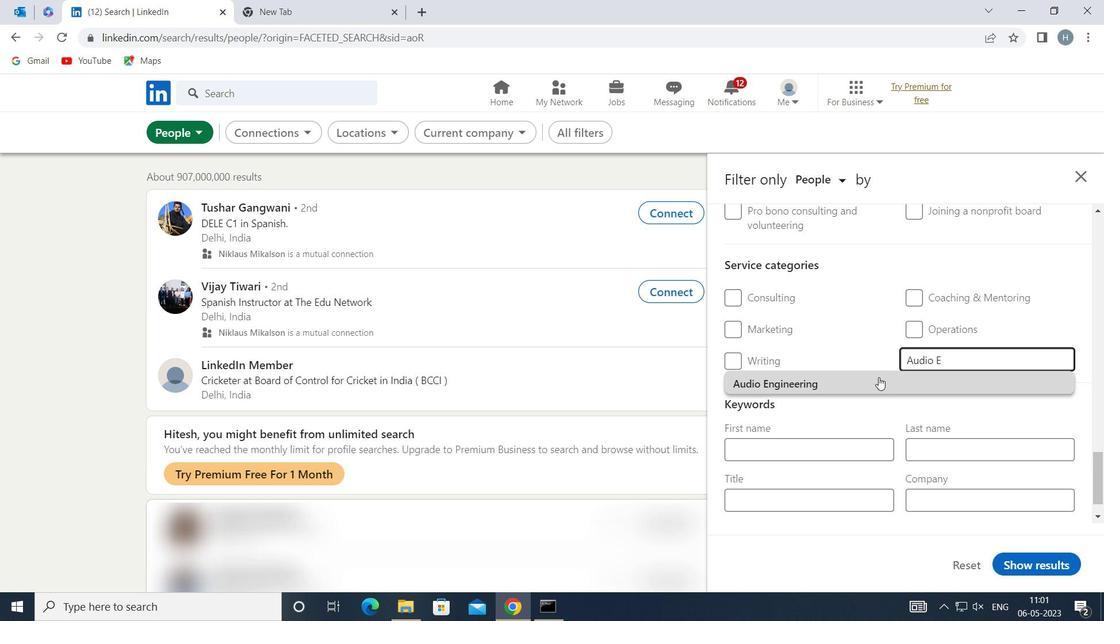 
Action: Mouse pressed left at (878, 377)
Screenshot: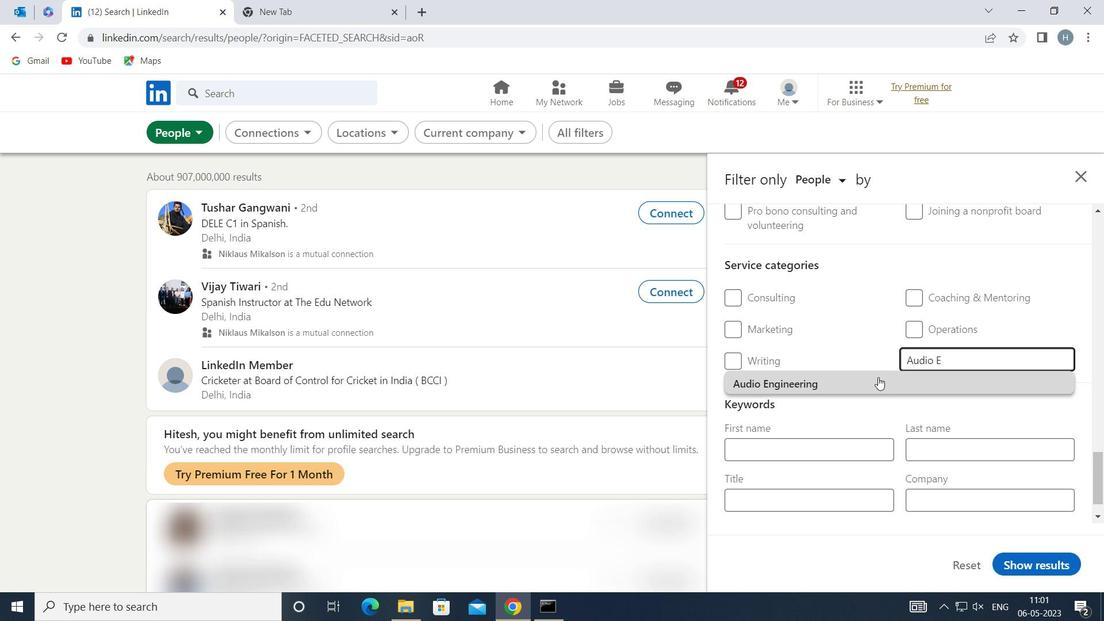 
Action: Mouse moved to (877, 377)
Screenshot: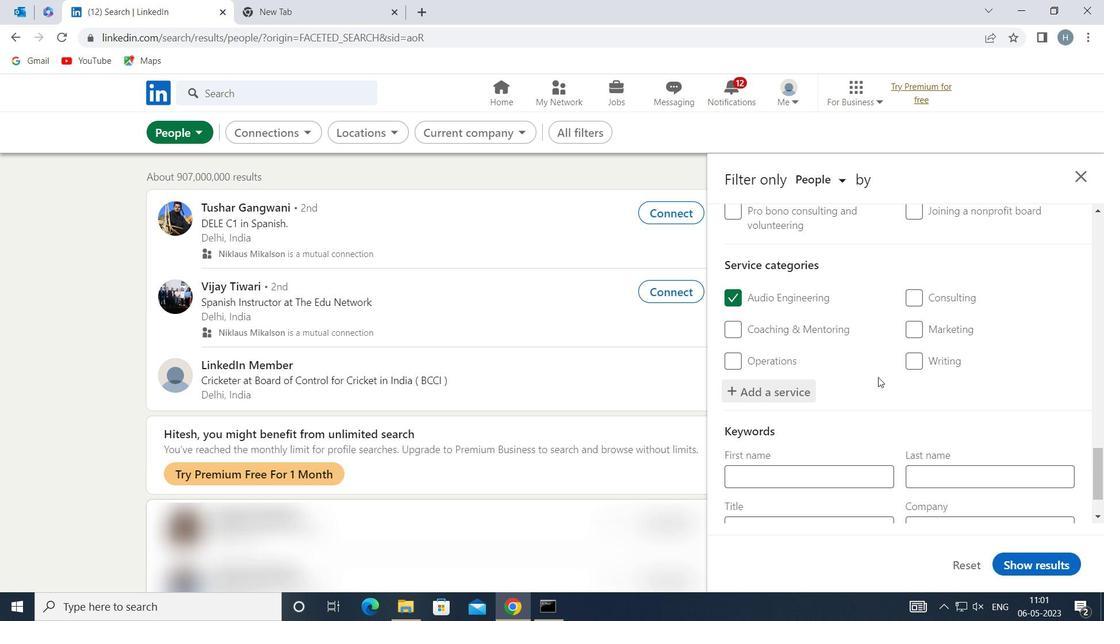 
Action: Mouse scrolled (877, 376) with delta (0, 0)
Screenshot: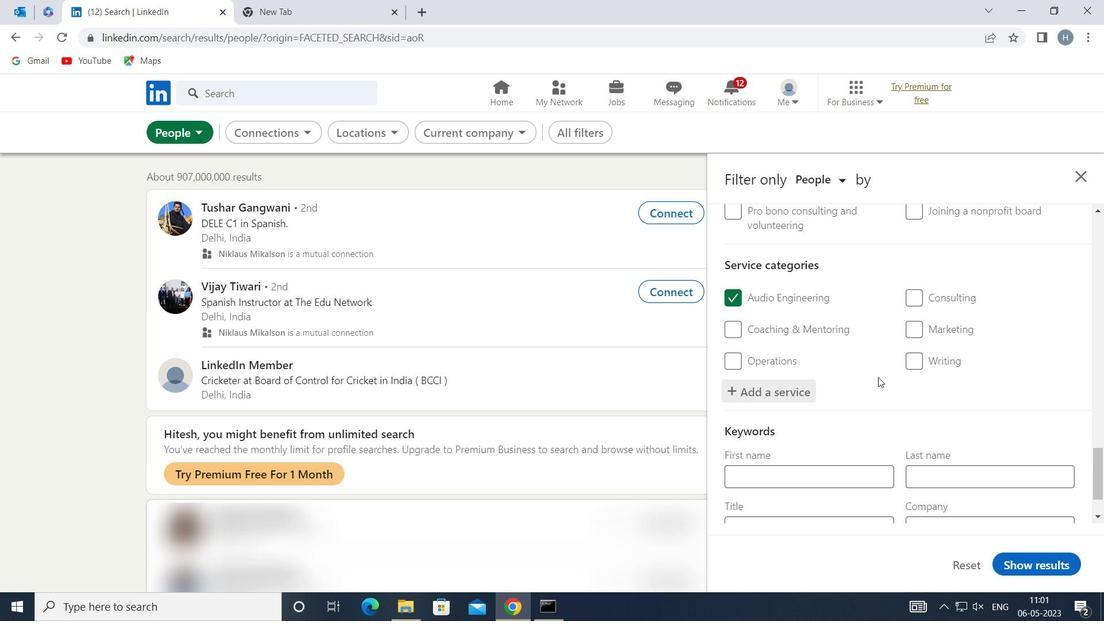 
Action: Mouse moved to (877, 377)
Screenshot: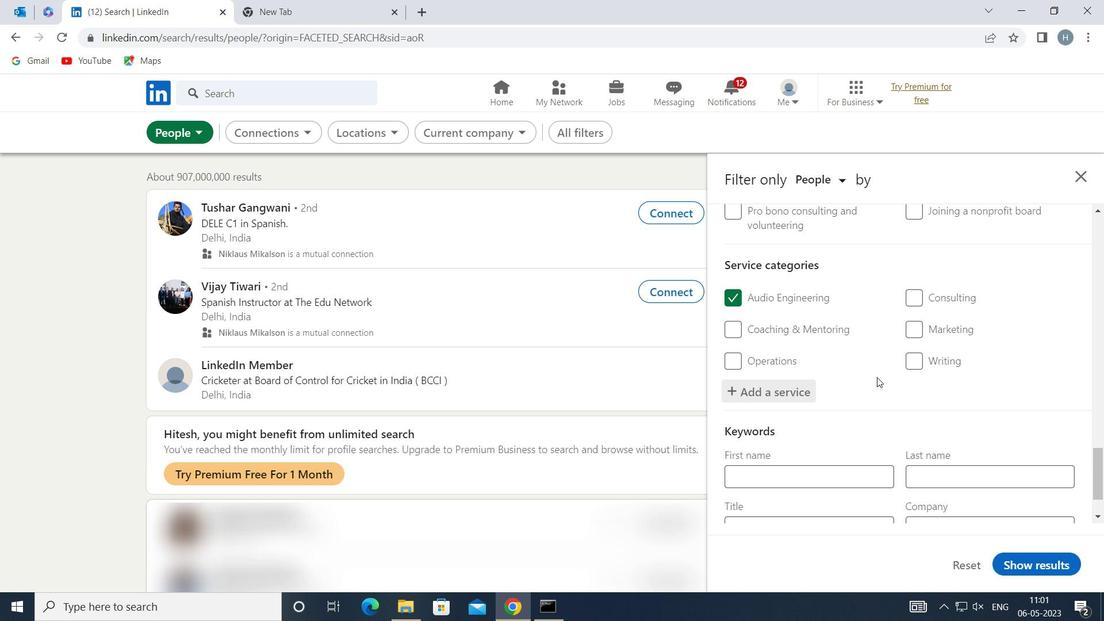 
Action: Mouse scrolled (877, 376) with delta (0, 0)
Screenshot: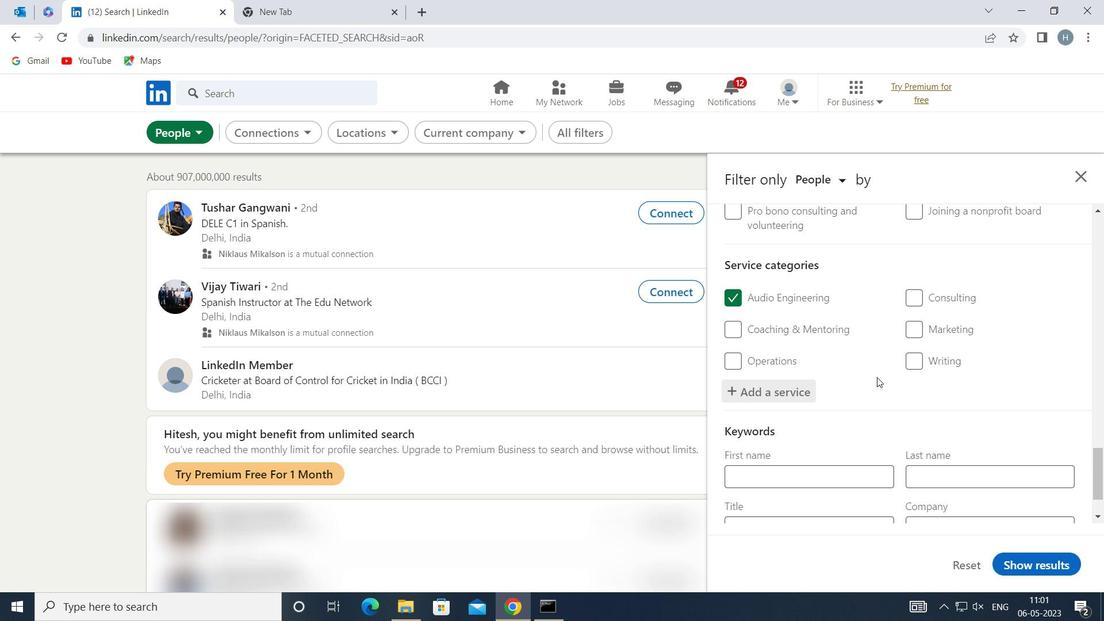 
Action: Mouse moved to (874, 377)
Screenshot: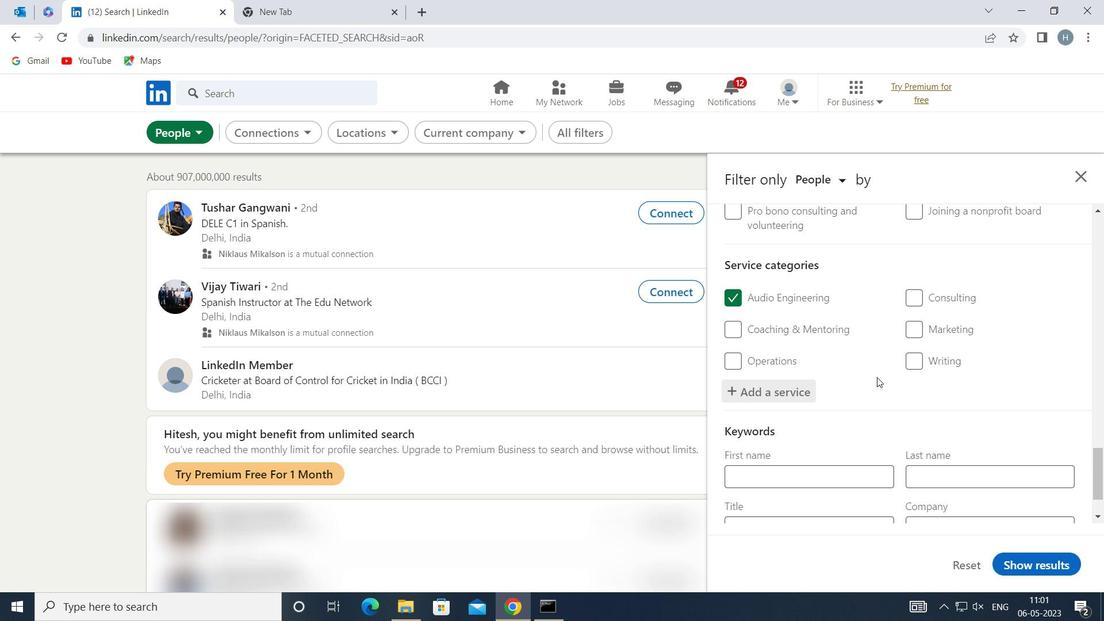 
Action: Mouse scrolled (874, 376) with delta (0, 0)
Screenshot: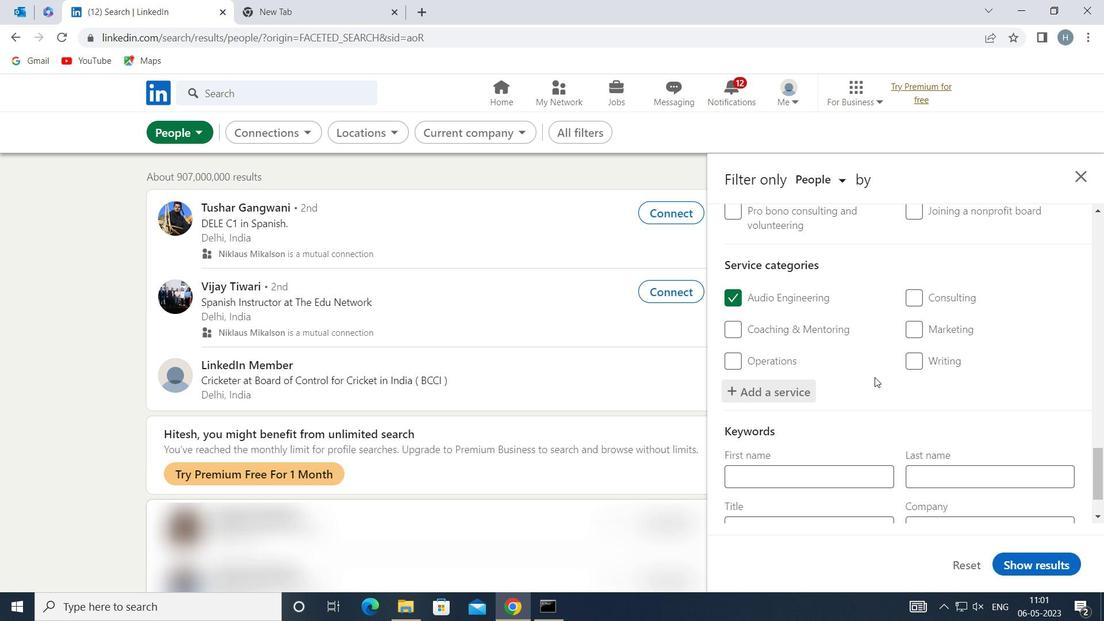 
Action: Mouse scrolled (874, 376) with delta (0, 0)
Screenshot: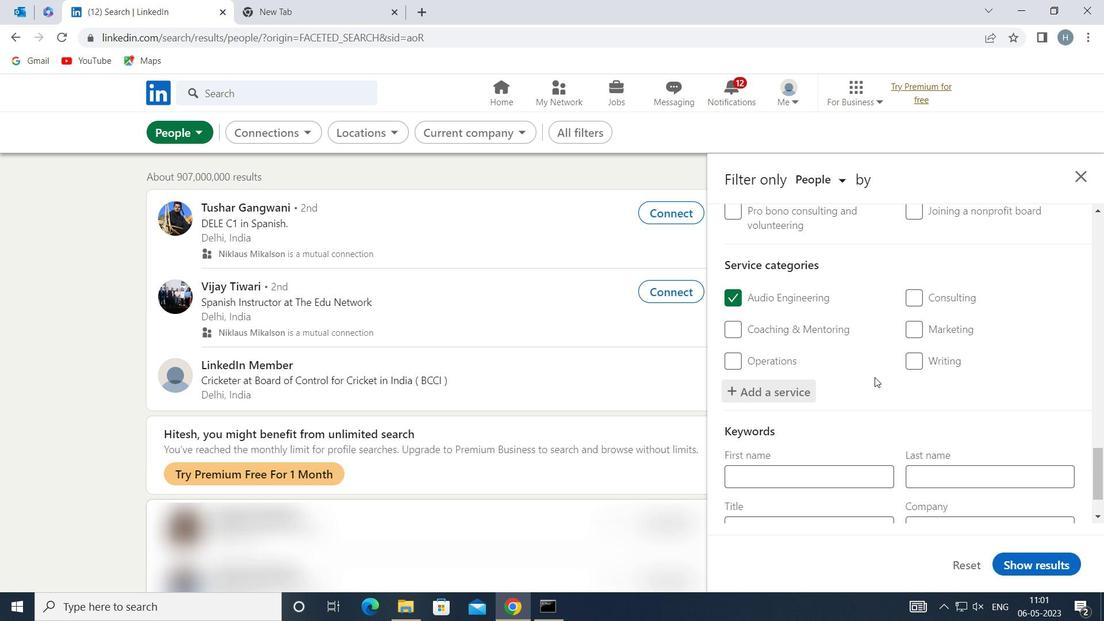 
Action: Mouse scrolled (874, 376) with delta (0, 0)
Screenshot: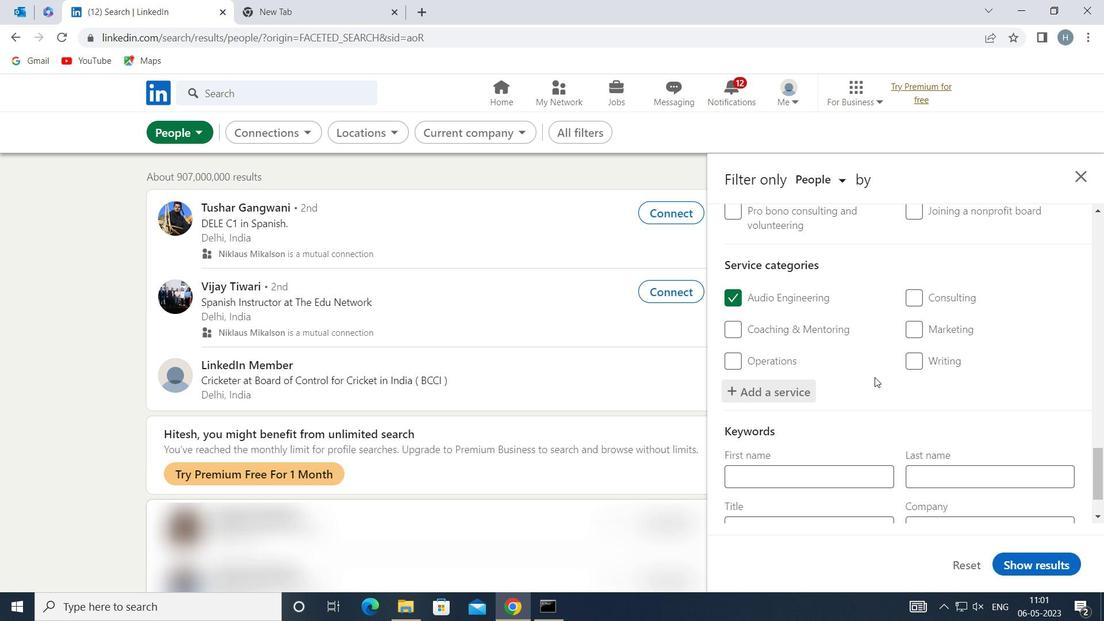 
Action: Mouse moved to (868, 457)
Screenshot: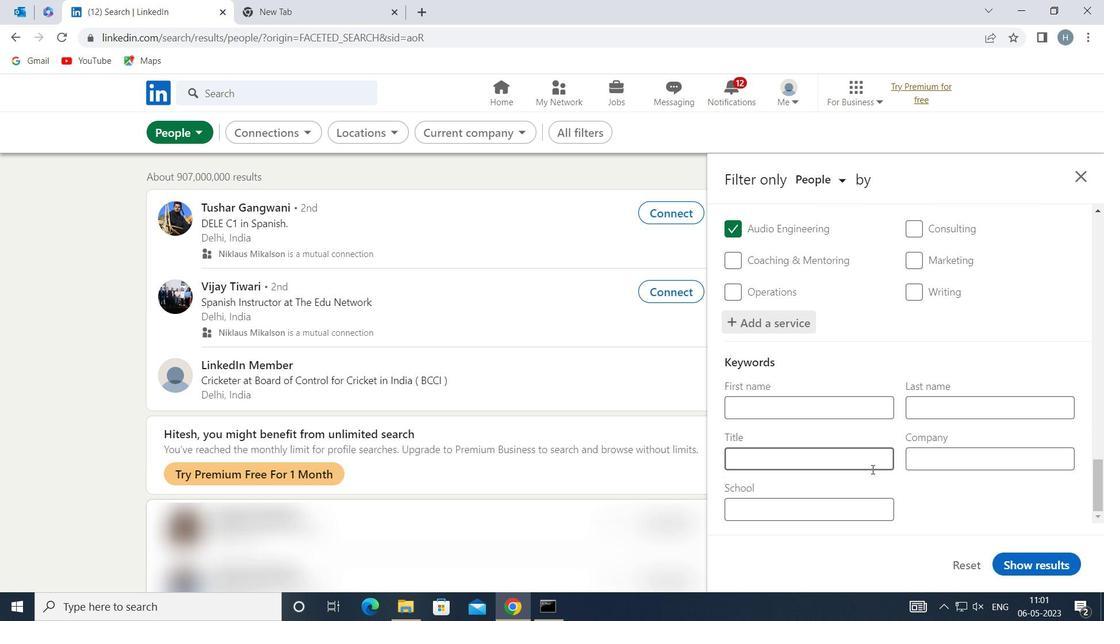 
Action: Mouse pressed left at (868, 457)
Screenshot: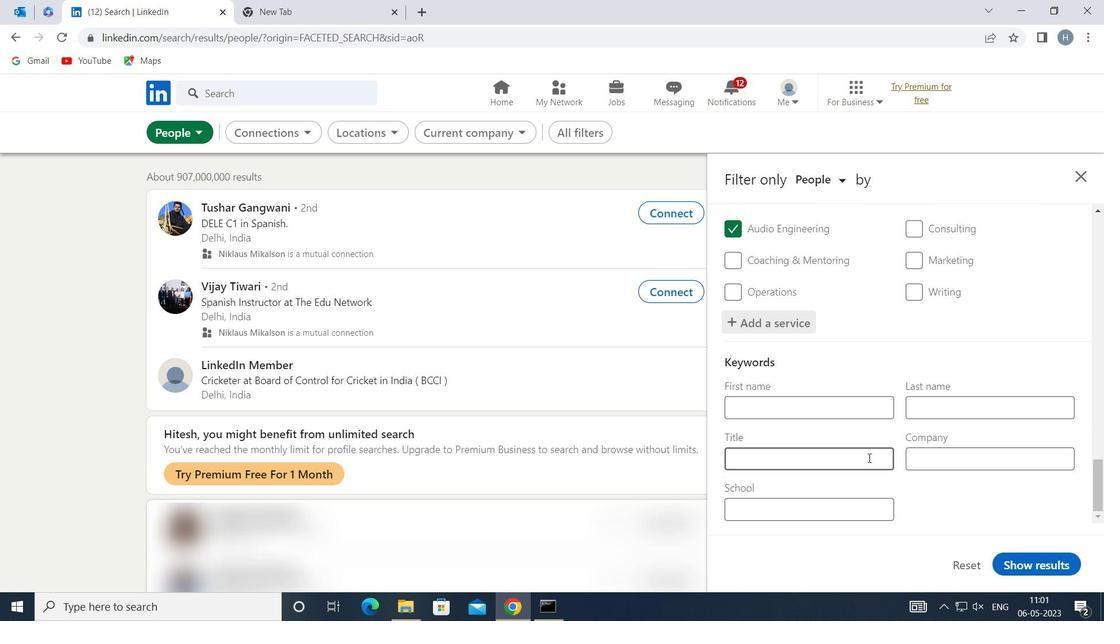 
Action: Key pressed <Key.shift>MARKETING<Key.space><Key.shift>CONSULTANT
Screenshot: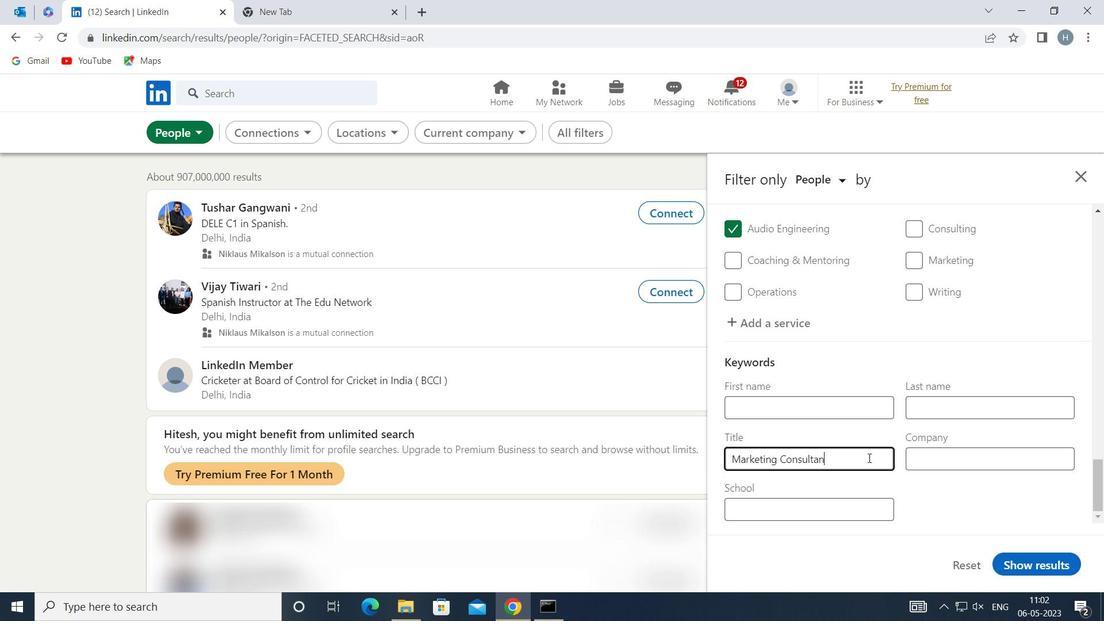 
Action: Mouse moved to (1046, 560)
Screenshot: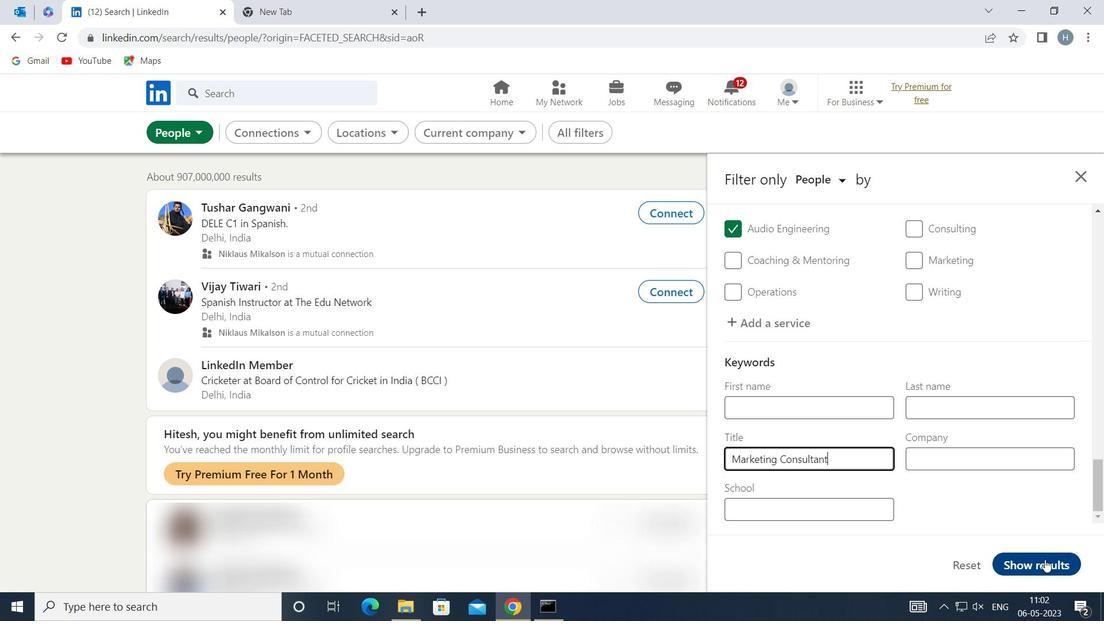 
Action: Mouse pressed left at (1046, 560)
Screenshot: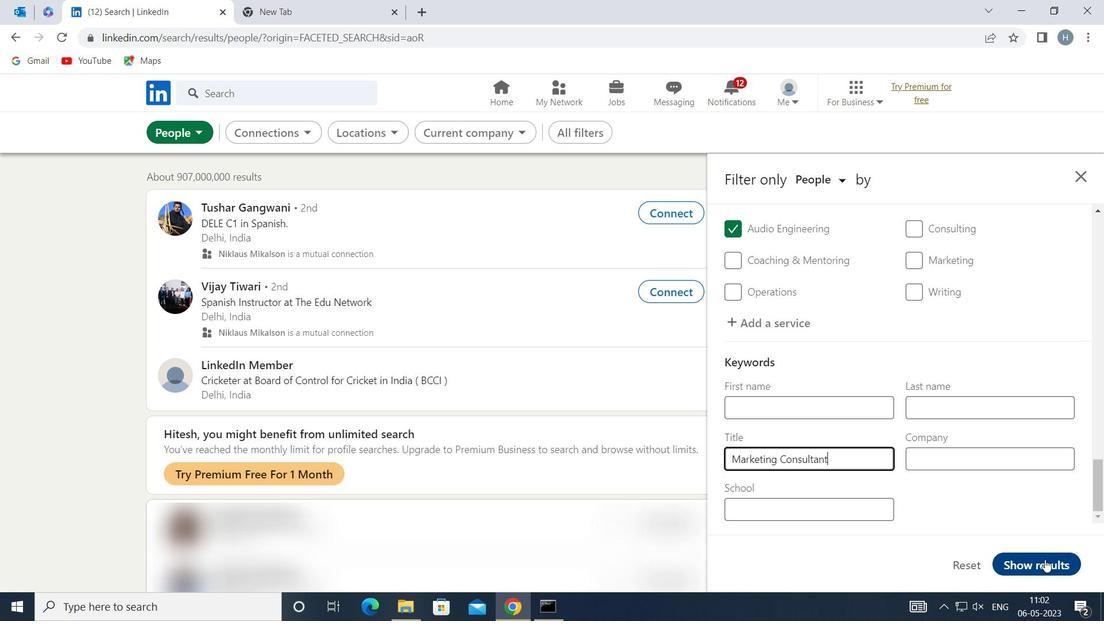 
Action: Mouse moved to (1047, 560)
Screenshot: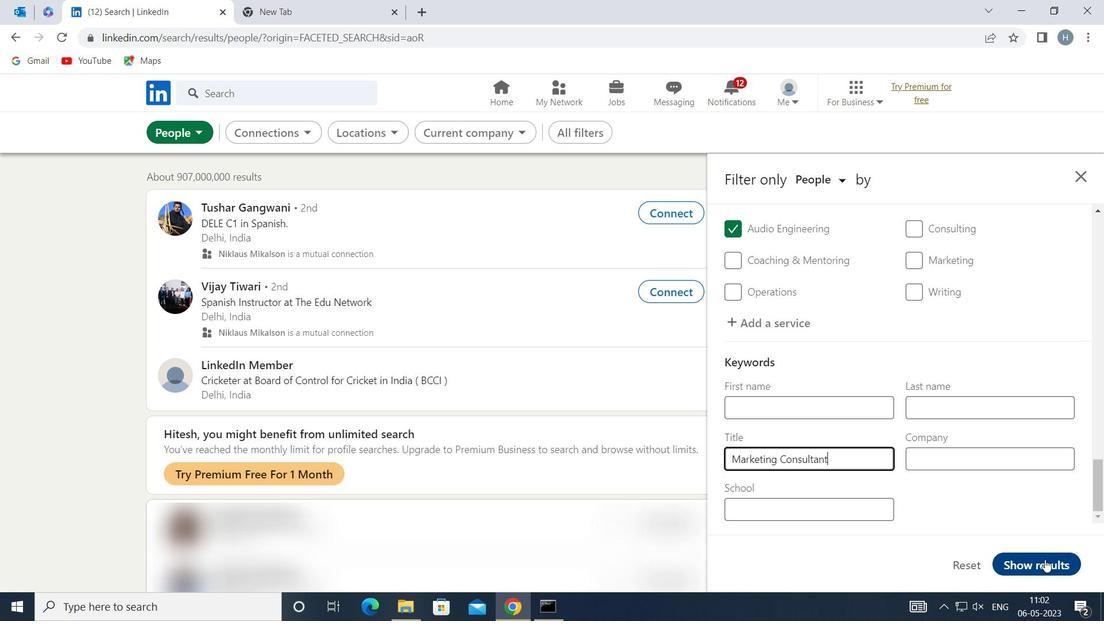 
